 Task: Create a due date automation trigger when advanced on, on the monday of the week a card is due add fields without custom field "Resume" set to a date more than 1 days from now at 11:00 AM.
Action: Mouse moved to (1147, 348)
Screenshot: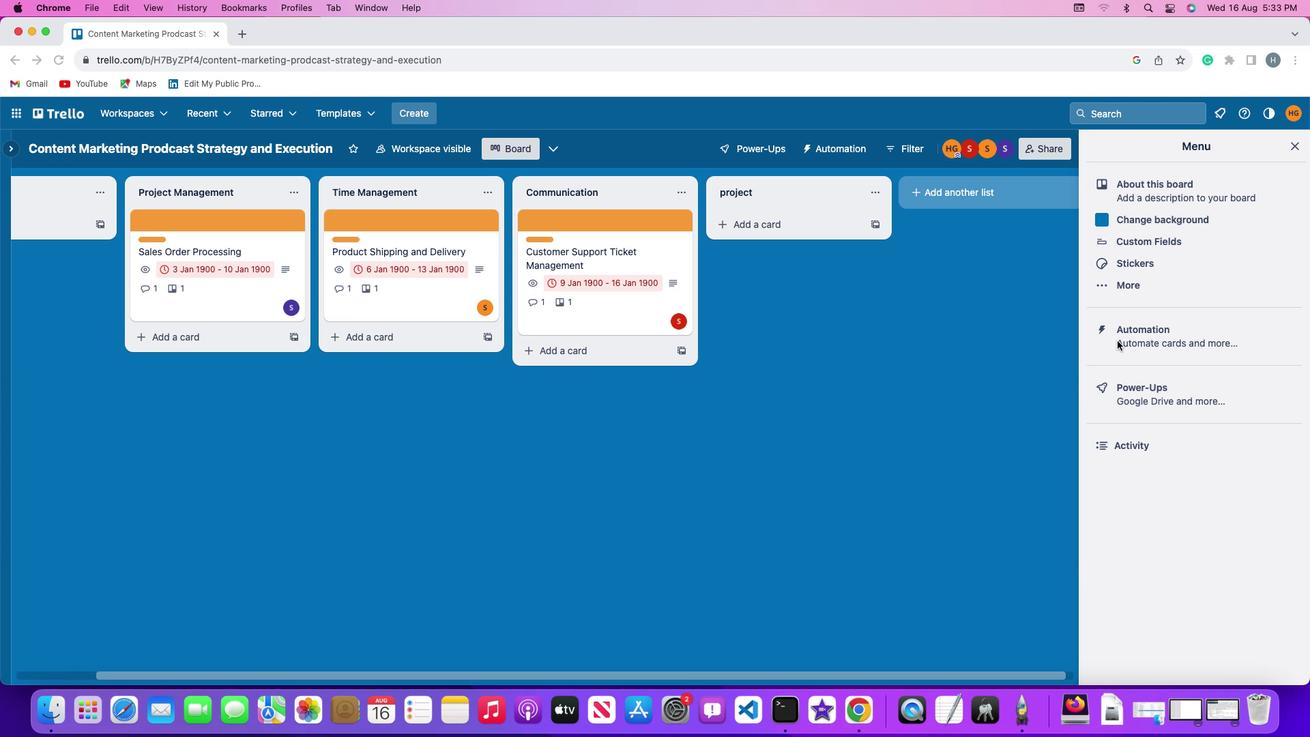 
Action: Mouse pressed left at (1147, 348)
Screenshot: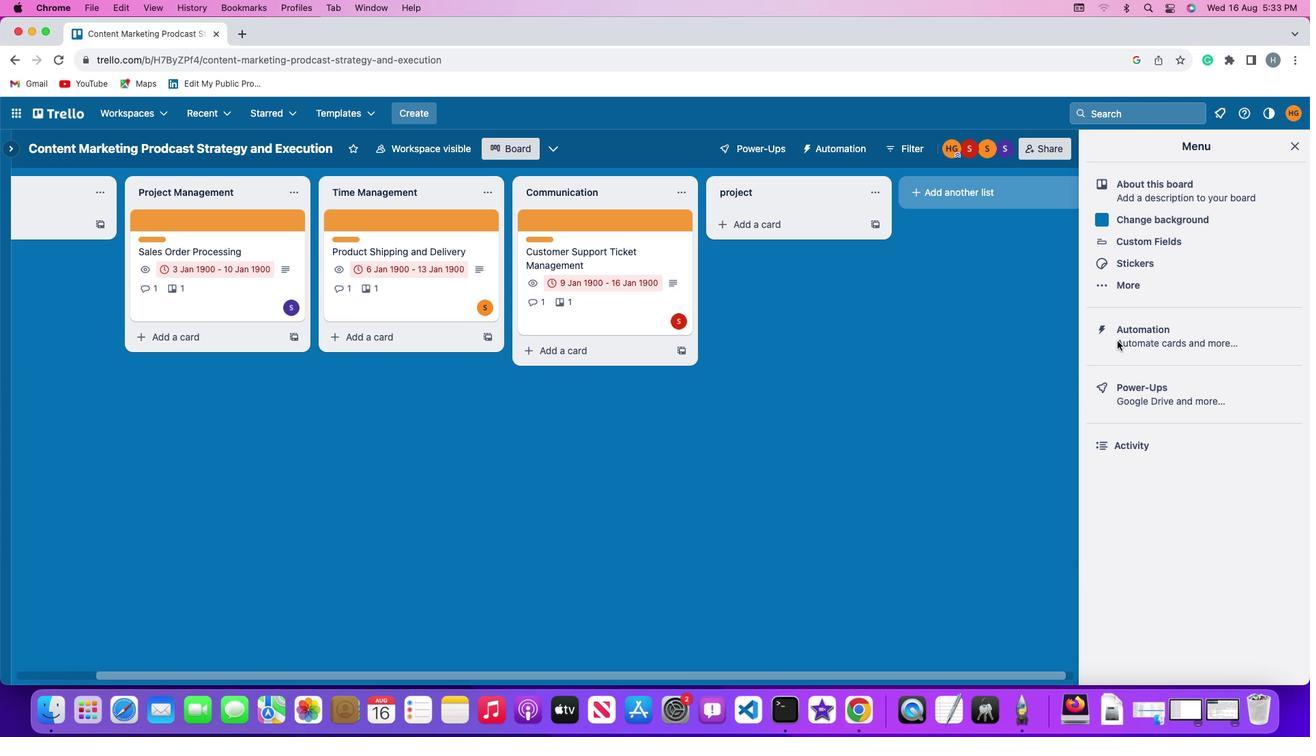 
Action: Mouse pressed left at (1147, 348)
Screenshot: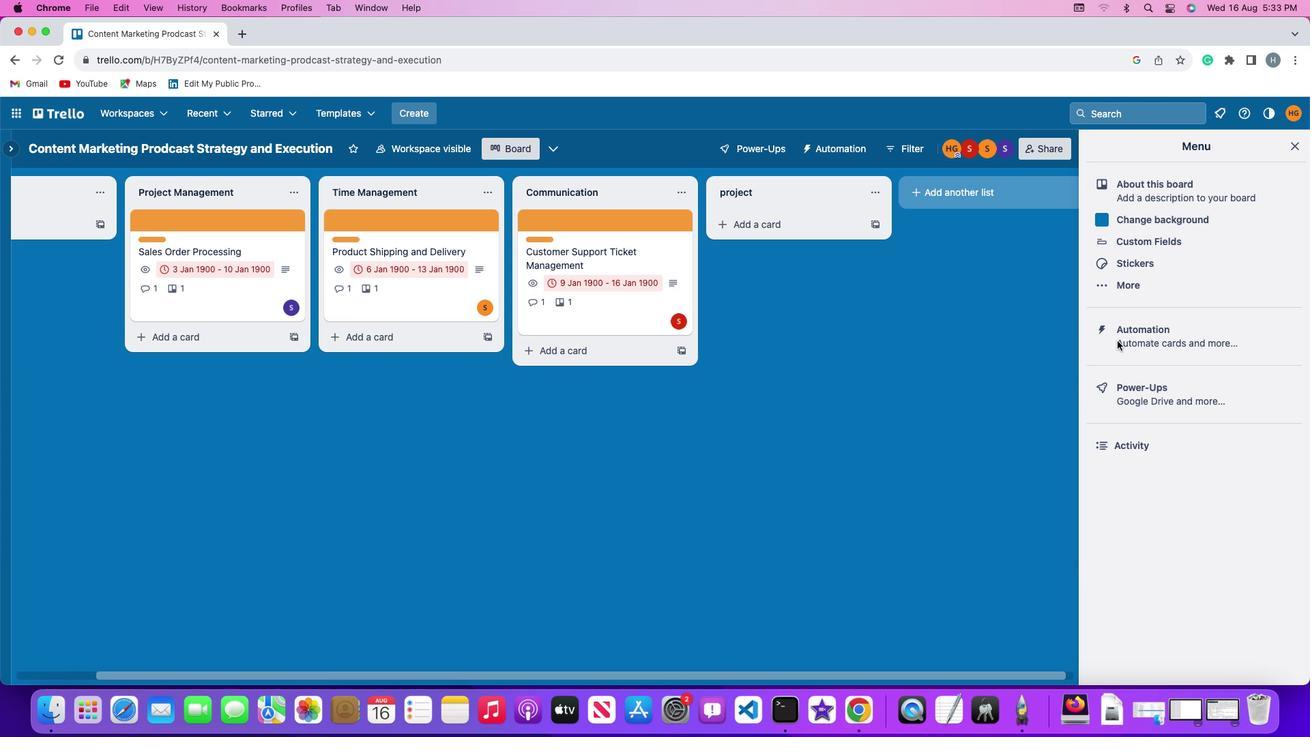 
Action: Mouse moved to (90, 327)
Screenshot: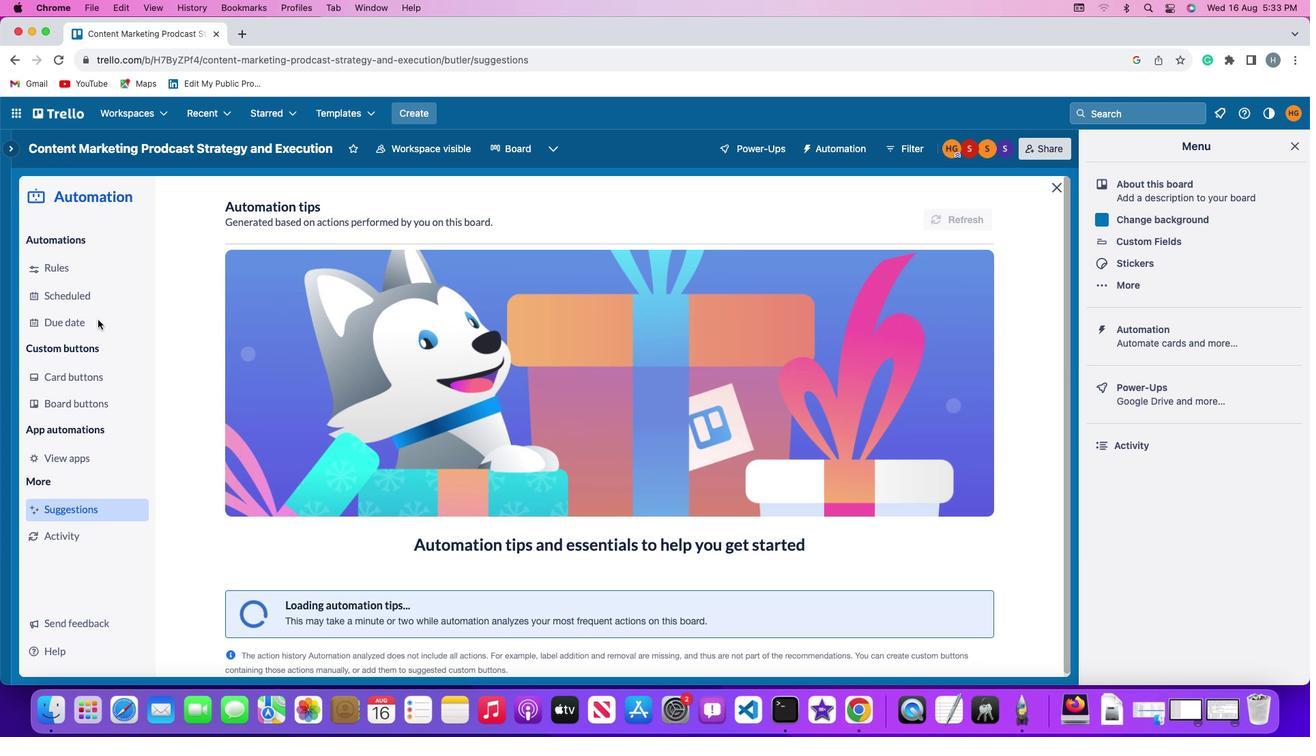 
Action: Mouse pressed left at (90, 327)
Screenshot: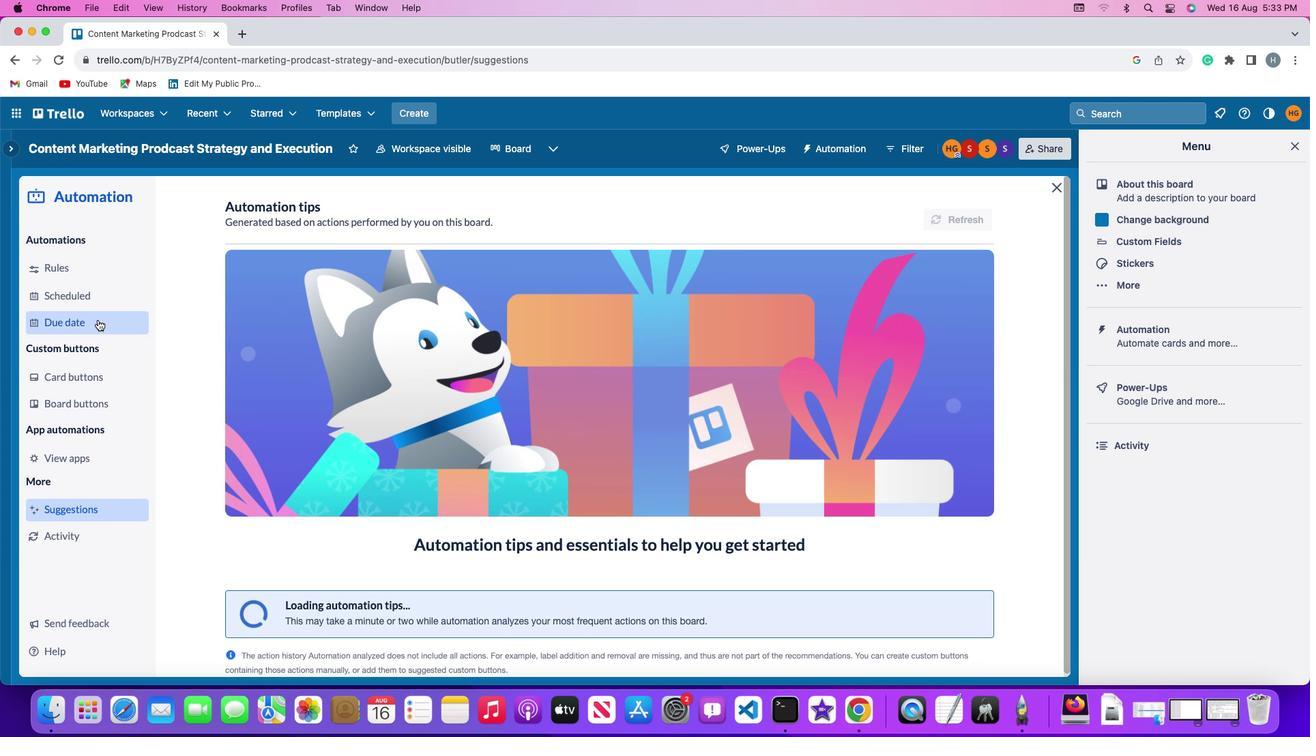 
Action: Mouse moved to (966, 217)
Screenshot: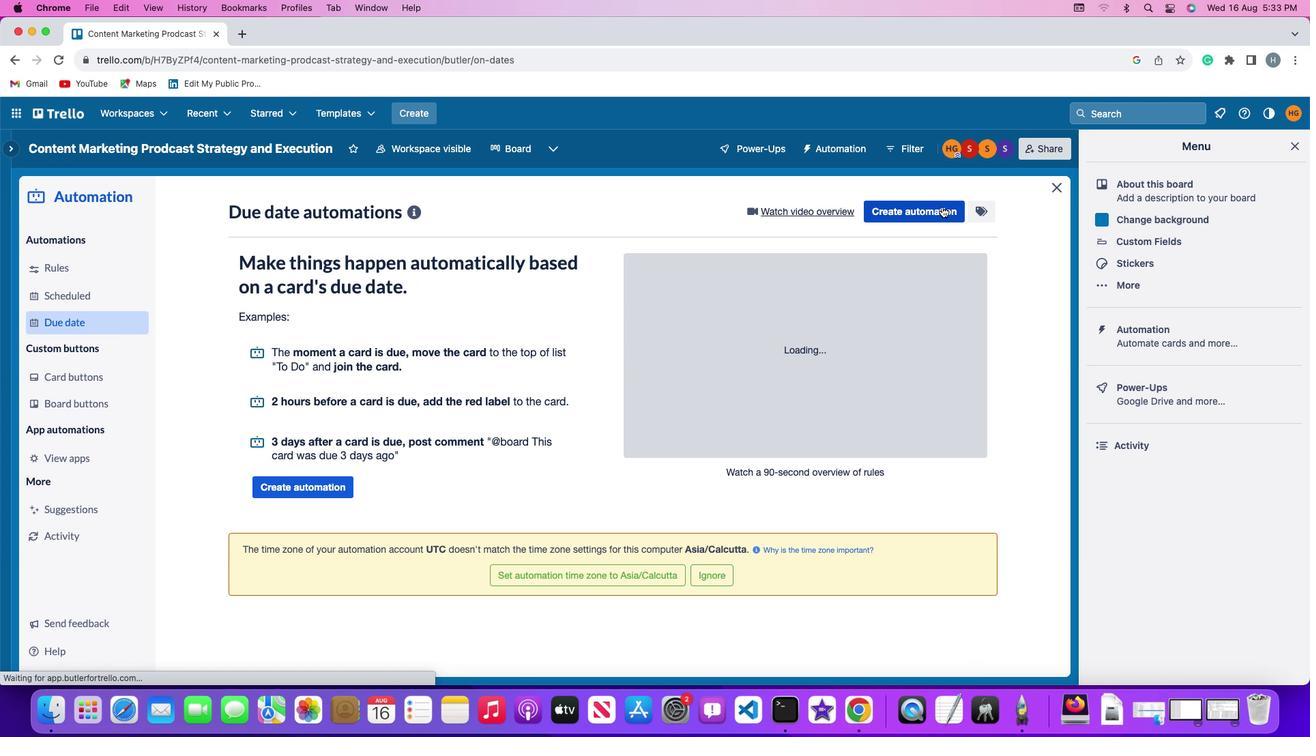 
Action: Mouse pressed left at (966, 217)
Screenshot: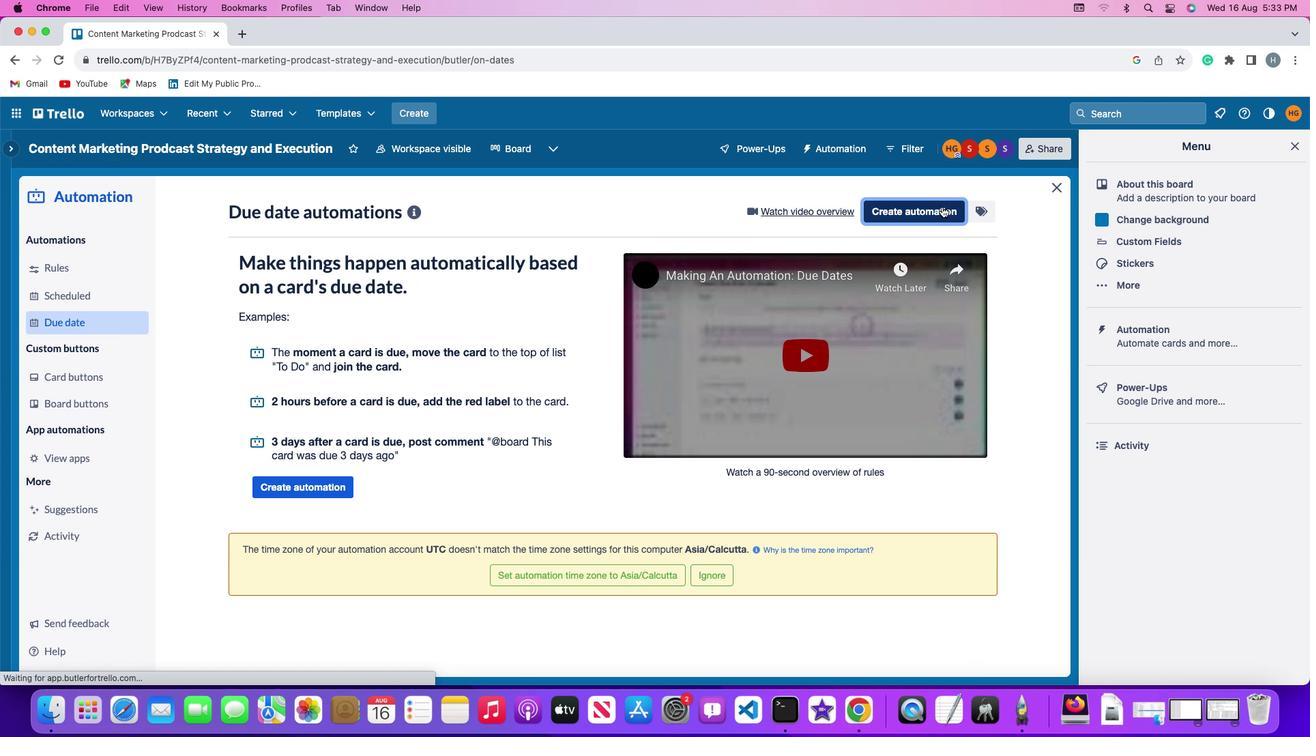 
Action: Mouse moved to (262, 345)
Screenshot: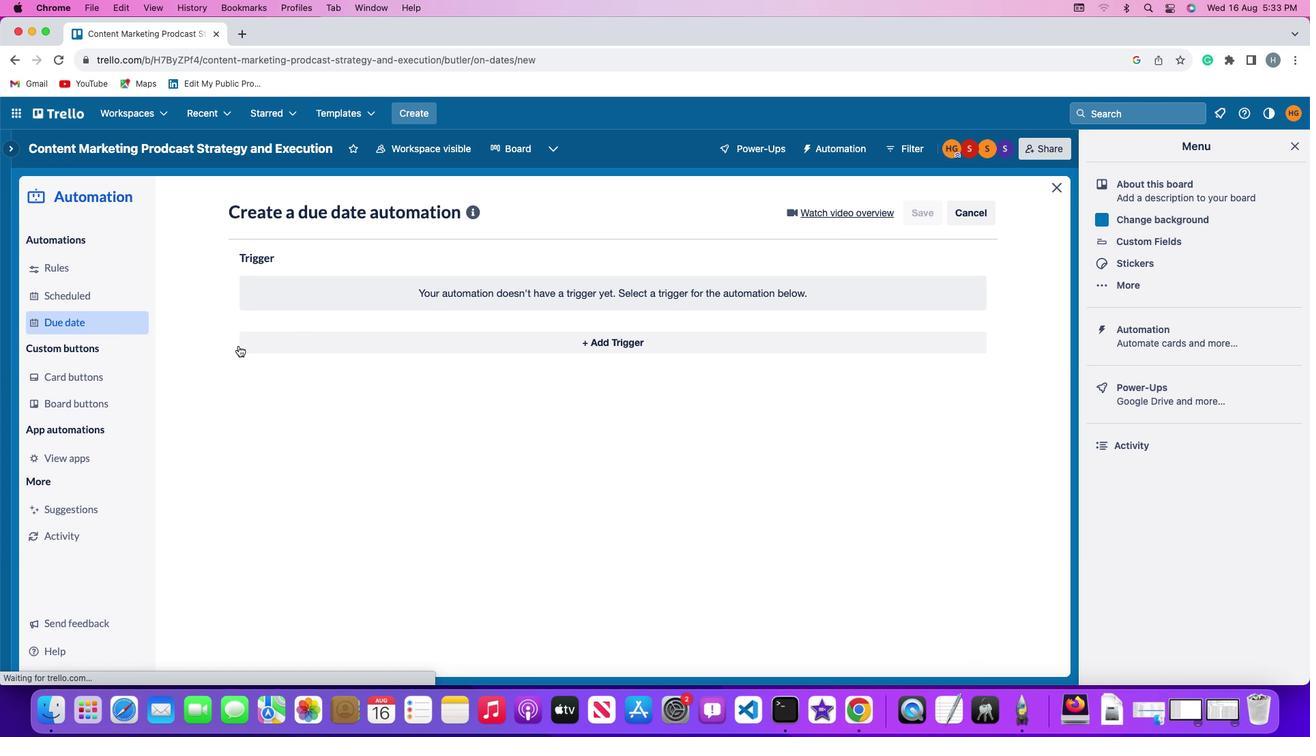 
Action: Mouse pressed left at (262, 345)
Screenshot: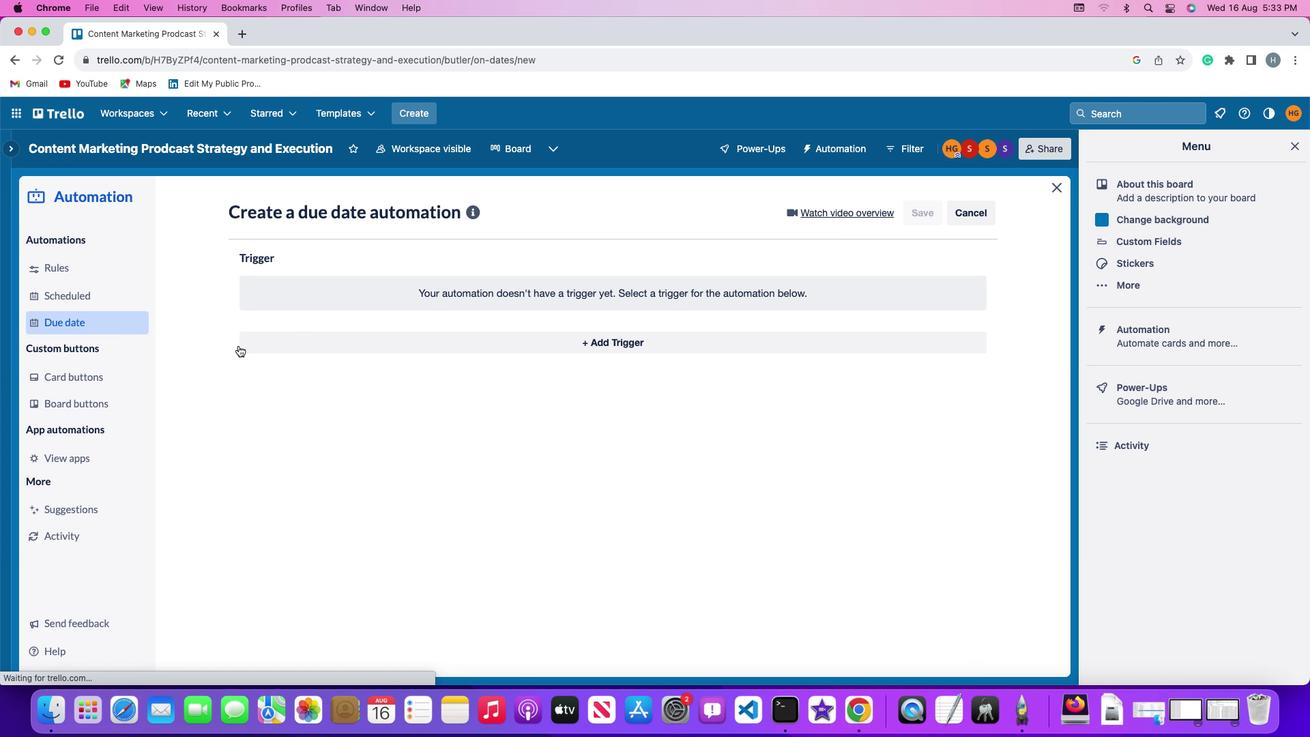 
Action: Mouse moved to (285, 598)
Screenshot: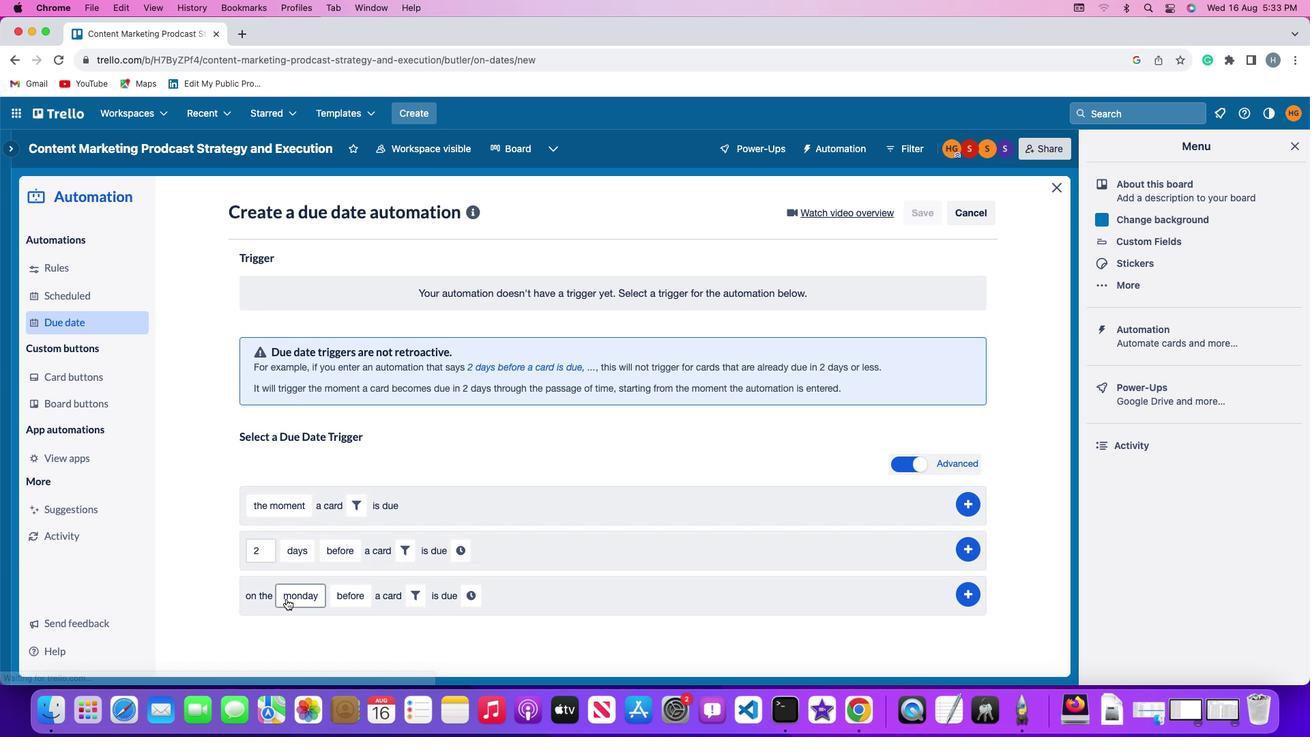 
Action: Mouse pressed left at (285, 598)
Screenshot: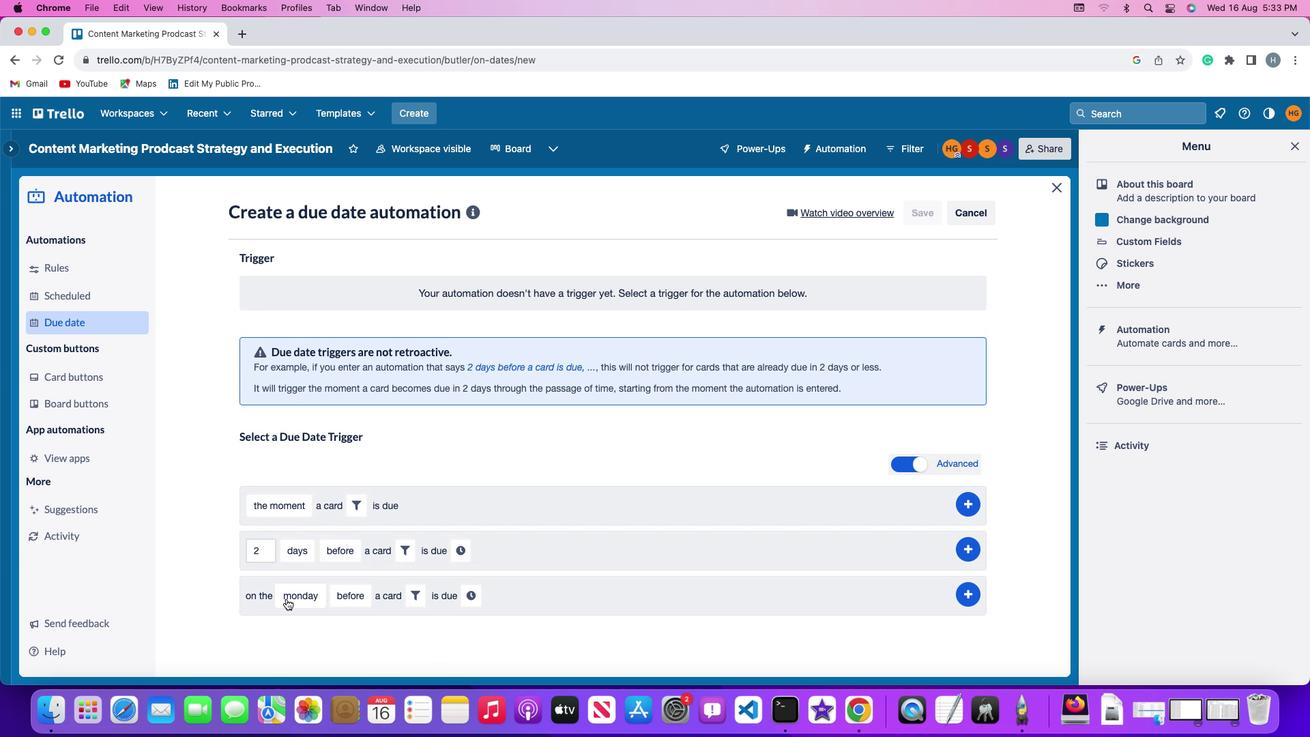 
Action: Mouse moved to (322, 411)
Screenshot: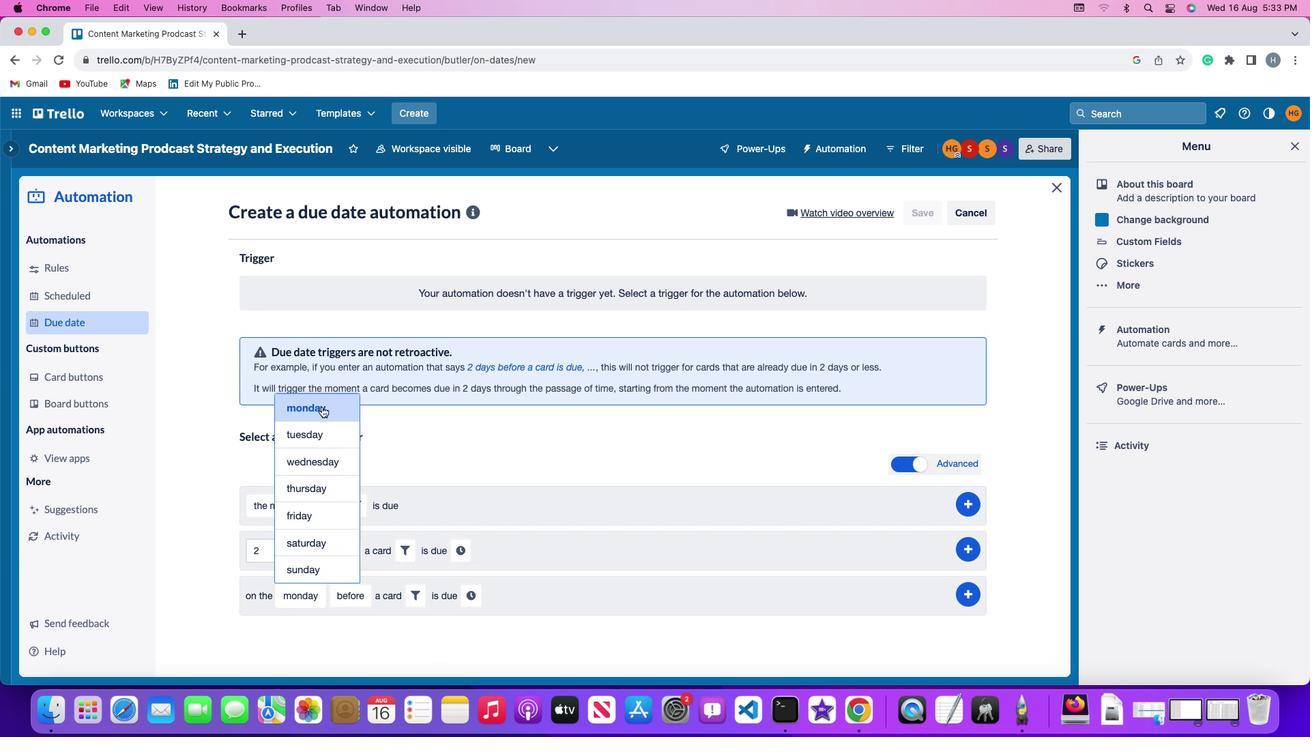 
Action: Mouse pressed left at (322, 411)
Screenshot: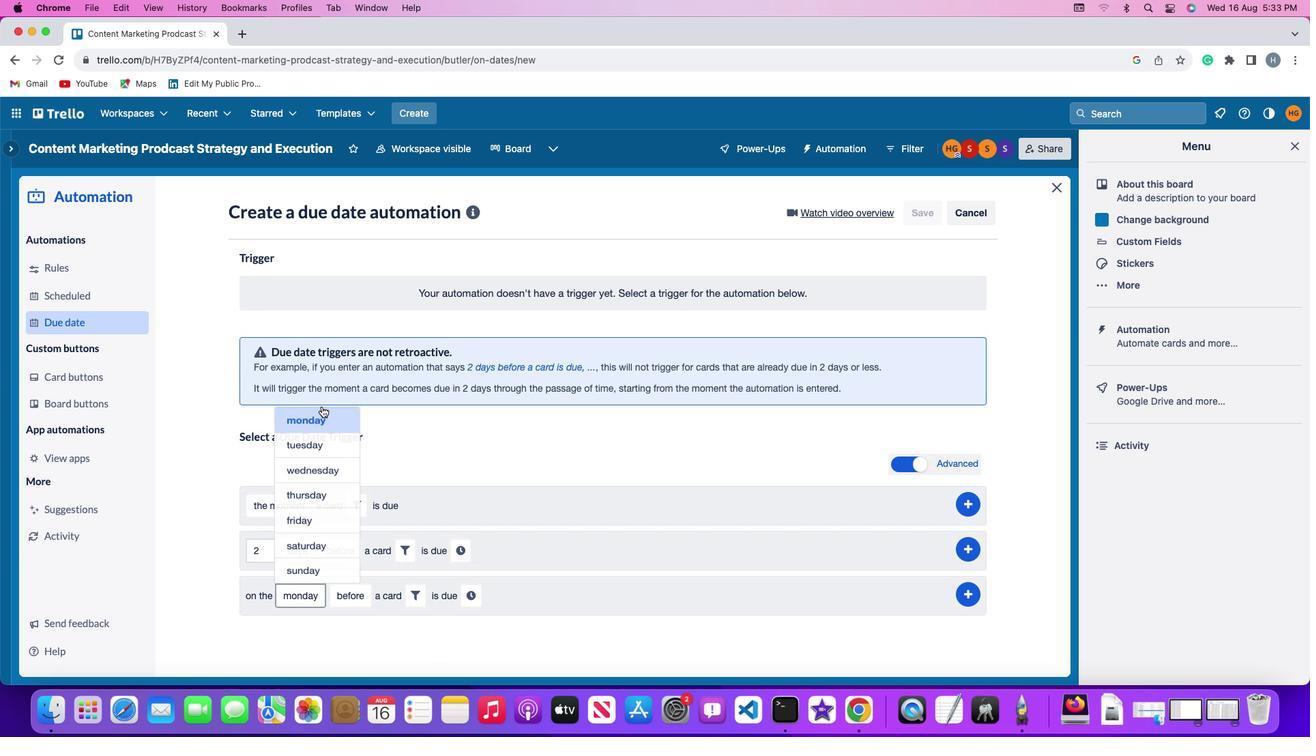 
Action: Mouse moved to (336, 586)
Screenshot: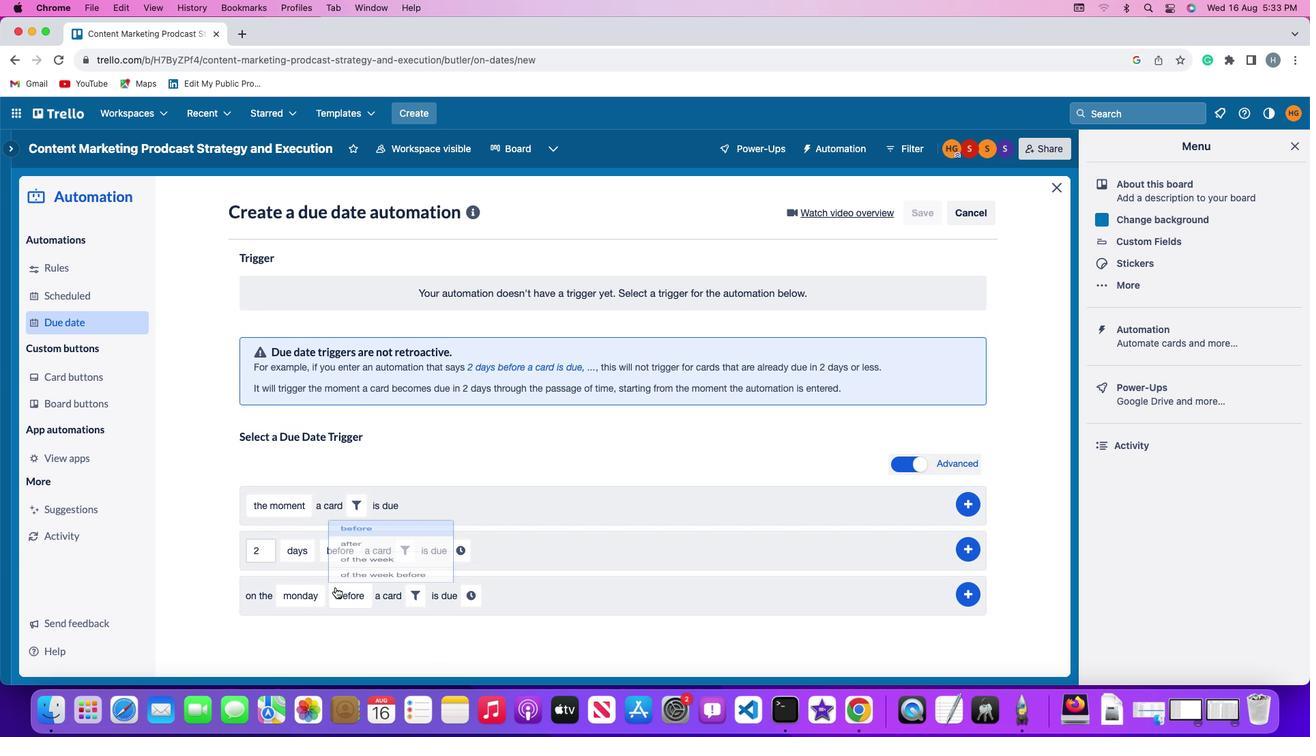 
Action: Mouse pressed left at (336, 586)
Screenshot: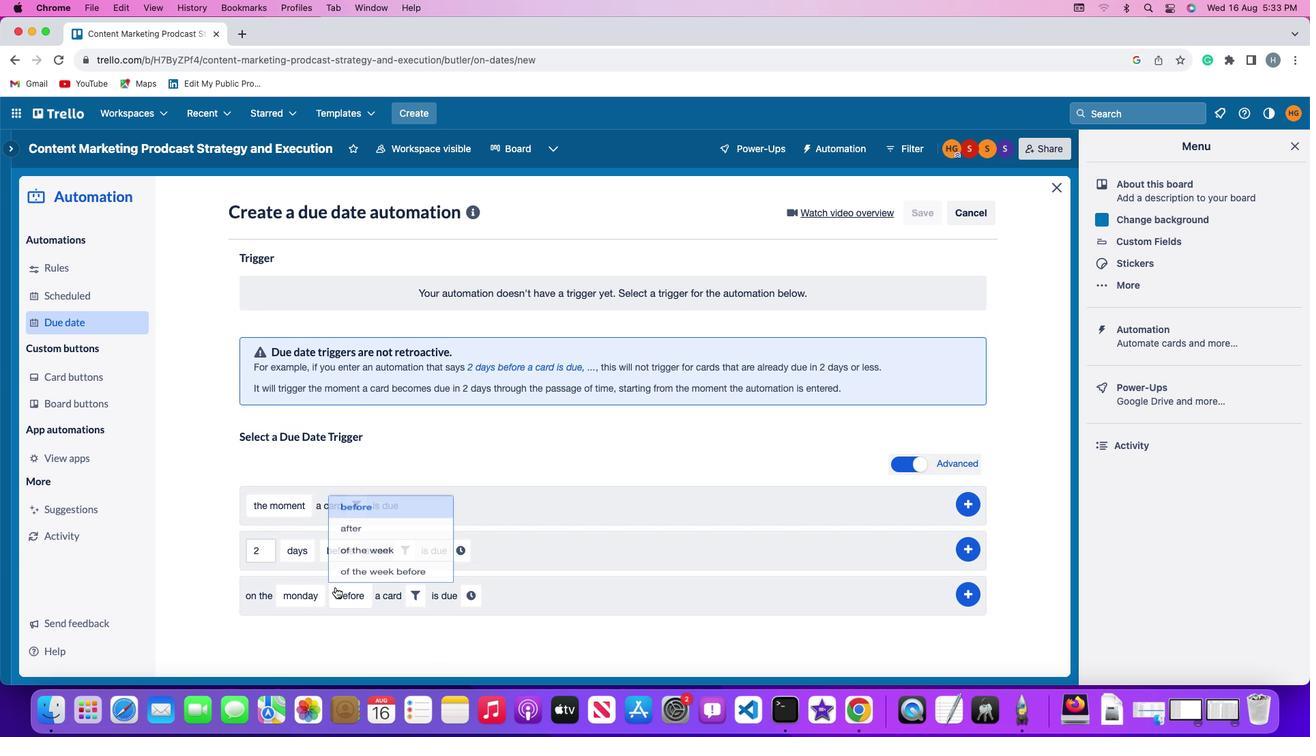 
Action: Mouse moved to (362, 546)
Screenshot: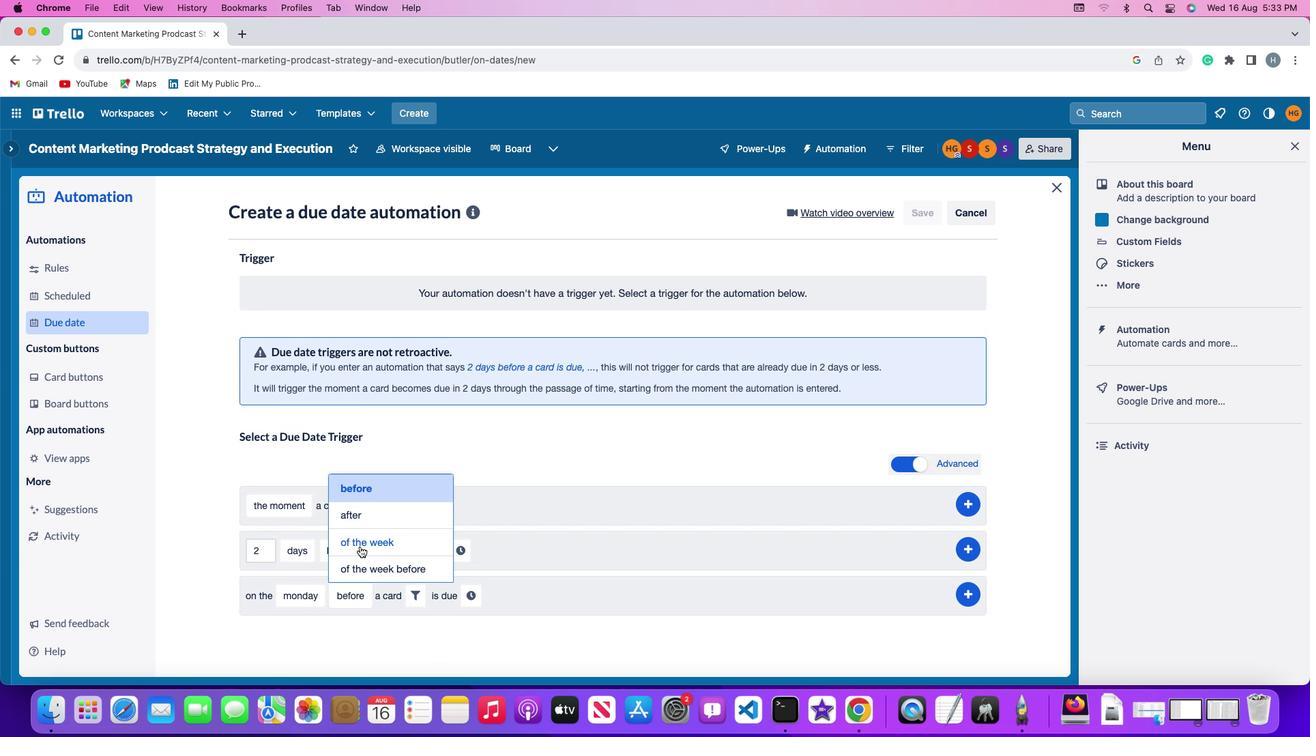 
Action: Mouse pressed left at (362, 546)
Screenshot: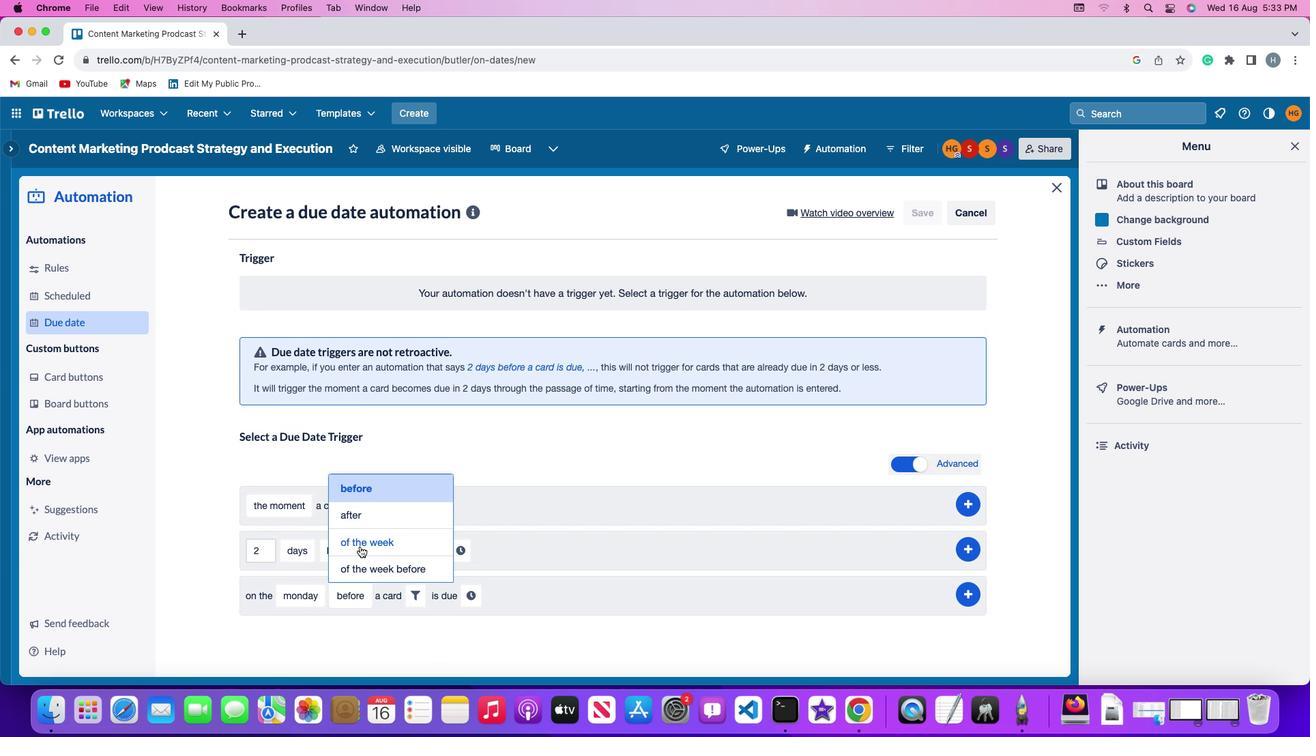 
Action: Mouse moved to (443, 598)
Screenshot: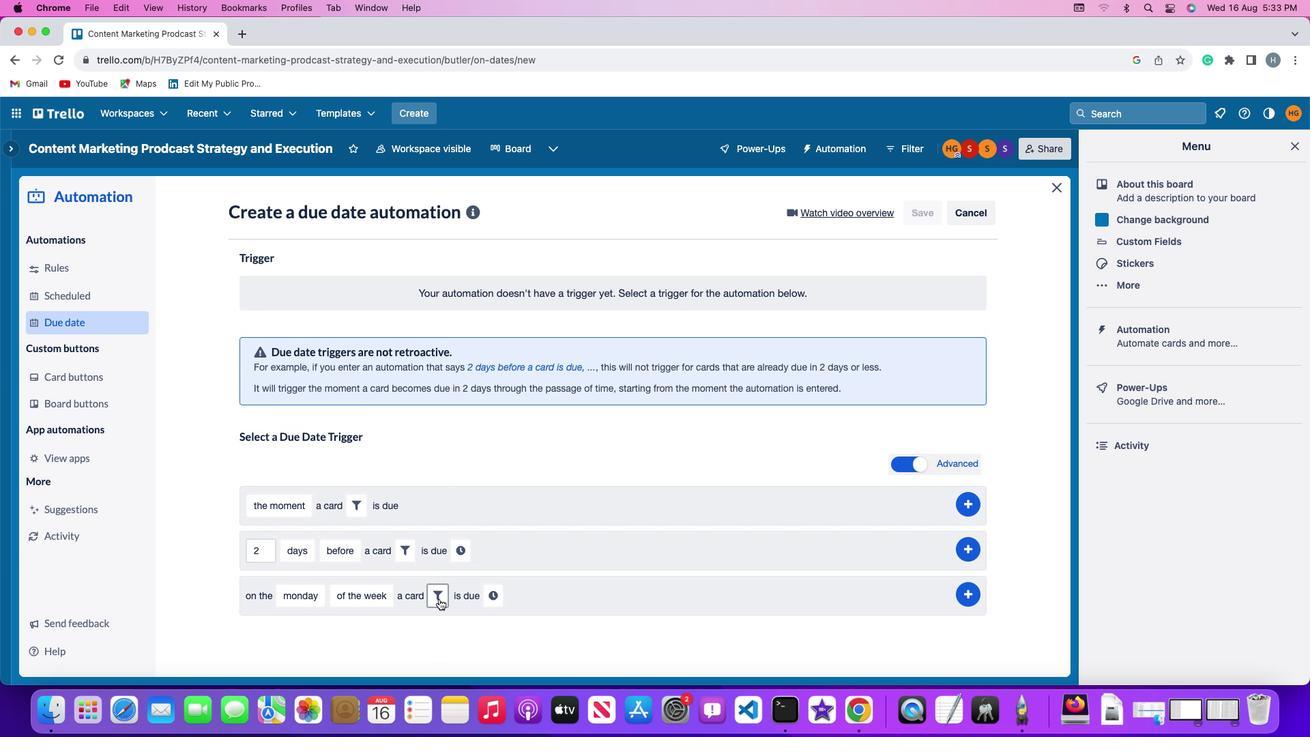 
Action: Mouse pressed left at (443, 598)
Screenshot: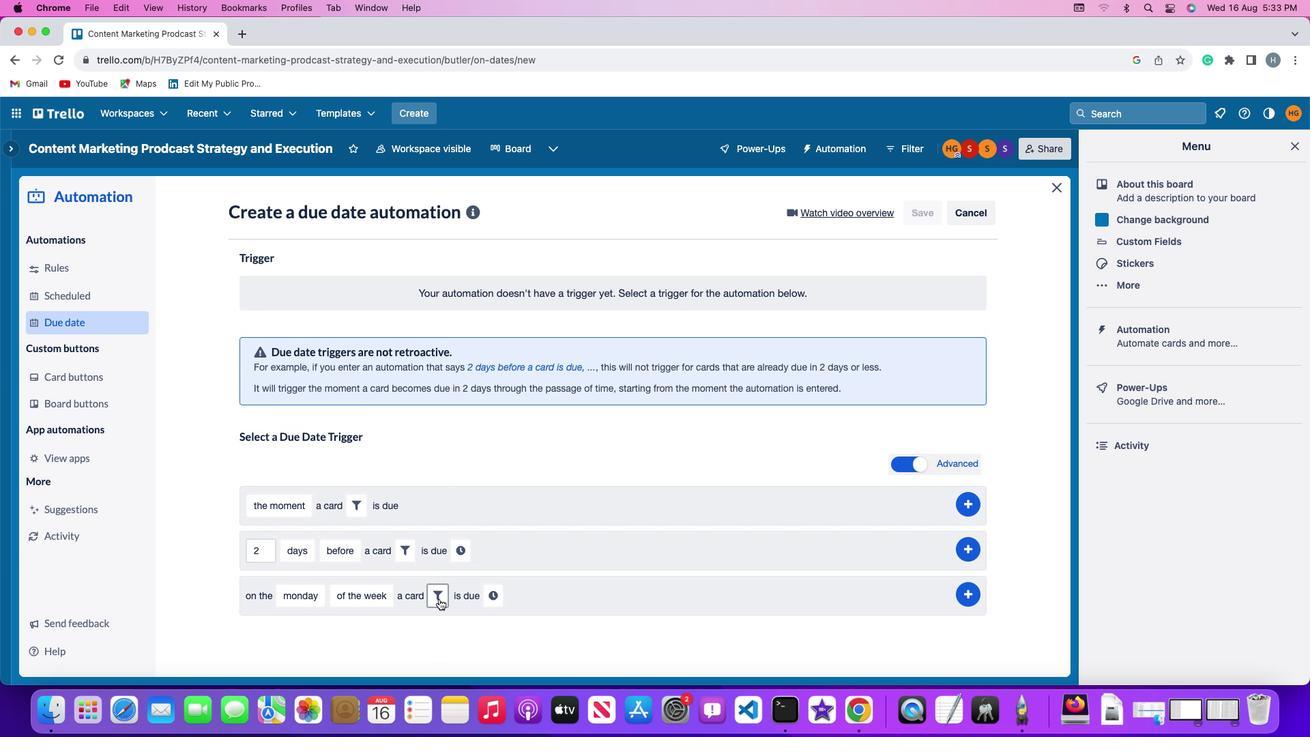 
Action: Mouse moved to (665, 630)
Screenshot: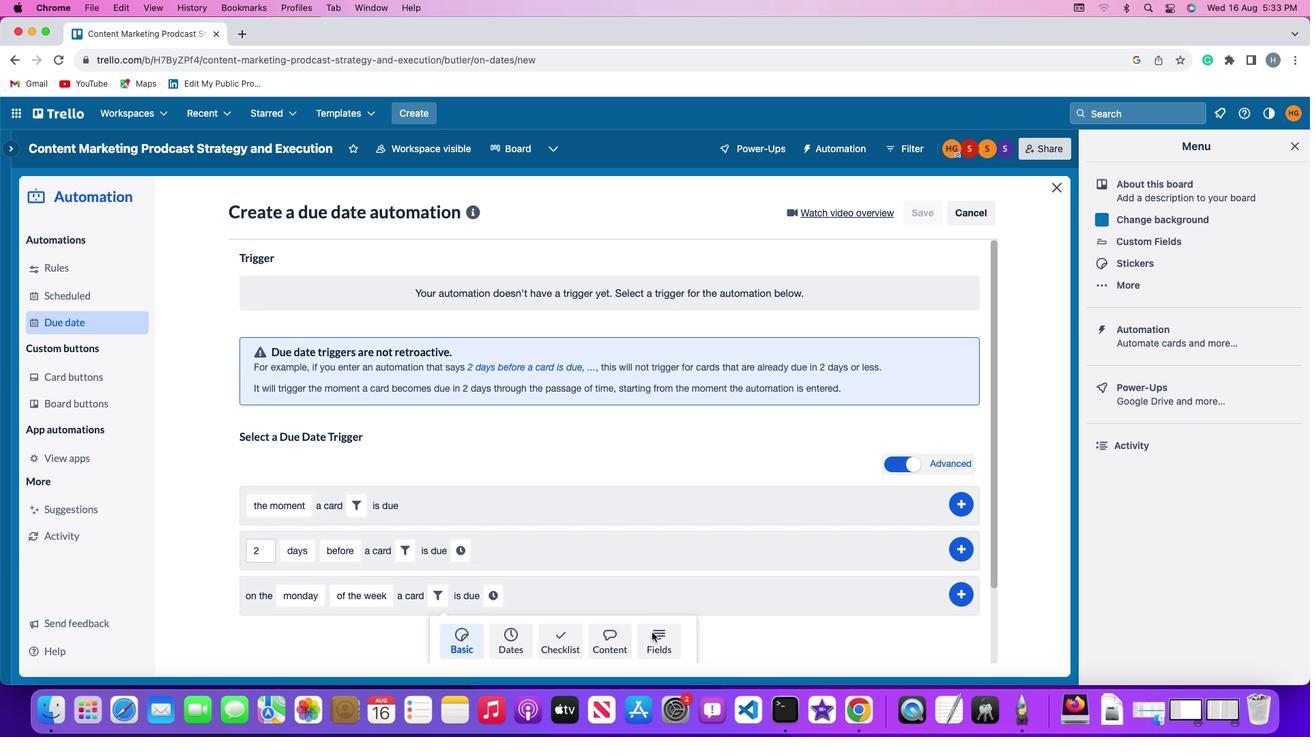 
Action: Mouse pressed left at (665, 630)
Screenshot: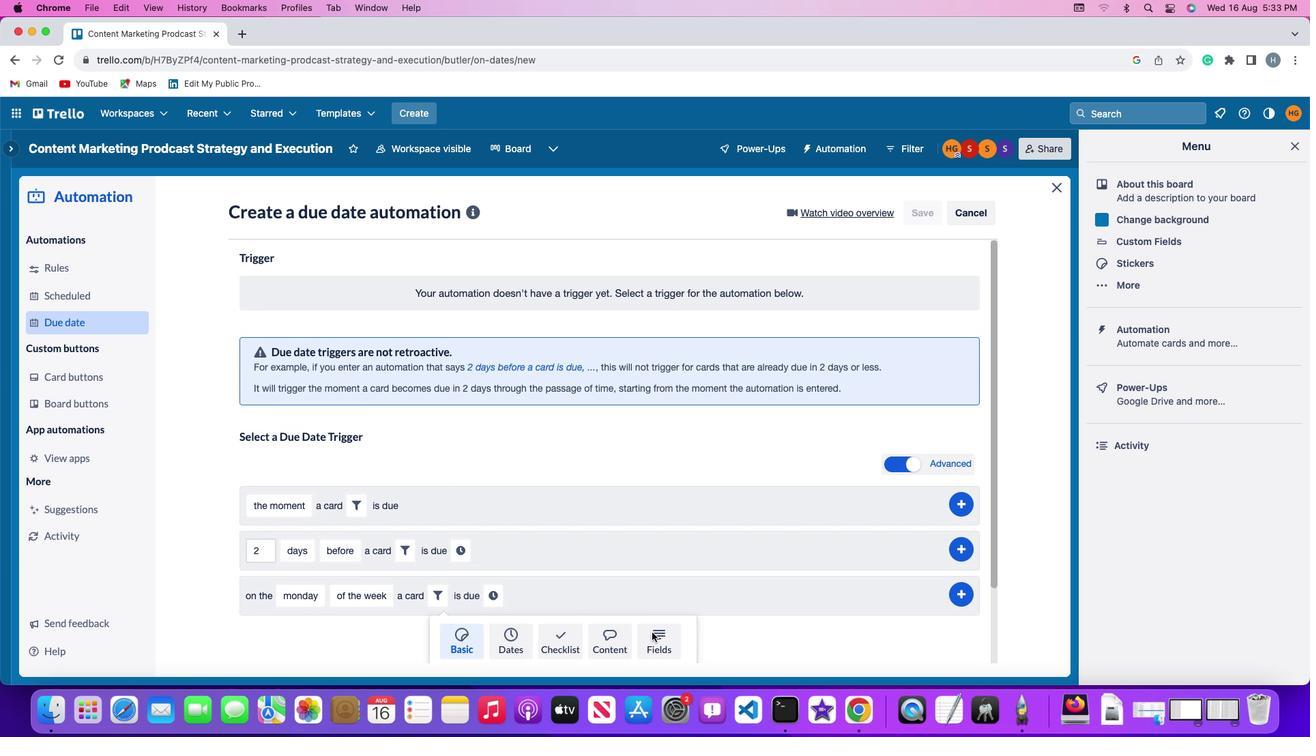 
Action: Mouse moved to (387, 637)
Screenshot: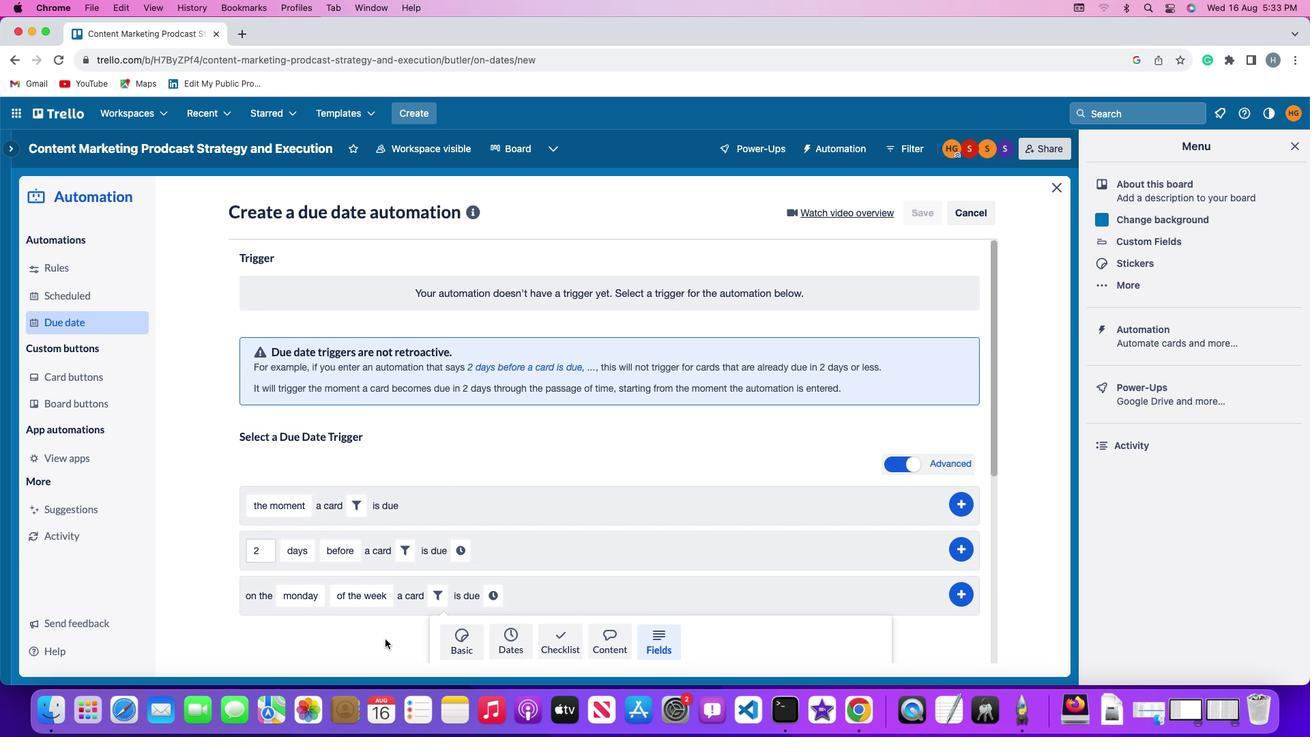
Action: Mouse scrolled (387, 637) with delta (-10, 17)
Screenshot: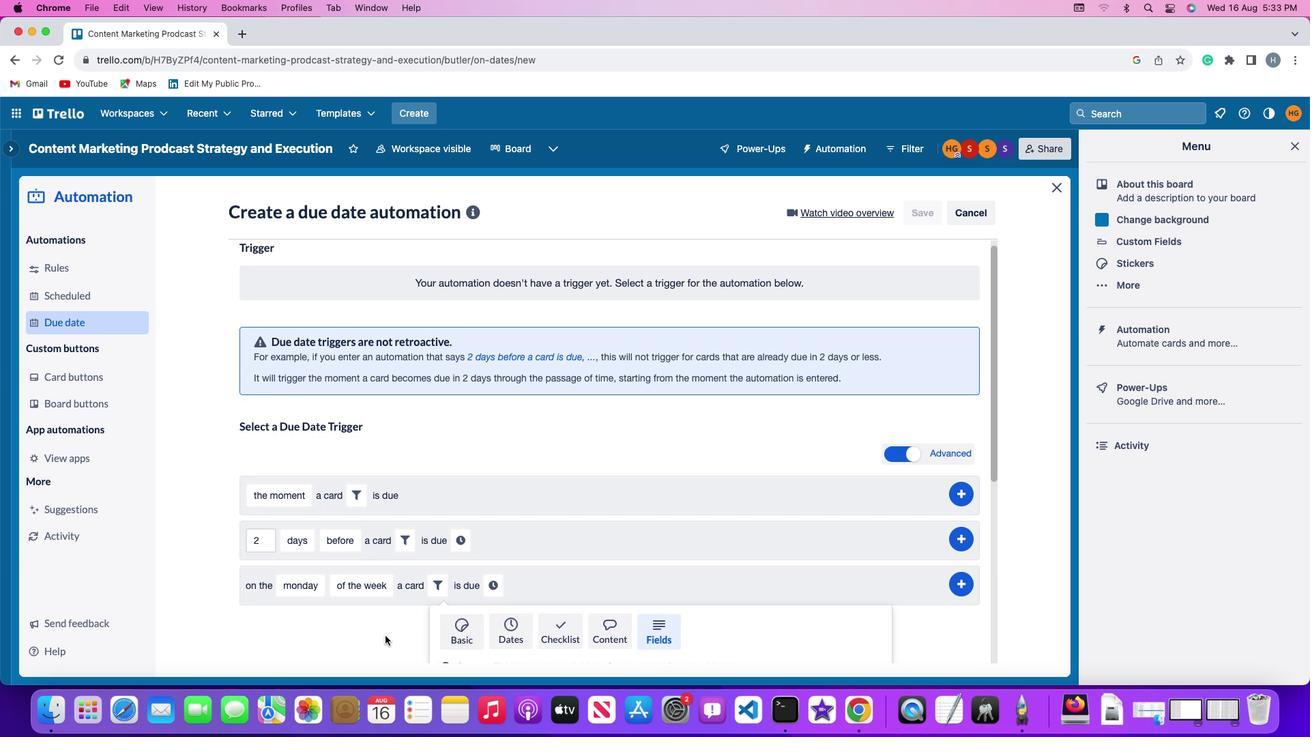 
Action: Mouse scrolled (387, 637) with delta (-10, 17)
Screenshot: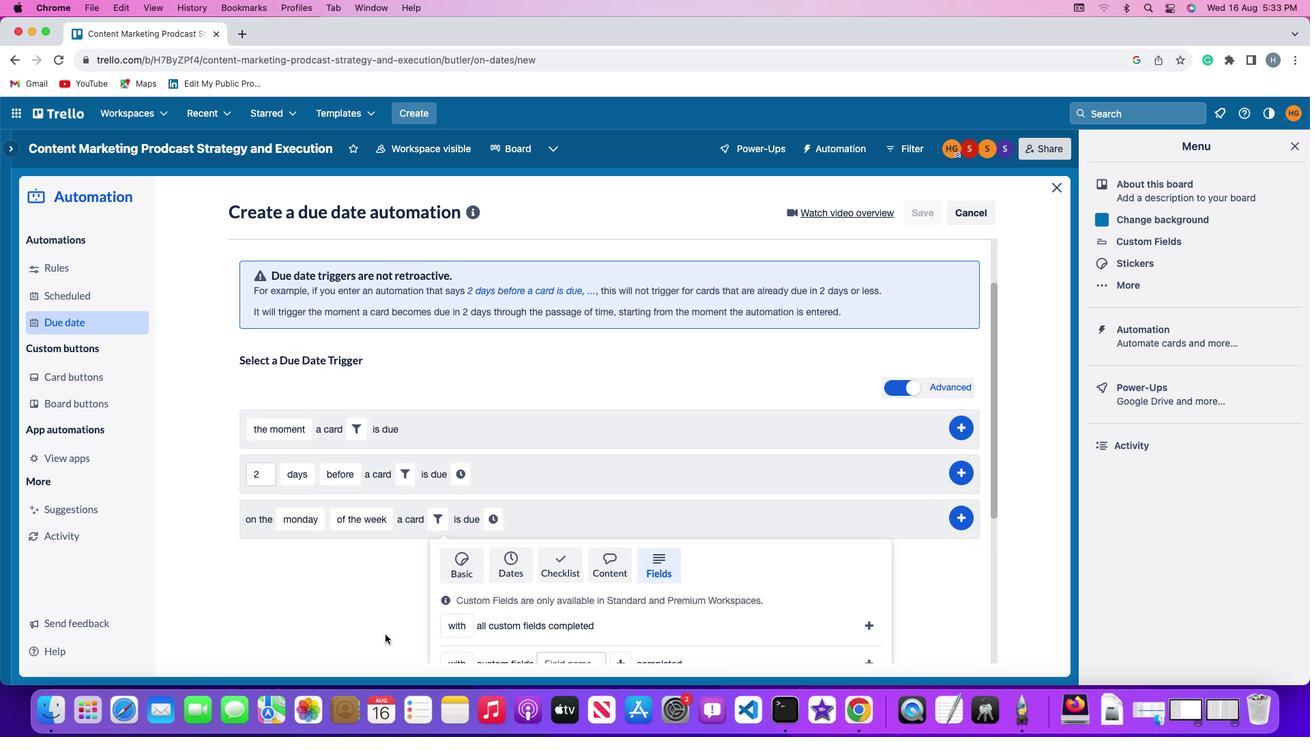 
Action: Mouse moved to (387, 636)
Screenshot: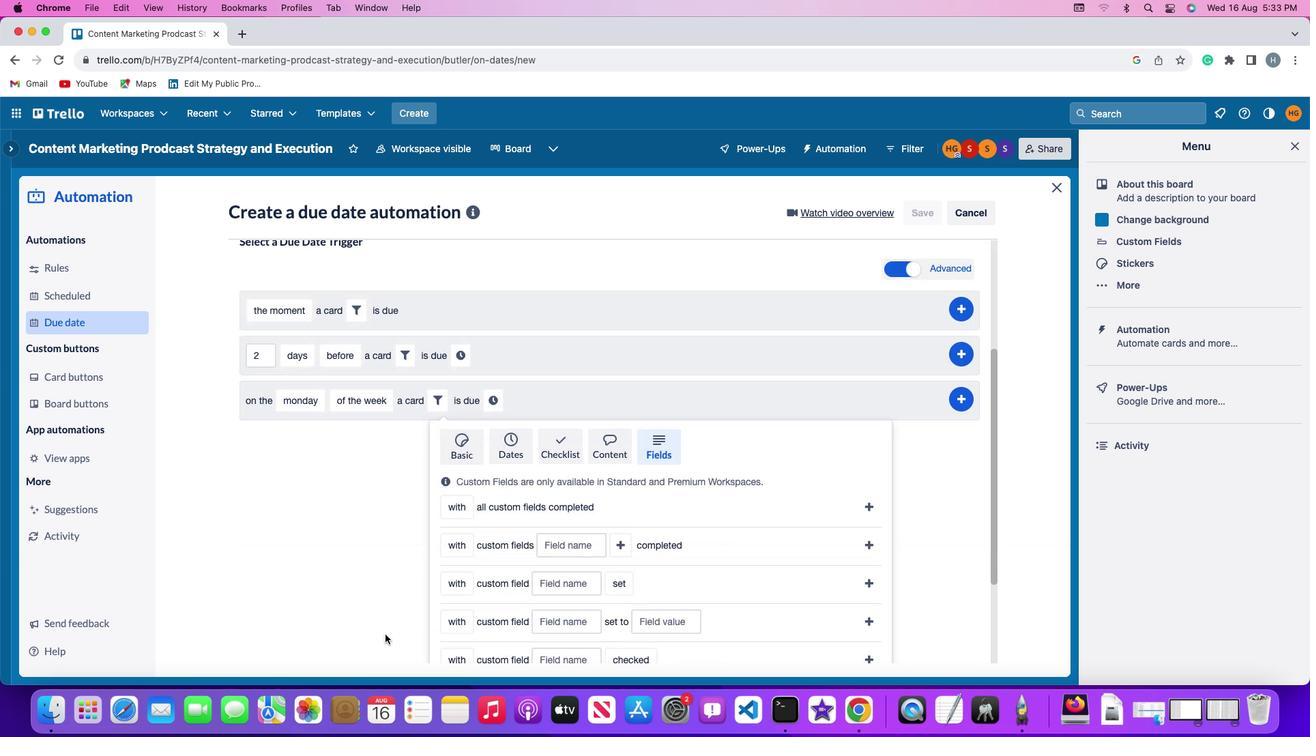 
Action: Mouse scrolled (387, 636) with delta (-10, 15)
Screenshot: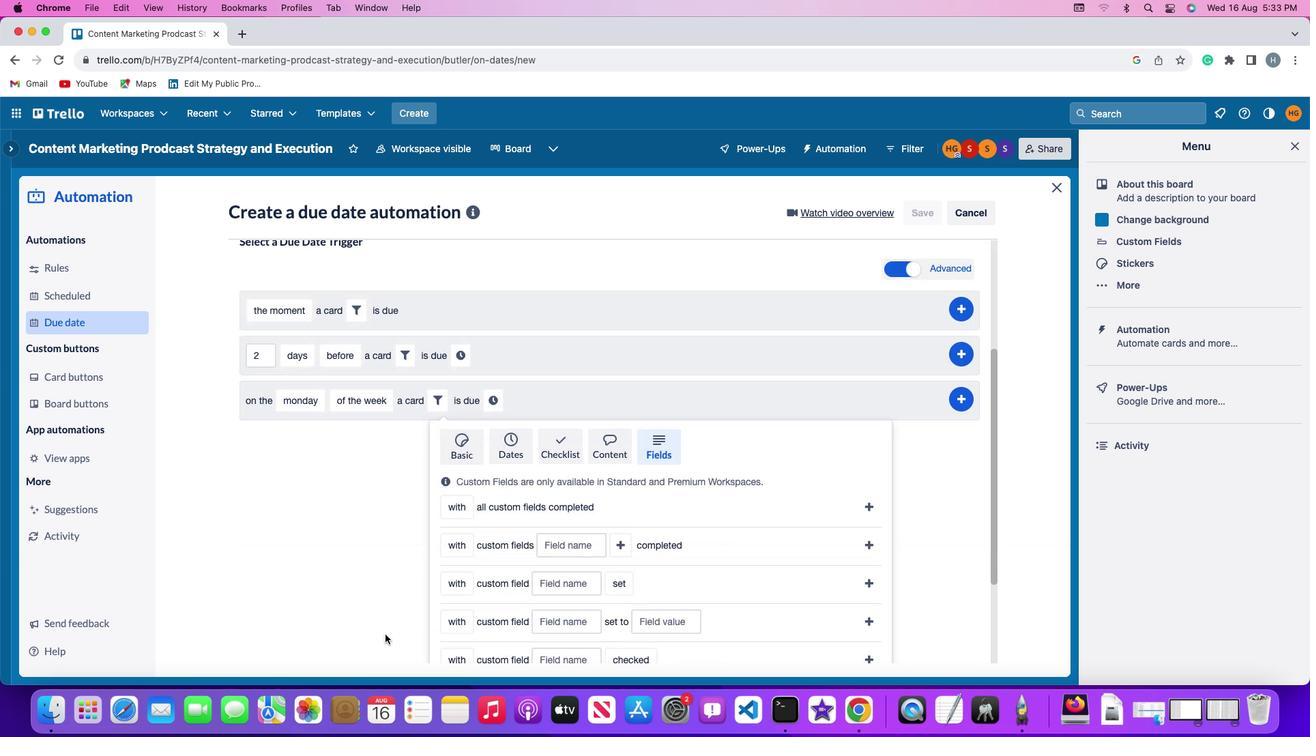
Action: Mouse moved to (387, 634)
Screenshot: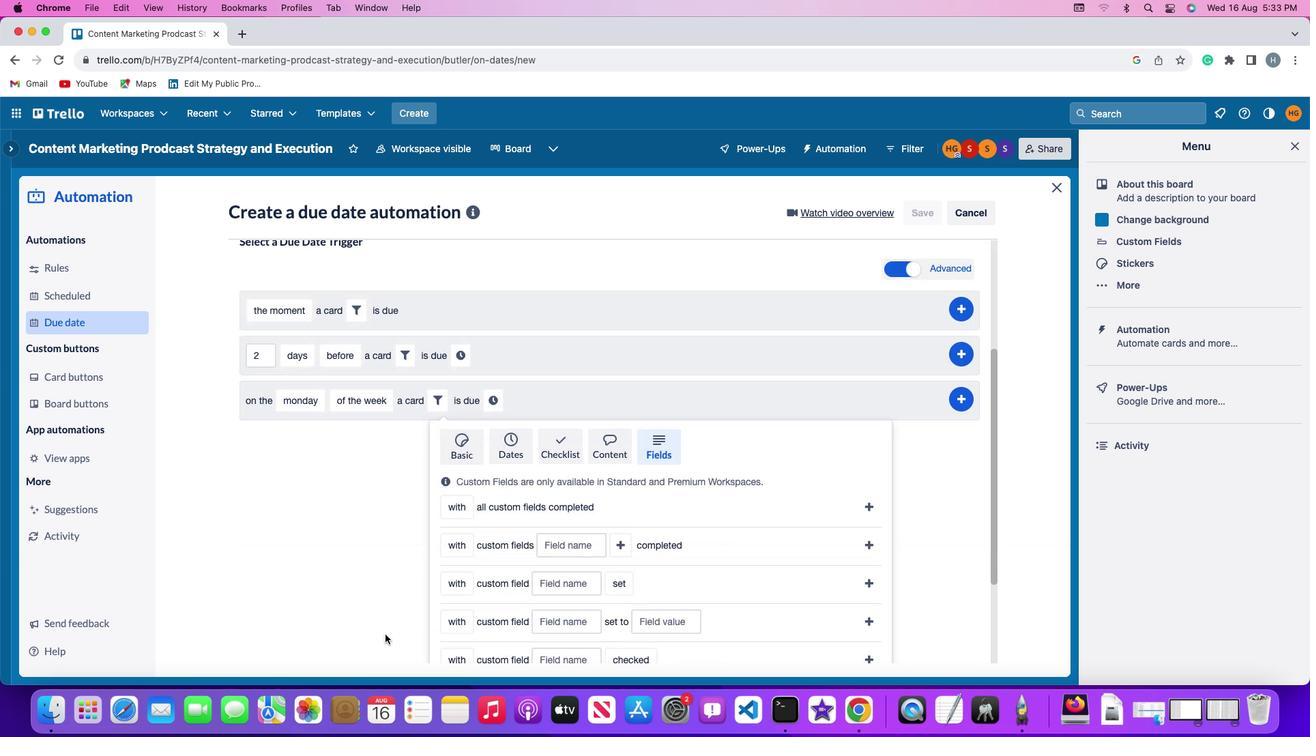 
Action: Mouse scrolled (387, 634) with delta (-10, 14)
Screenshot: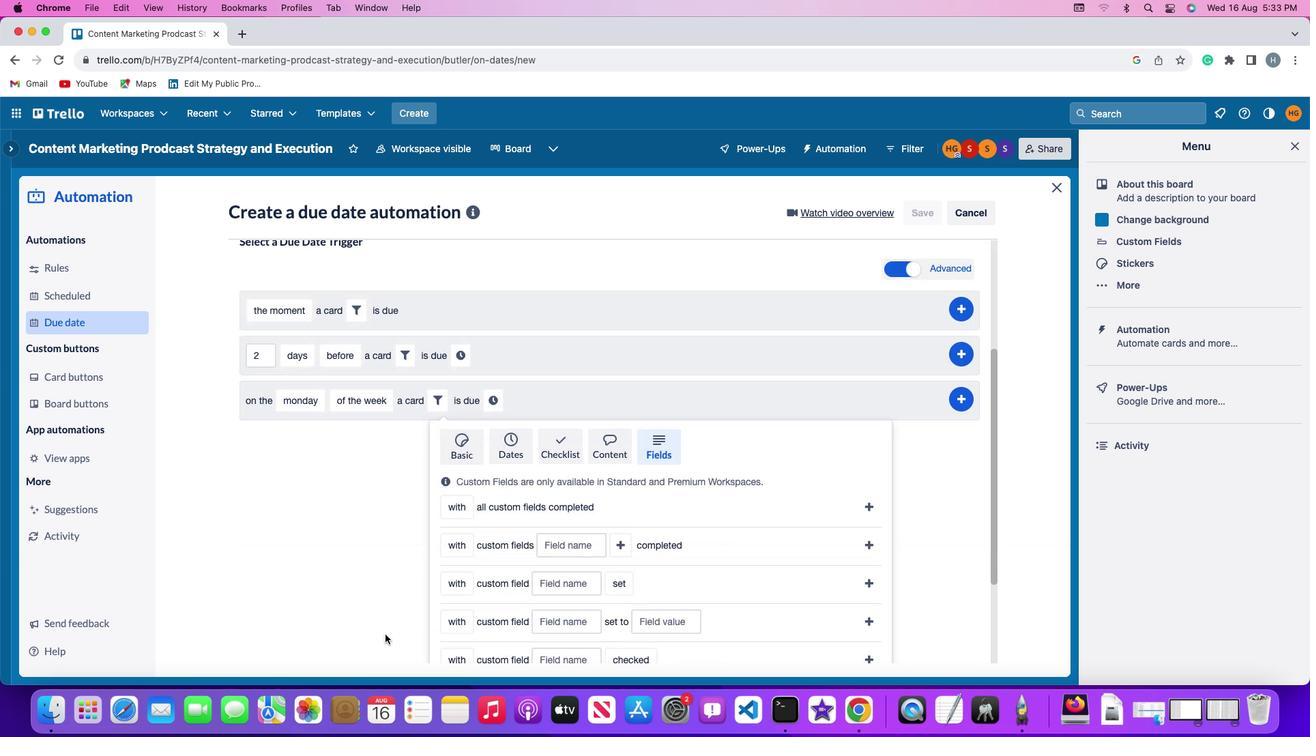 
Action: Mouse moved to (387, 631)
Screenshot: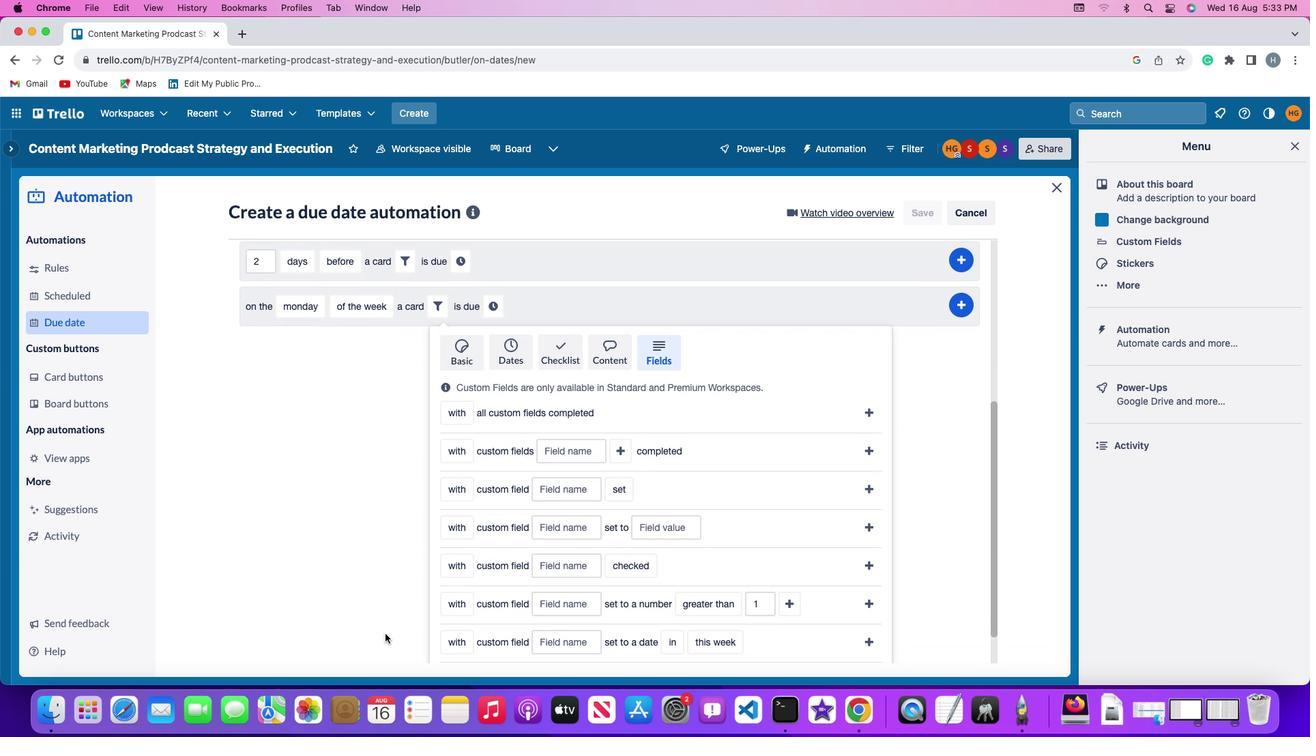 
Action: Mouse scrolled (387, 631) with delta (-10, 17)
Screenshot: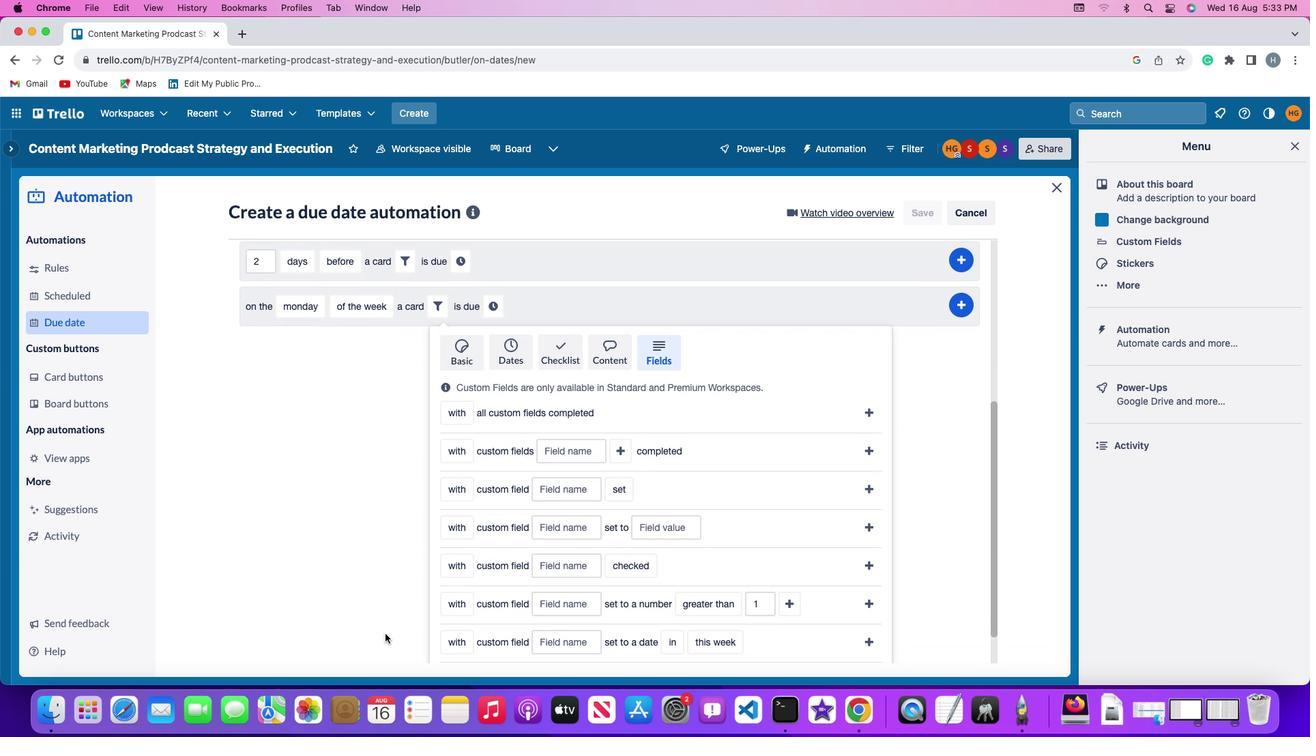
Action: Mouse scrolled (387, 631) with delta (-10, 17)
Screenshot: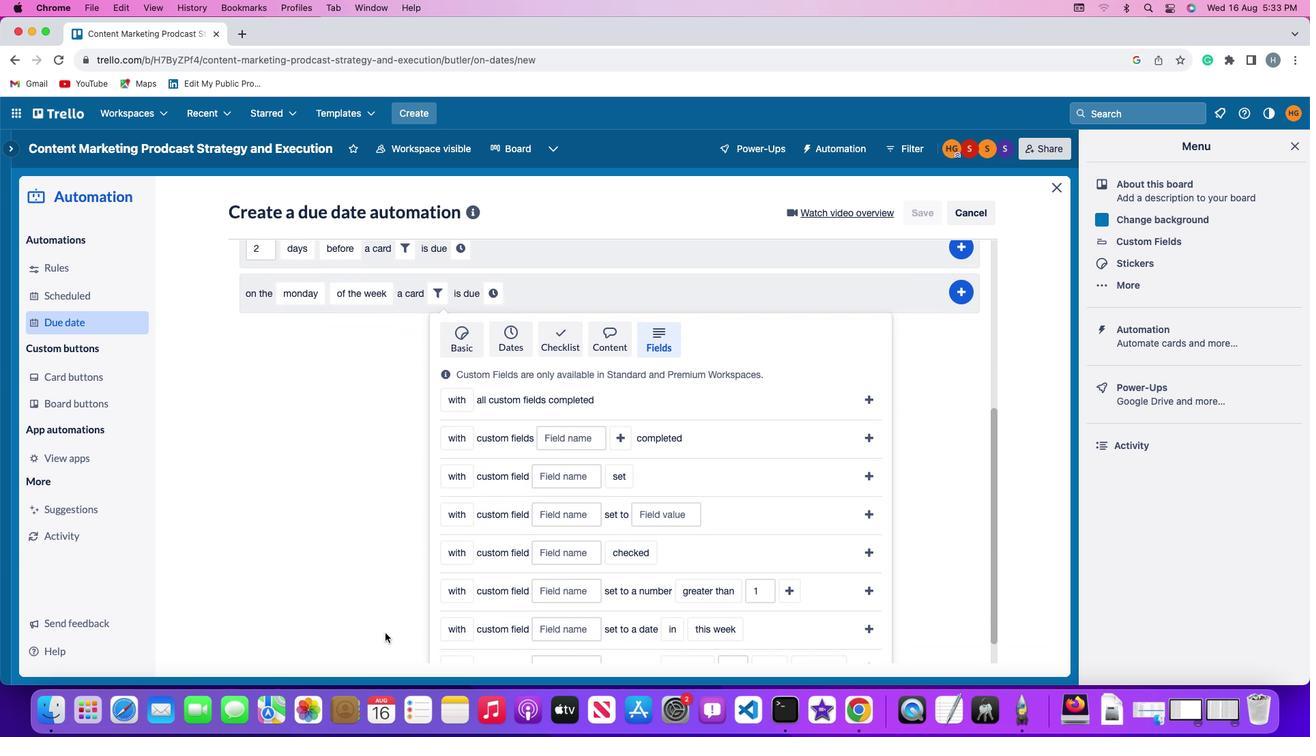 
Action: Mouse scrolled (387, 631) with delta (-10, 15)
Screenshot: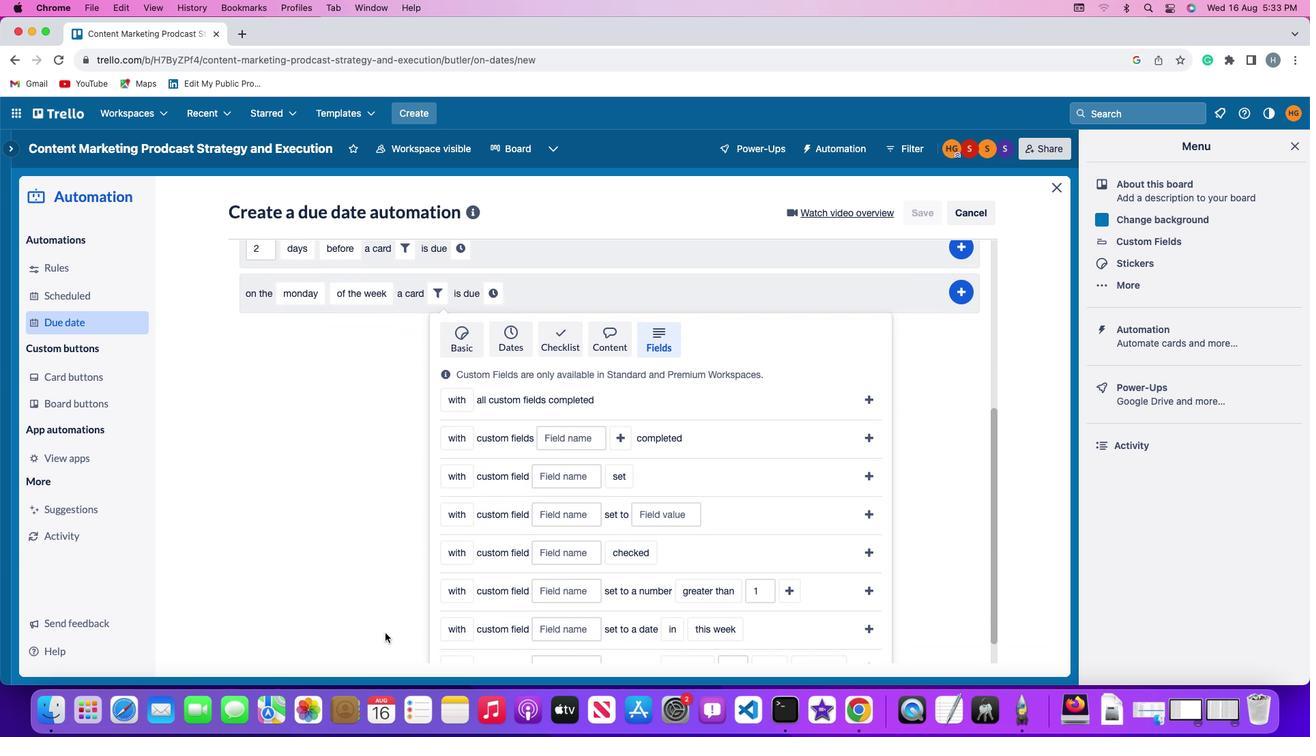 
Action: Mouse scrolled (387, 631) with delta (-10, 14)
Screenshot: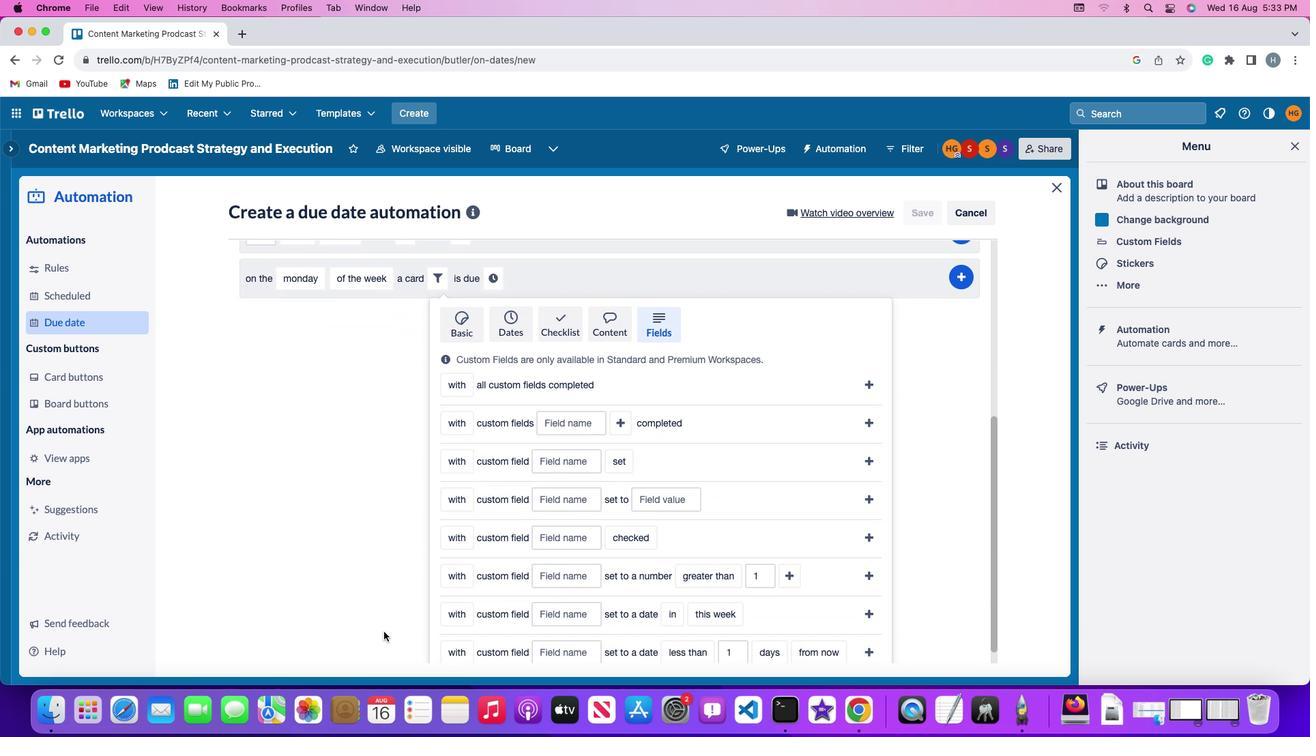 
Action: Mouse scrolled (387, 631) with delta (-10, 13)
Screenshot: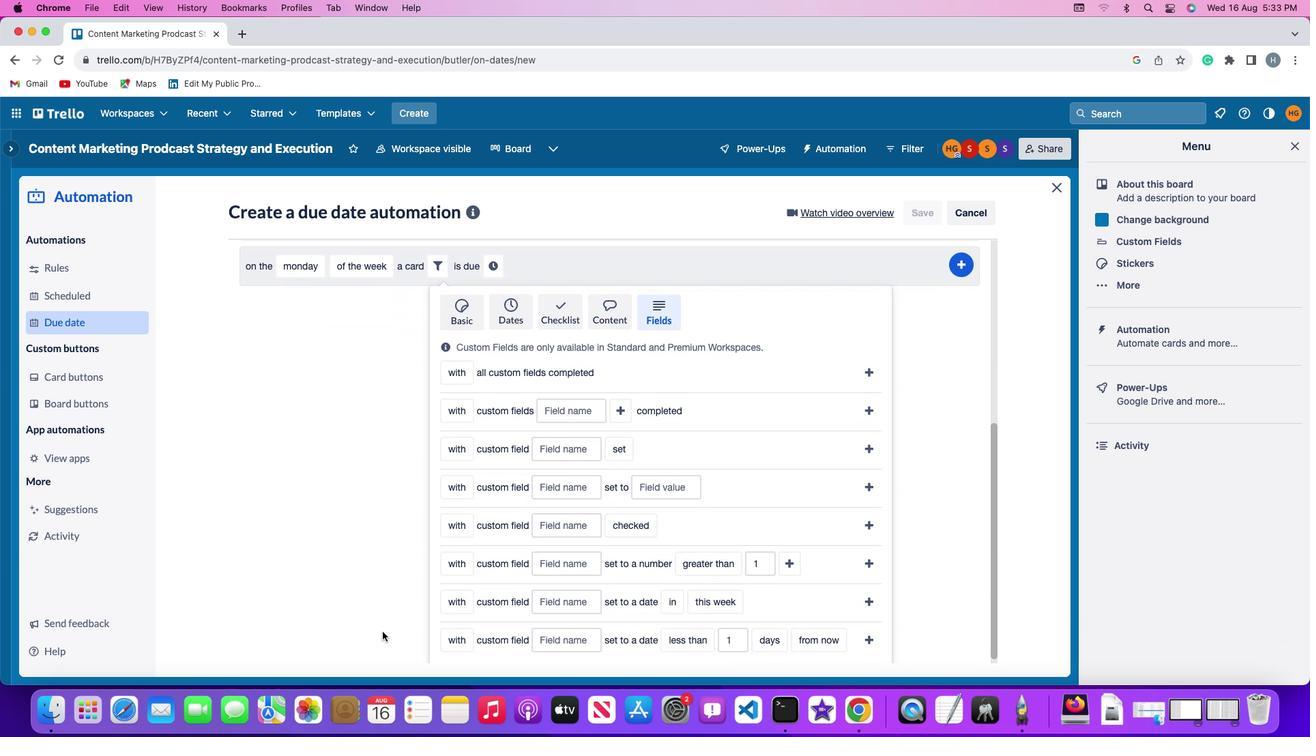 
Action: Mouse moved to (462, 631)
Screenshot: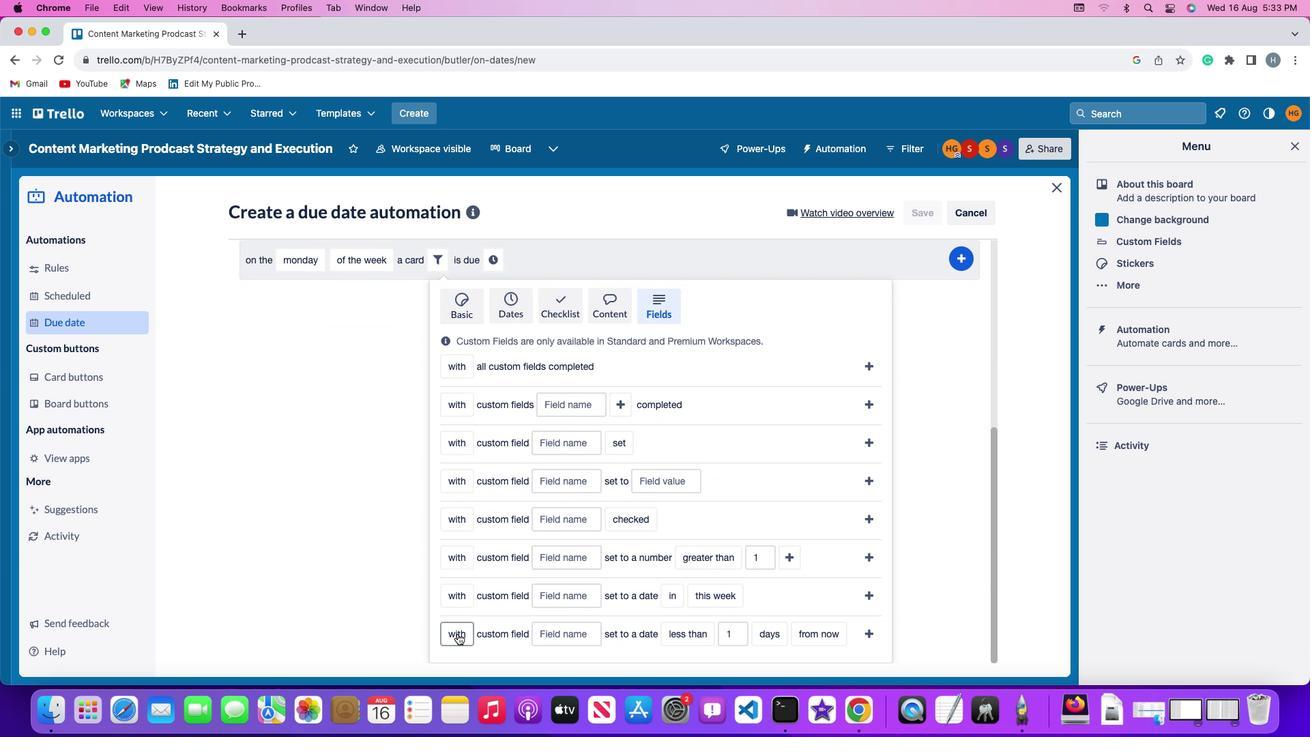 
Action: Mouse pressed left at (462, 631)
Screenshot: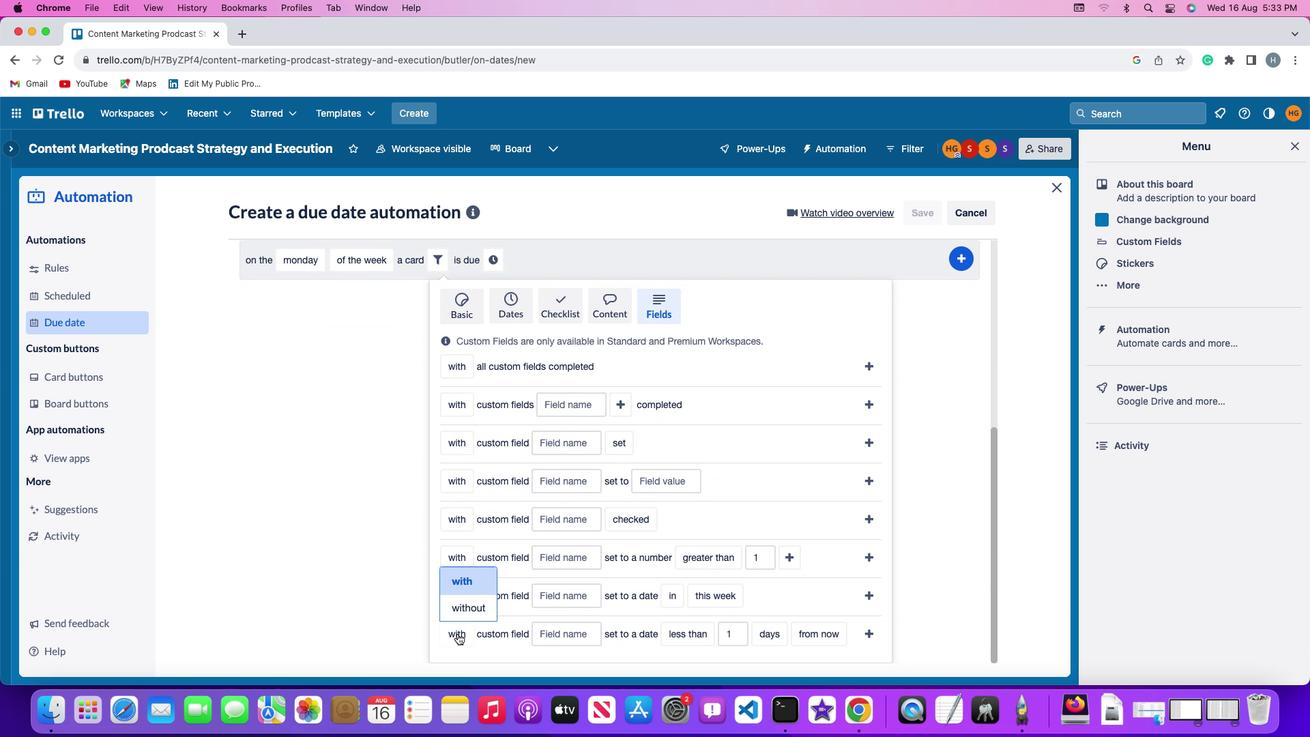 
Action: Mouse moved to (471, 611)
Screenshot: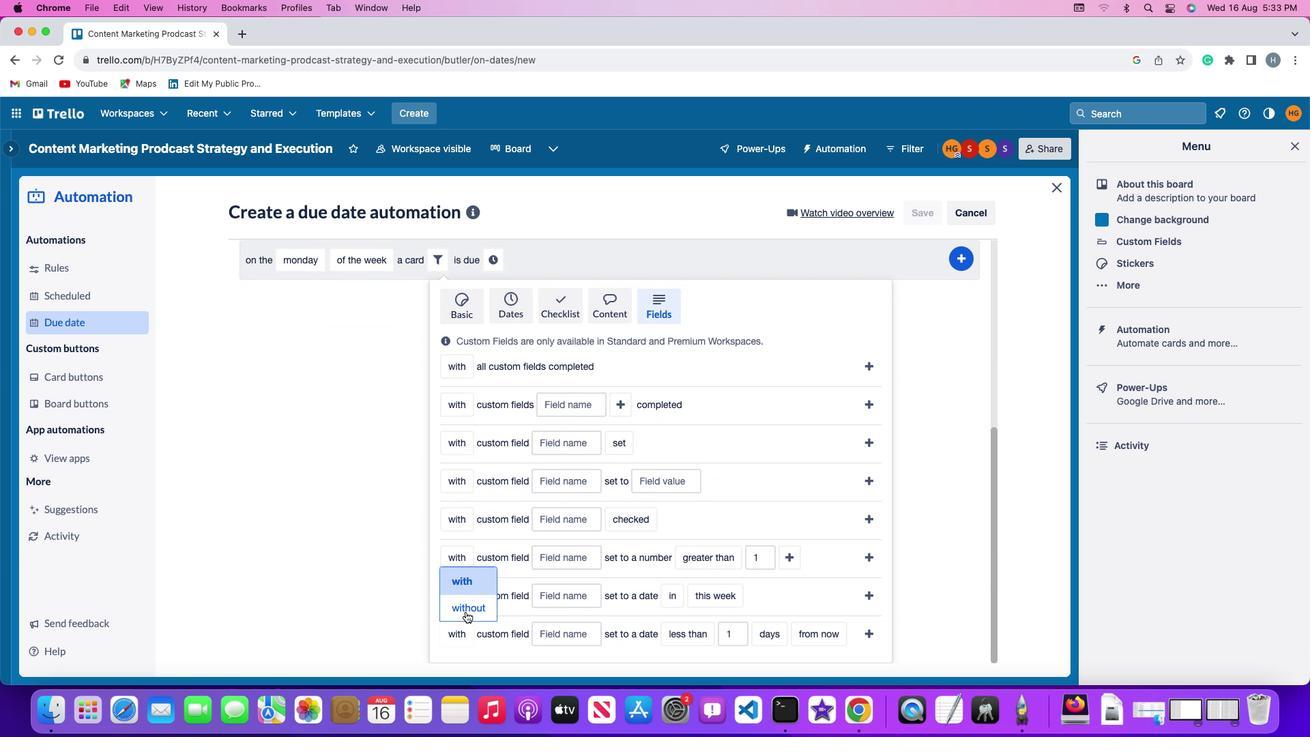 
Action: Mouse pressed left at (471, 611)
Screenshot: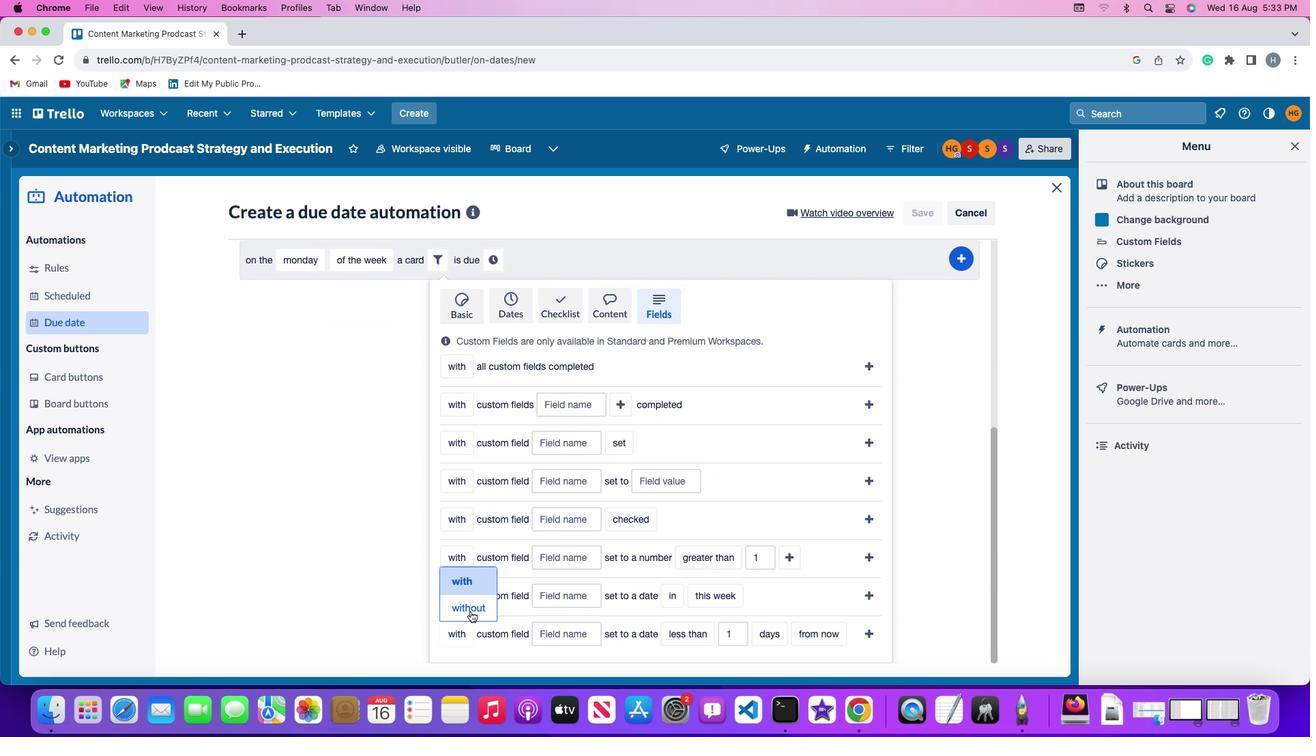 
Action: Mouse moved to (565, 631)
Screenshot: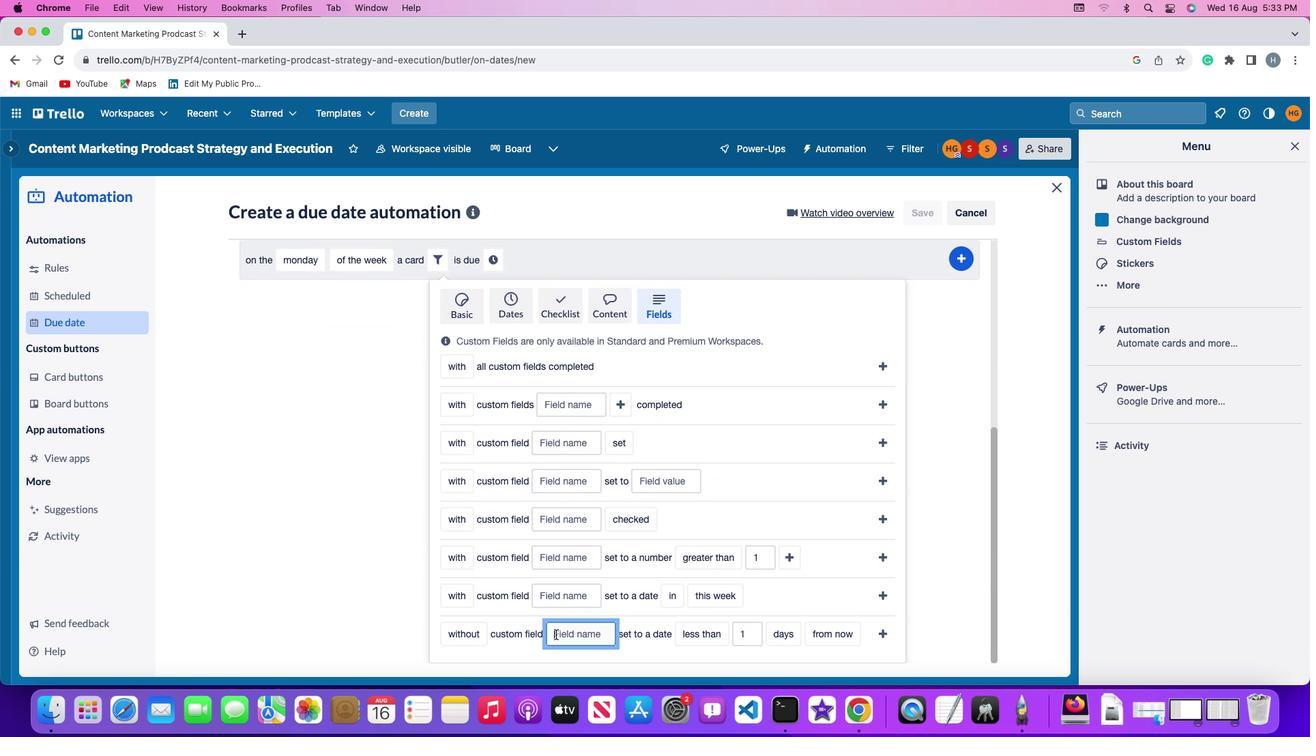 
Action: Mouse pressed left at (565, 631)
Screenshot: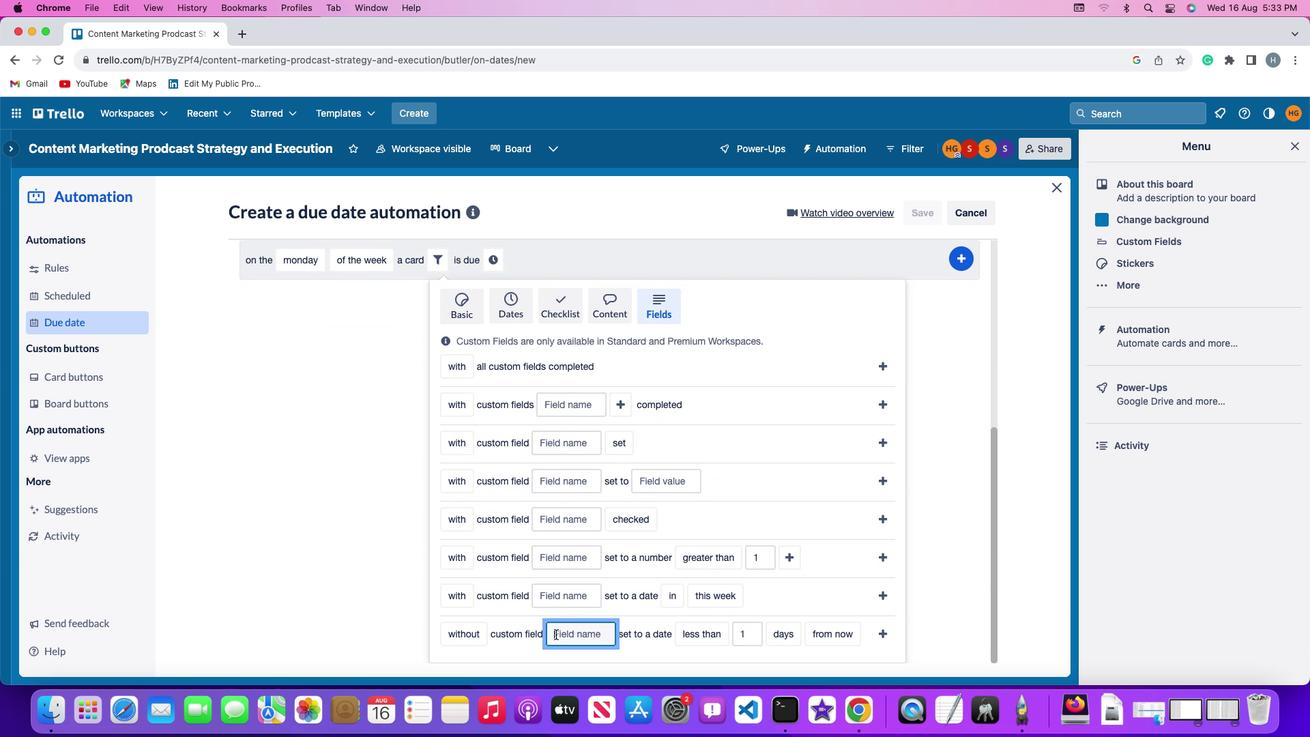 
Action: Mouse moved to (566, 631)
Screenshot: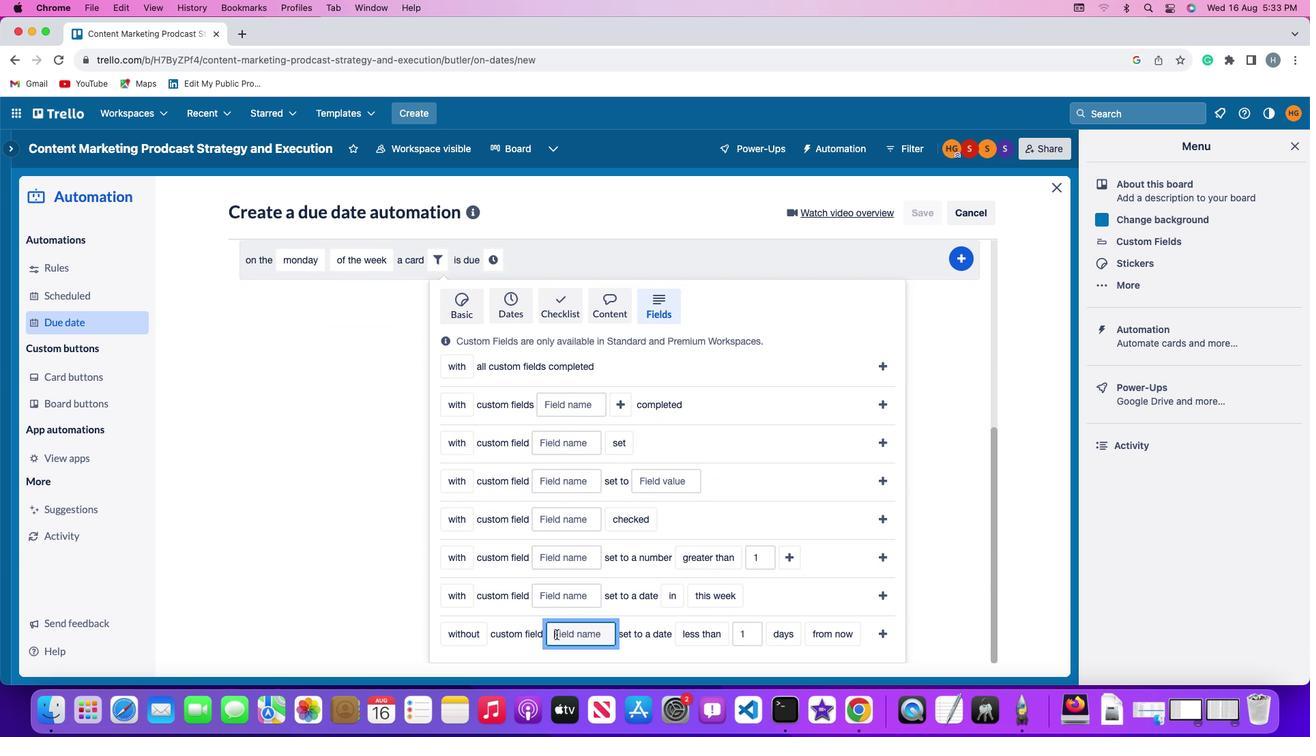 
Action: Key pressed Key.shift'R''e''s''u''m''e'
Screenshot: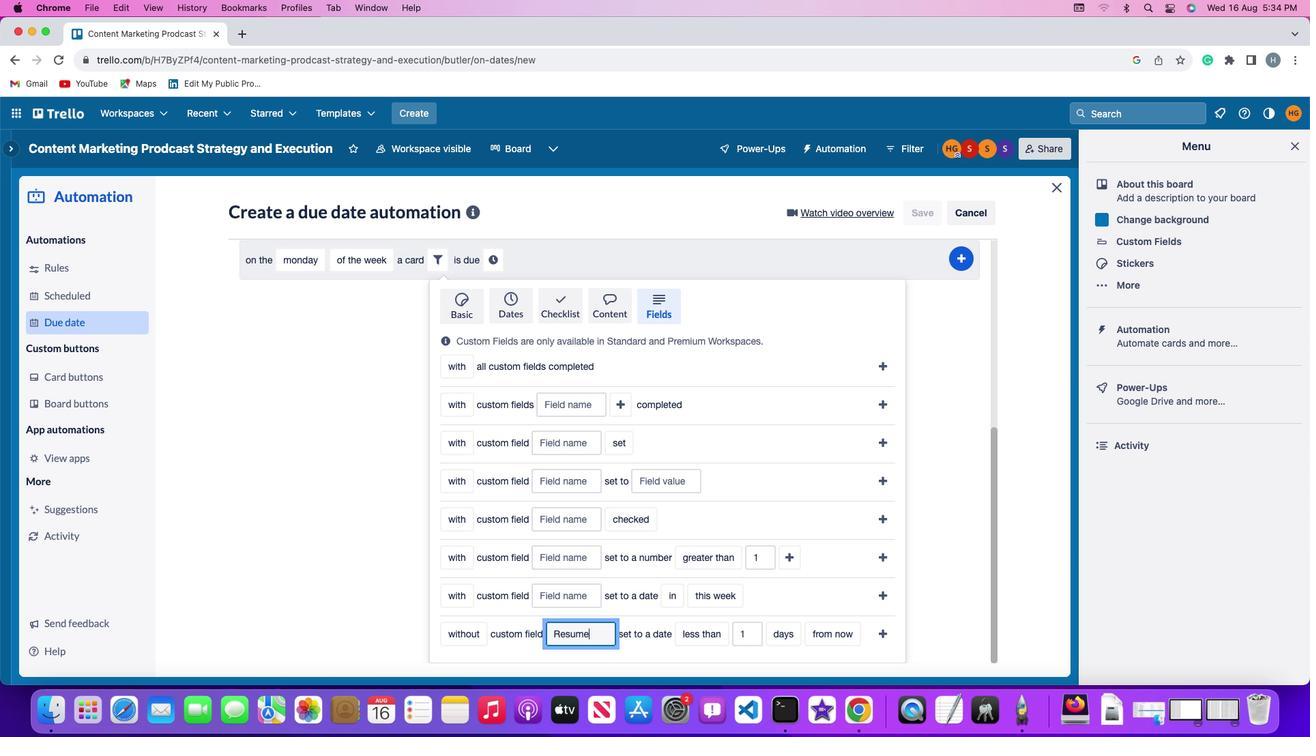 
Action: Mouse moved to (698, 632)
Screenshot: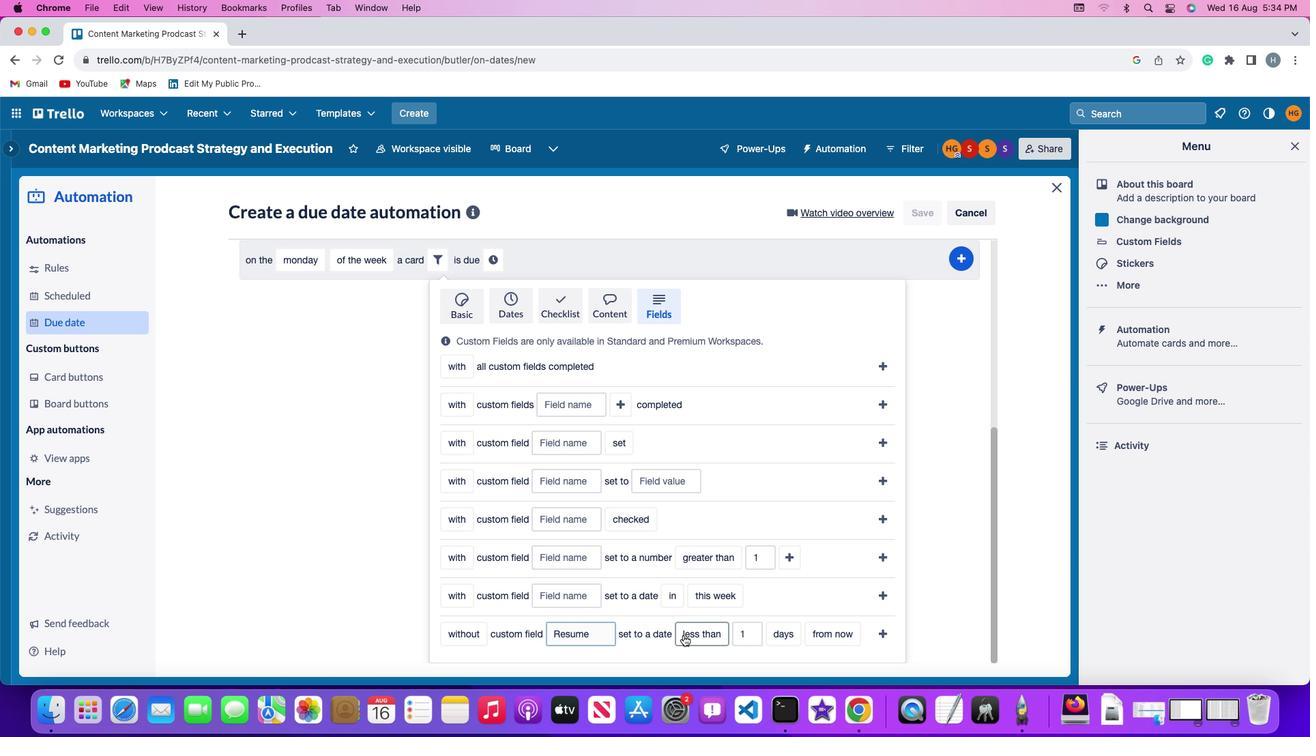 
Action: Mouse pressed left at (698, 632)
Screenshot: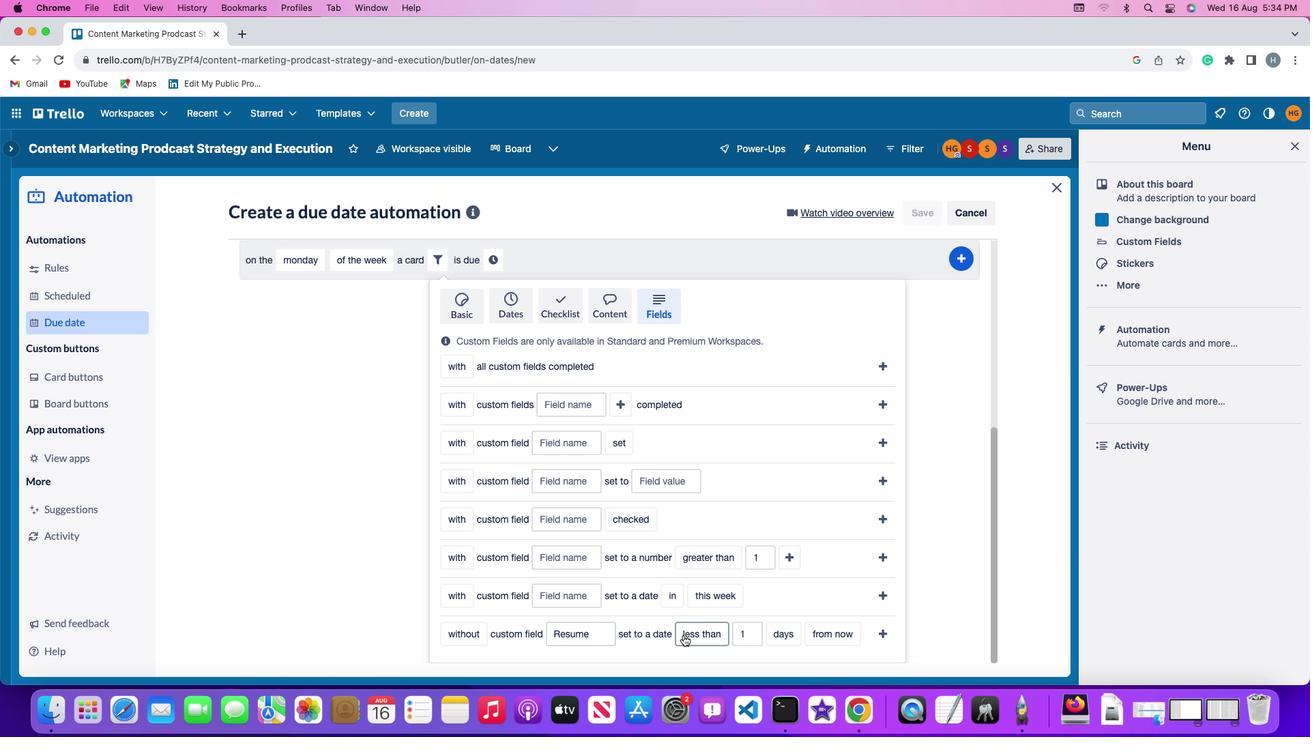 
Action: Mouse moved to (718, 576)
Screenshot: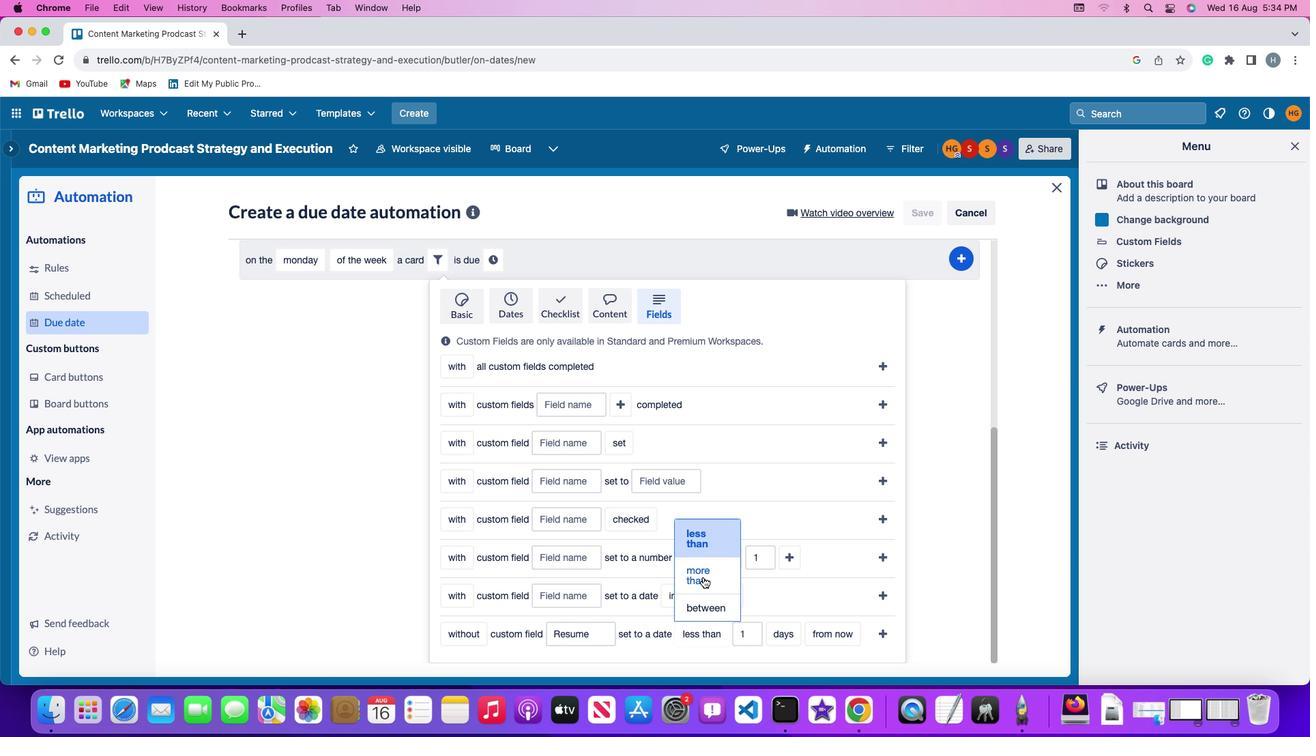
Action: Mouse pressed left at (718, 576)
Screenshot: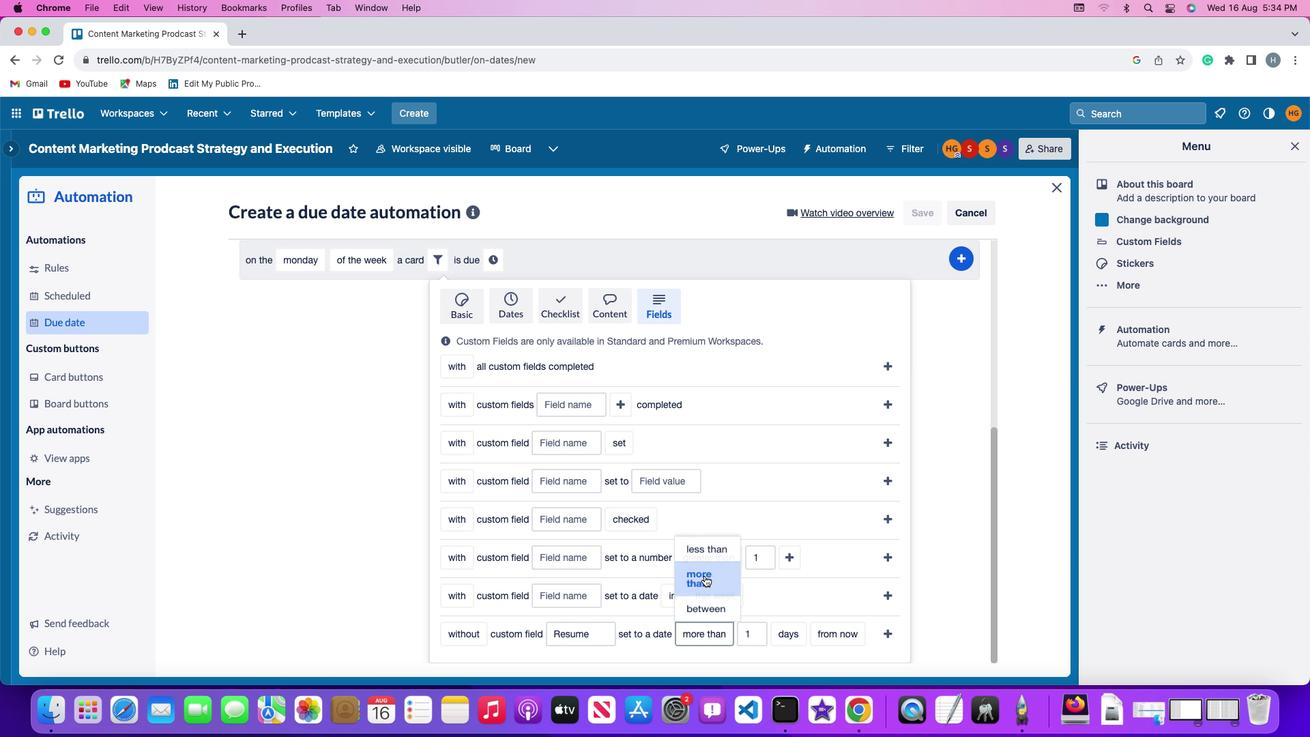
Action: Mouse moved to (769, 629)
Screenshot: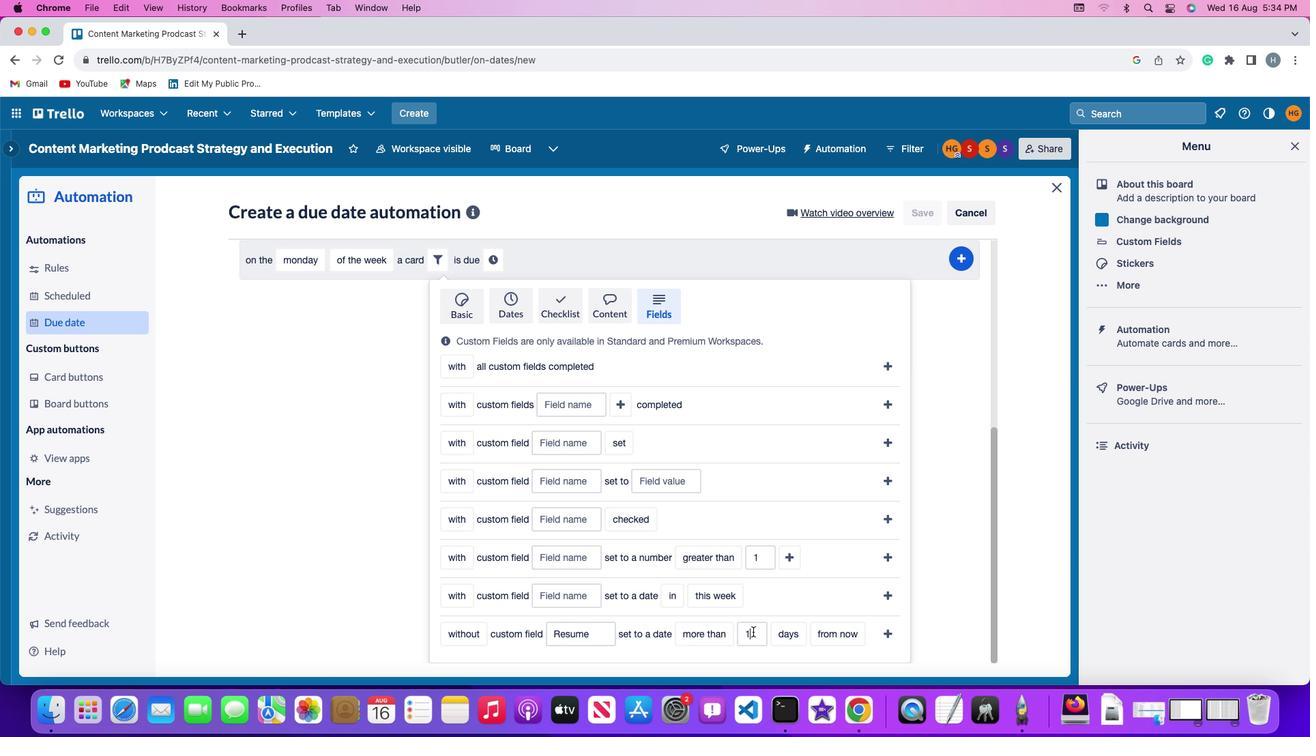
Action: Mouse pressed left at (769, 629)
Screenshot: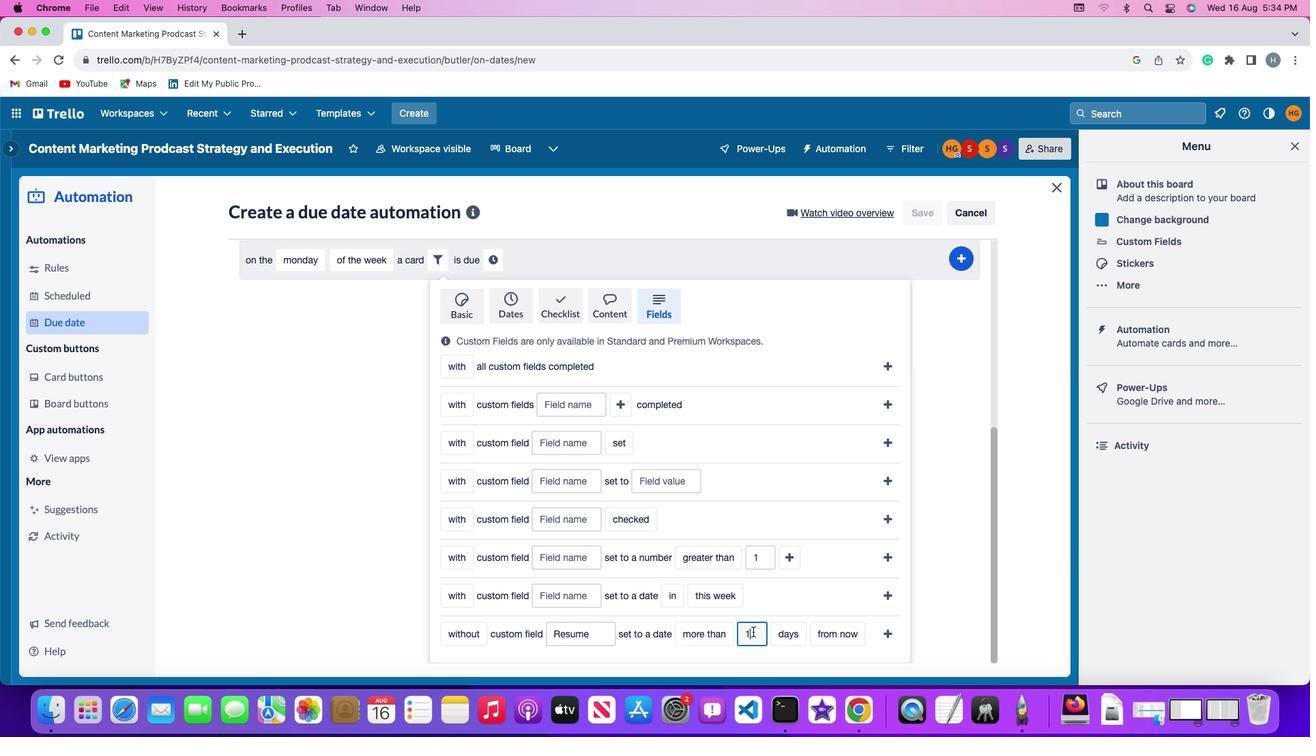 
Action: Key pressed Key.backspace'1'
Screenshot: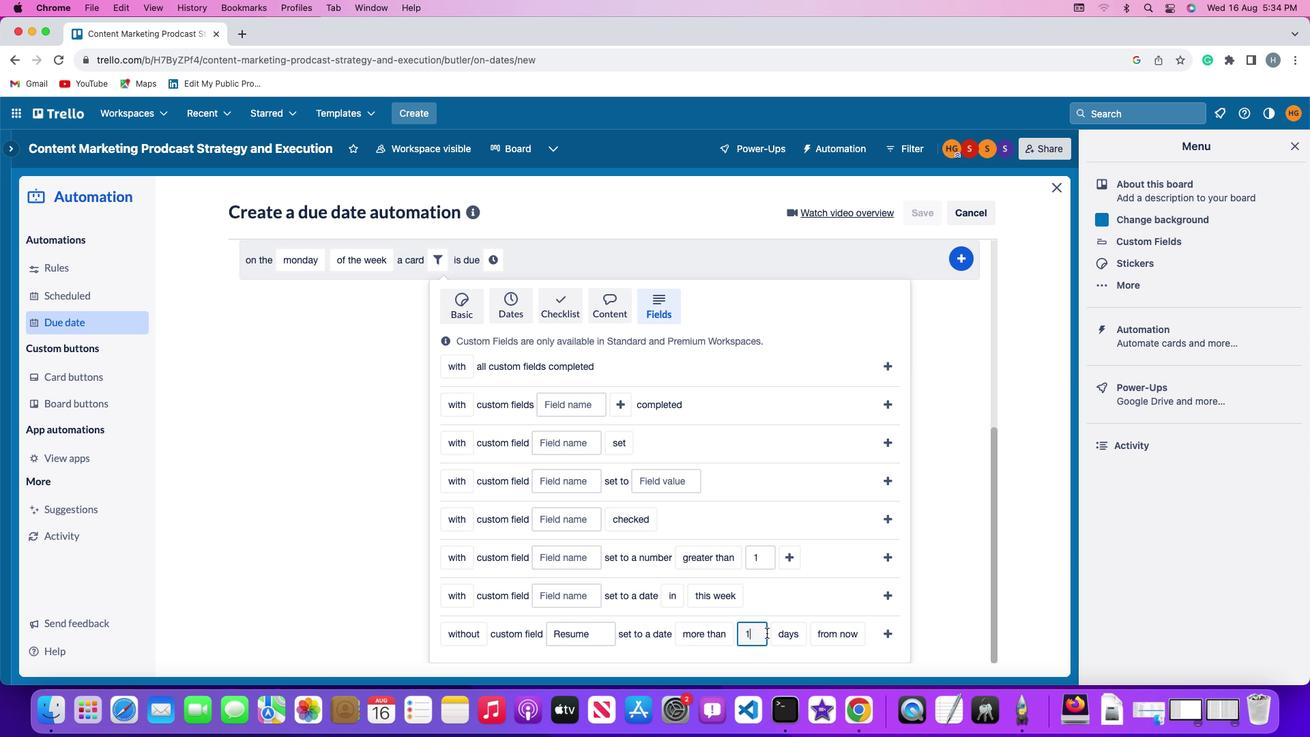 
Action: Mouse moved to (805, 632)
Screenshot: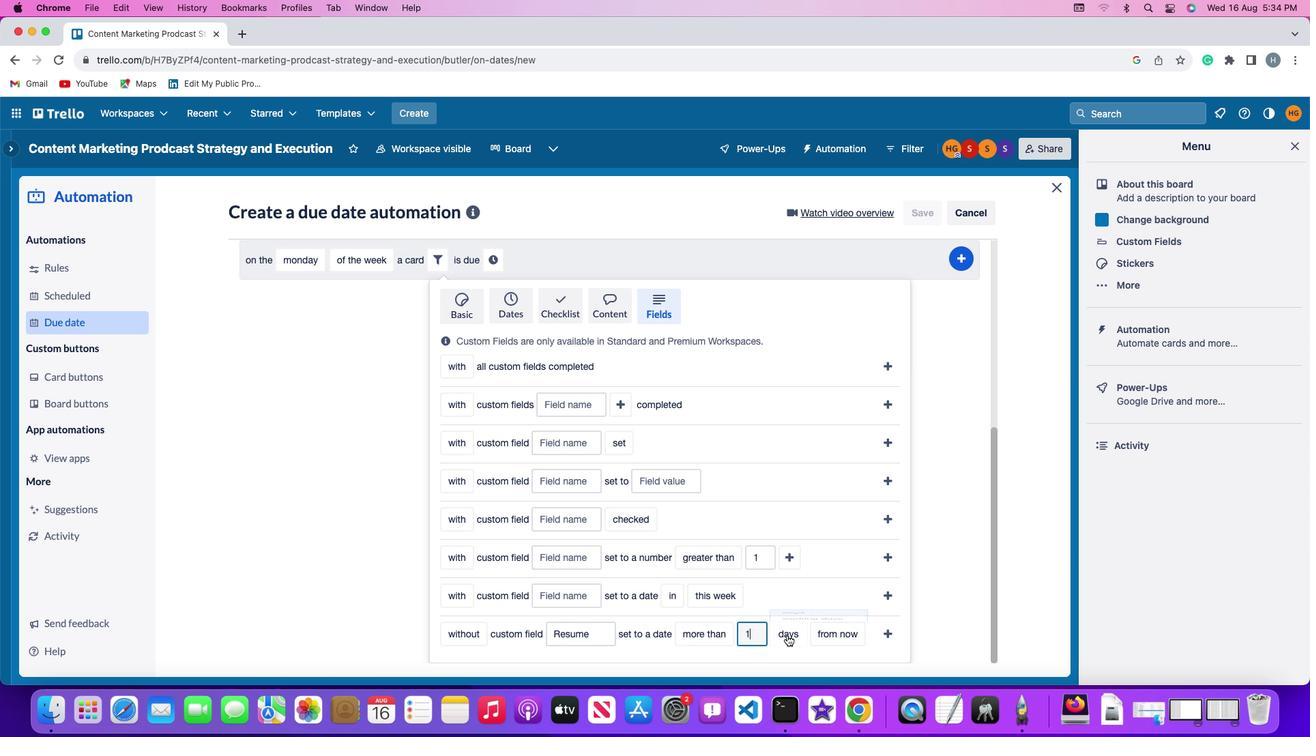 
Action: Mouse pressed left at (805, 632)
Screenshot: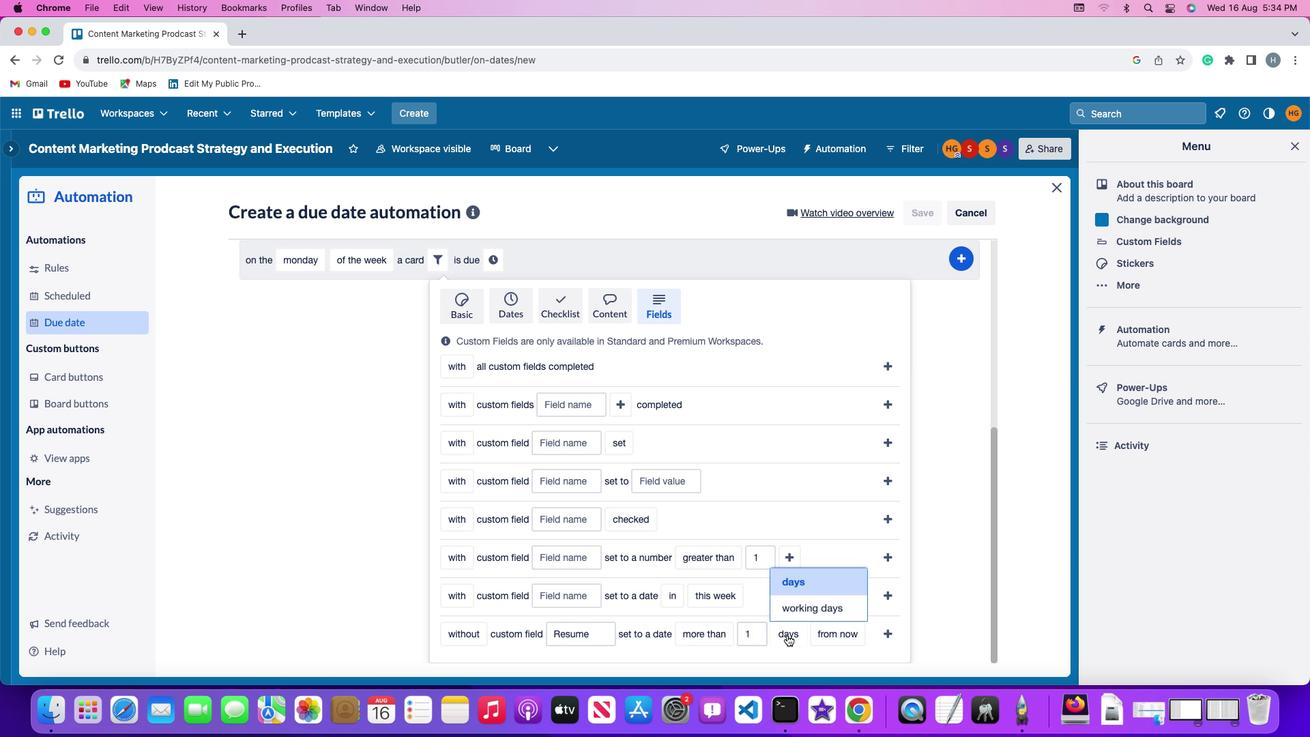 
Action: Mouse moved to (811, 583)
Screenshot: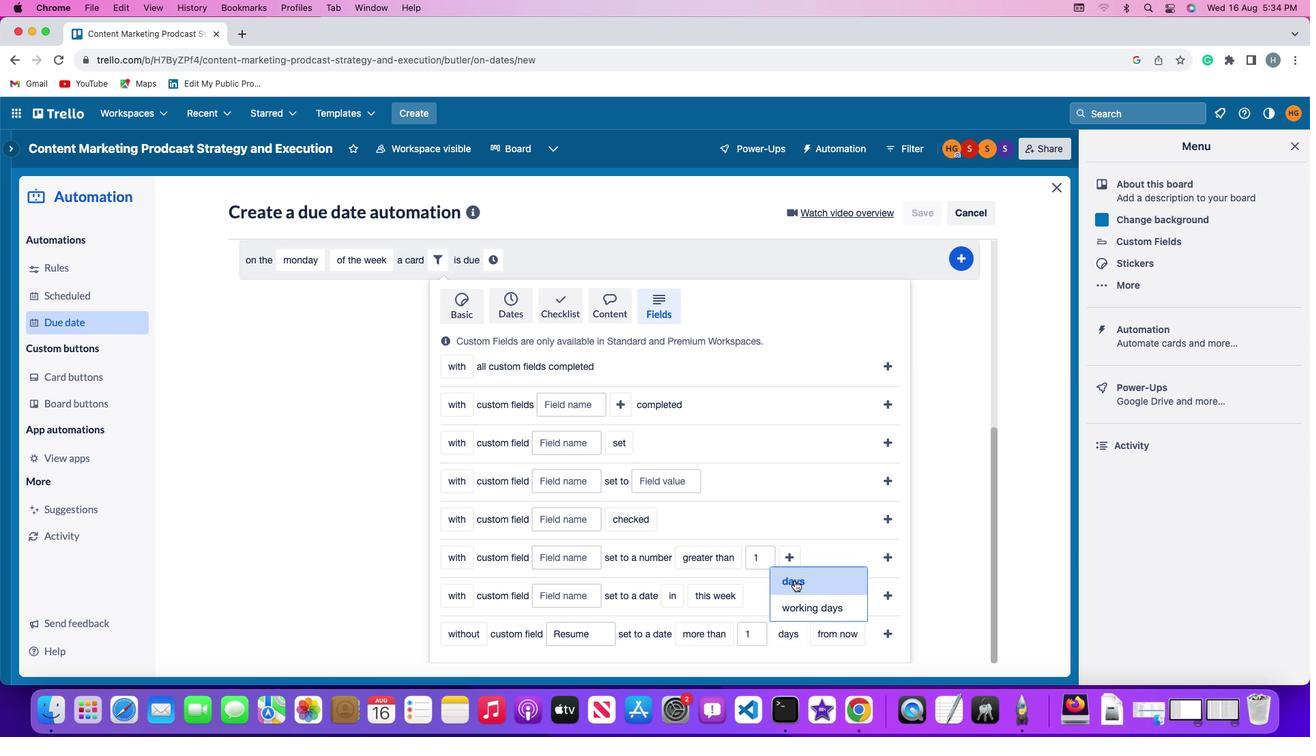
Action: Mouse pressed left at (811, 583)
Screenshot: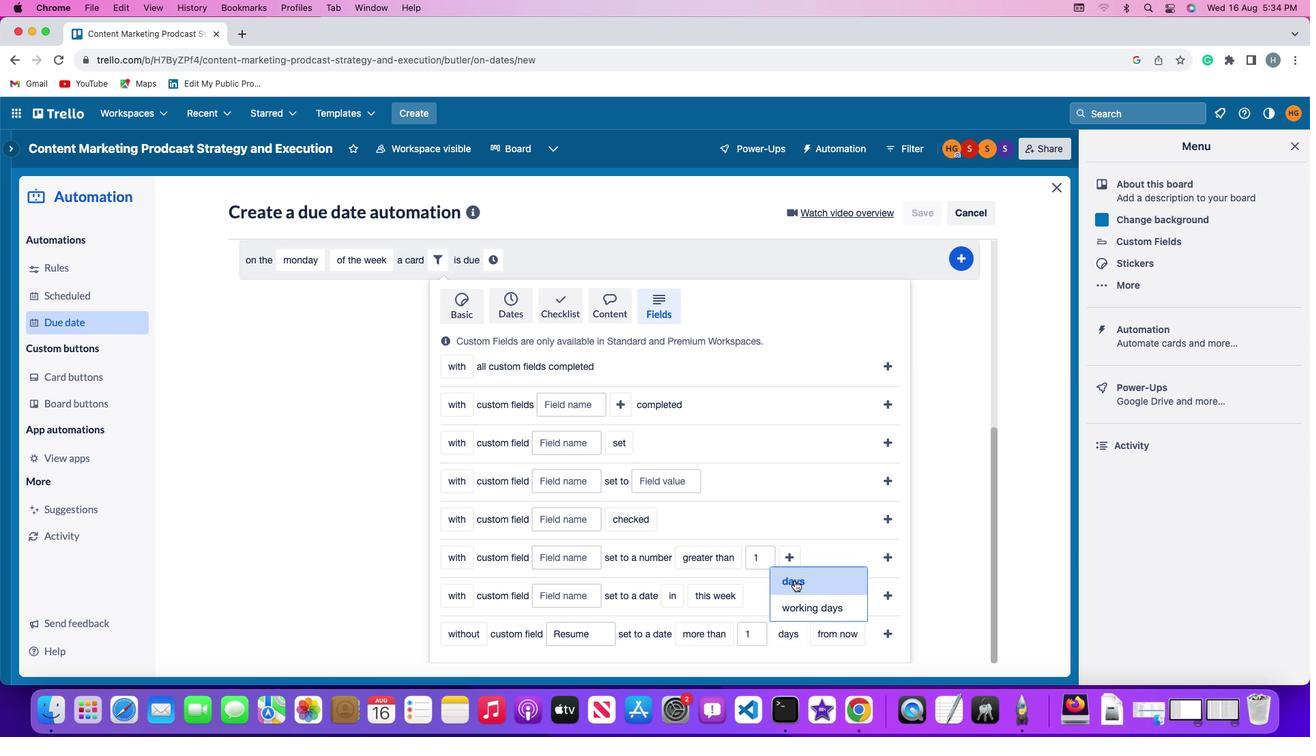 
Action: Mouse moved to (863, 620)
Screenshot: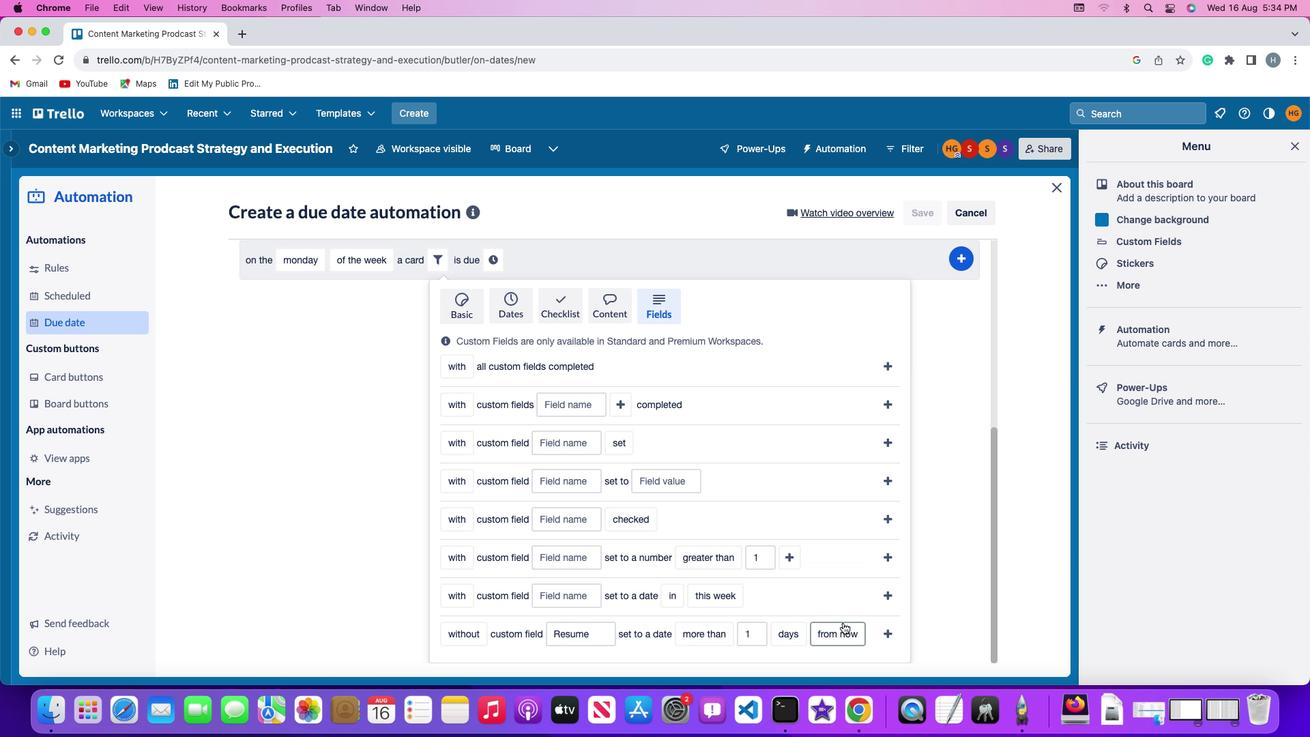 
Action: Mouse pressed left at (863, 620)
Screenshot: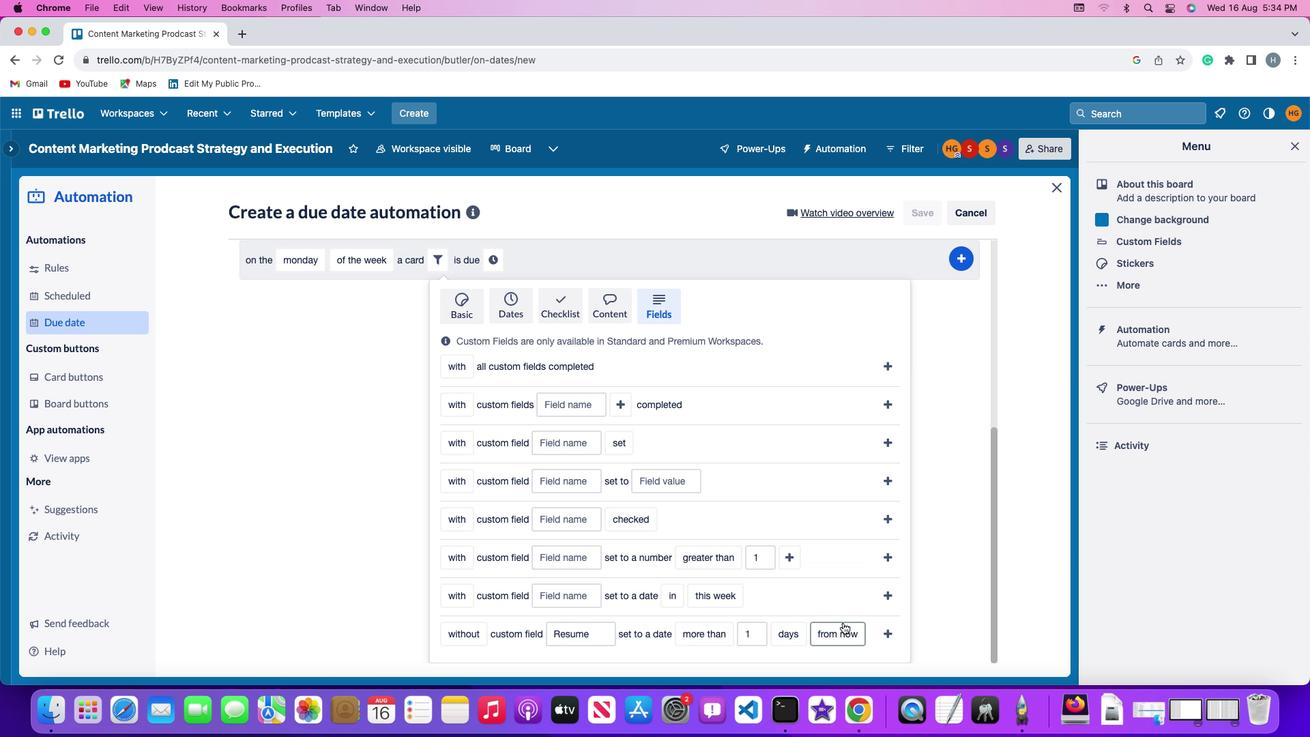 
Action: Mouse moved to (856, 578)
Screenshot: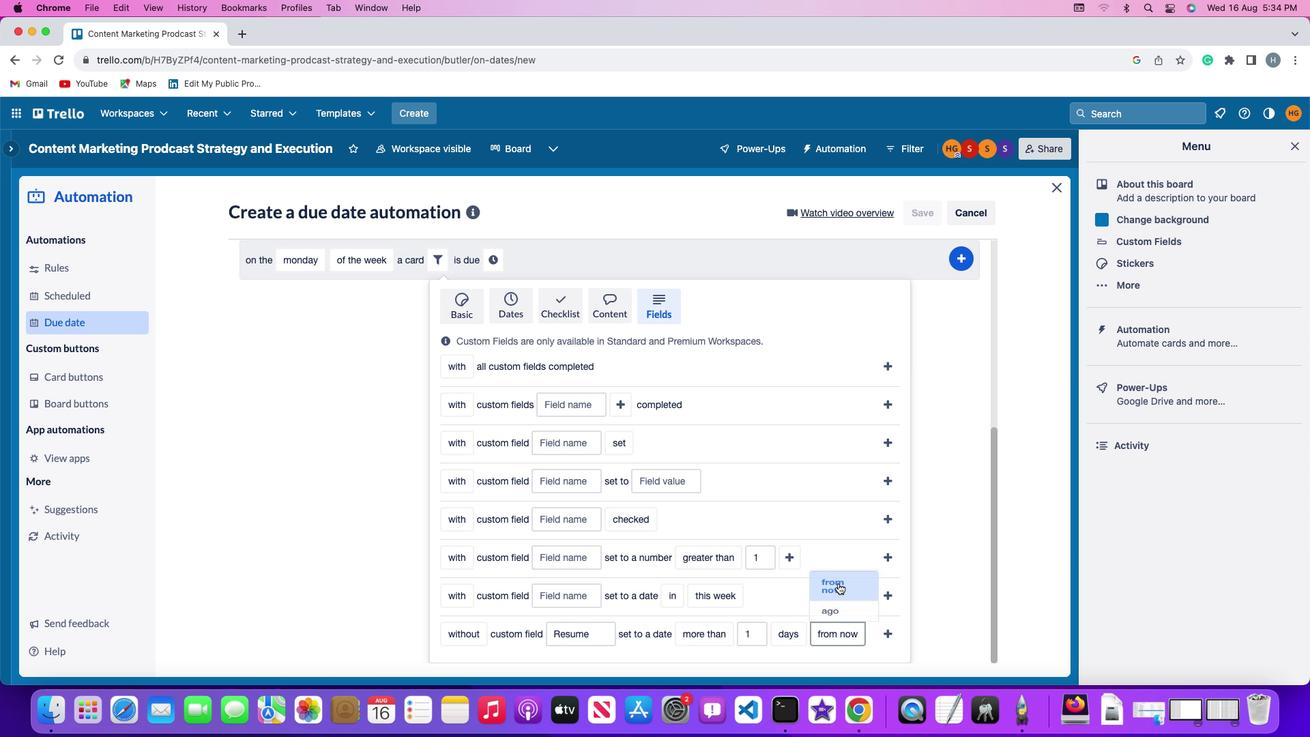
Action: Mouse pressed left at (856, 578)
Screenshot: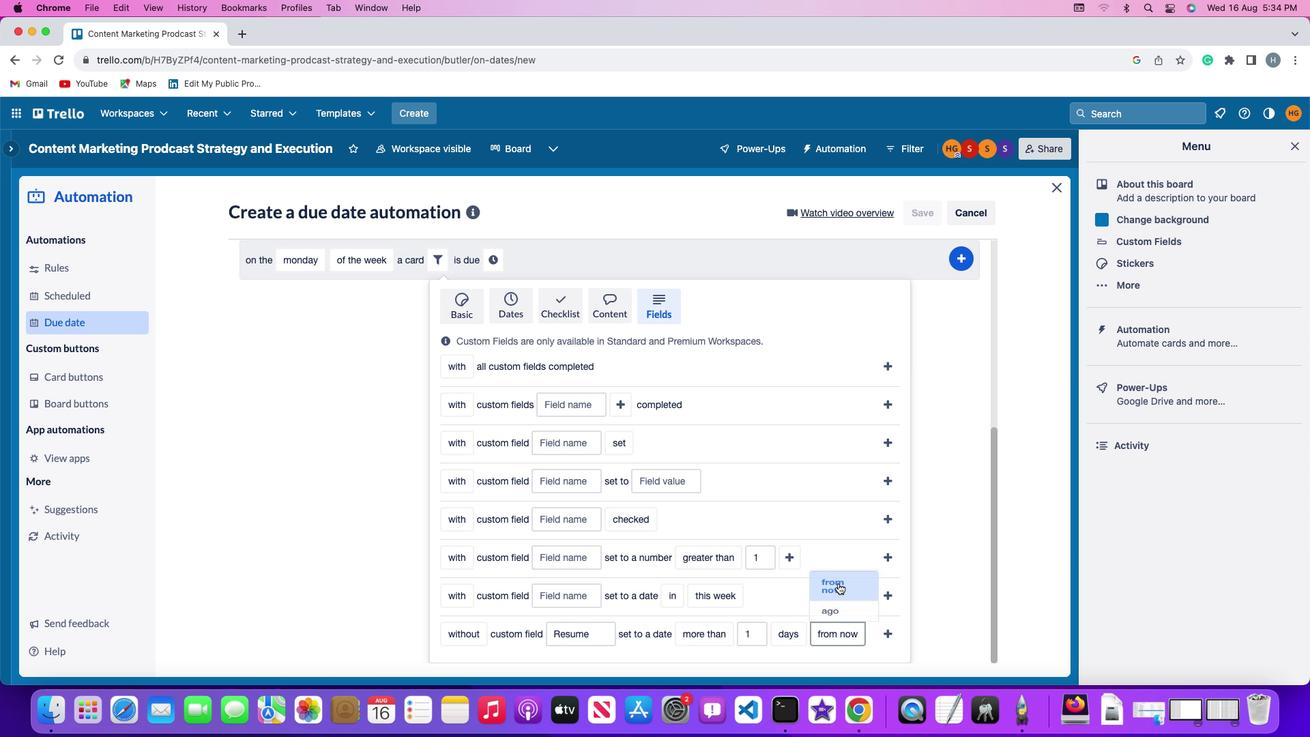 
Action: Mouse moved to (910, 626)
Screenshot: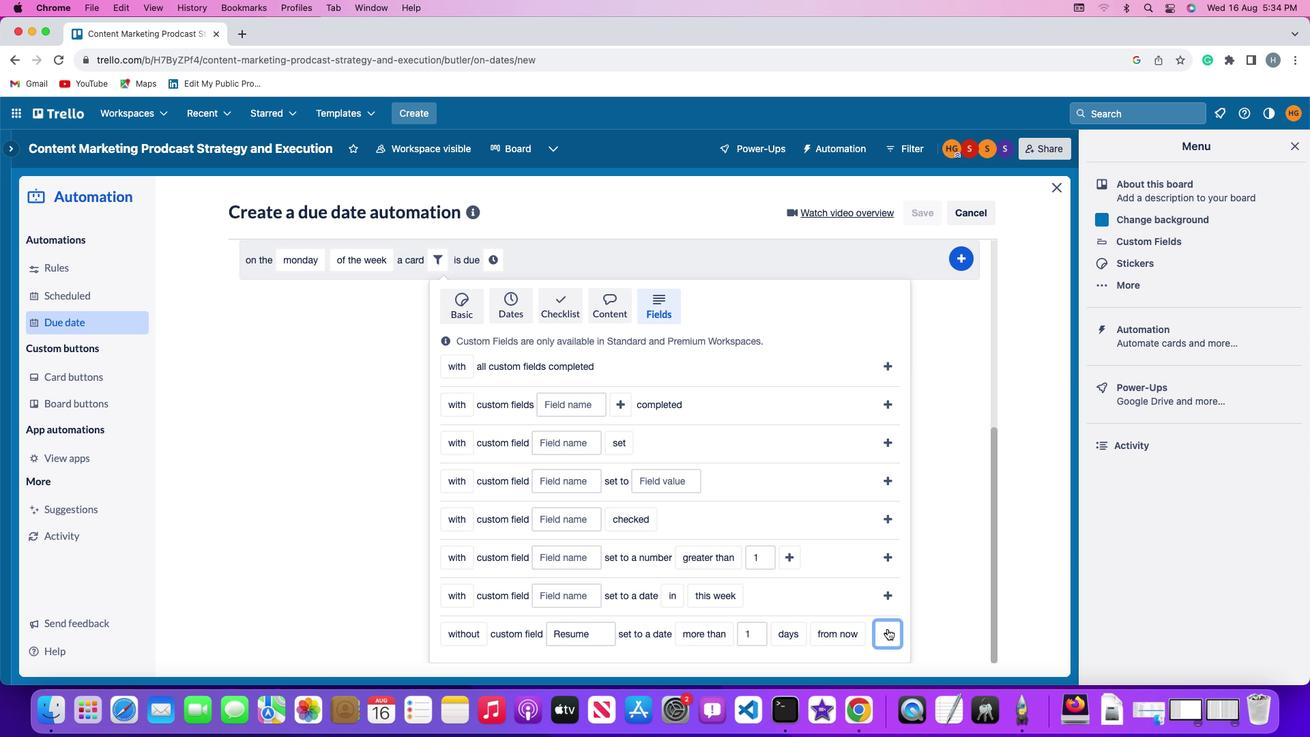 
Action: Mouse pressed left at (910, 626)
Screenshot: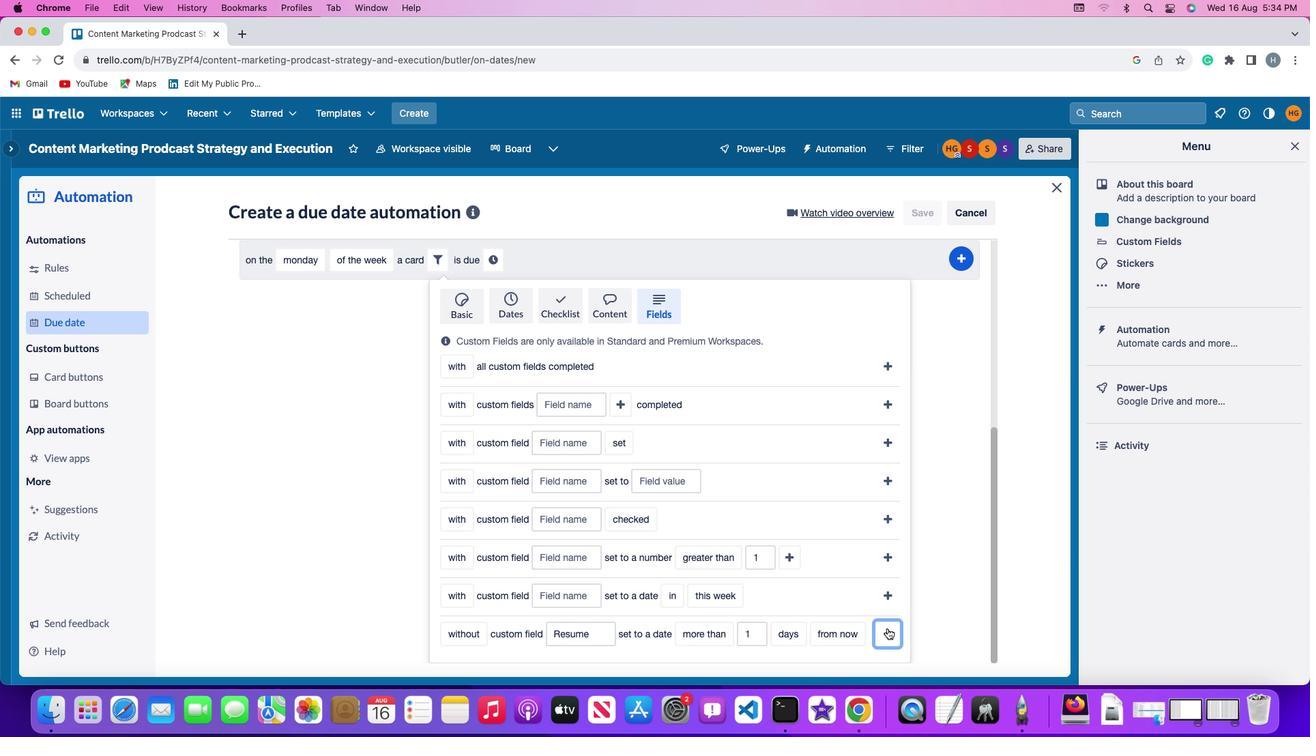 
Action: Mouse moved to (852, 596)
Screenshot: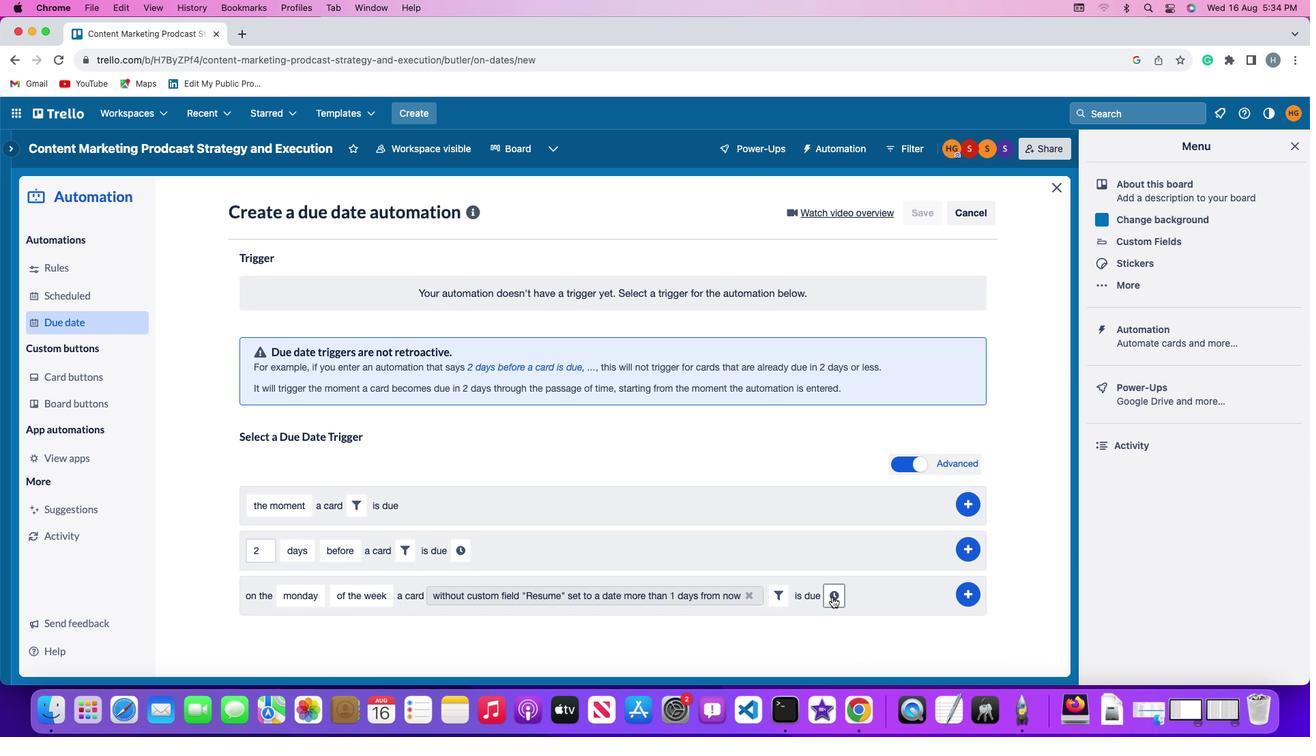 
Action: Mouse pressed left at (852, 596)
Screenshot: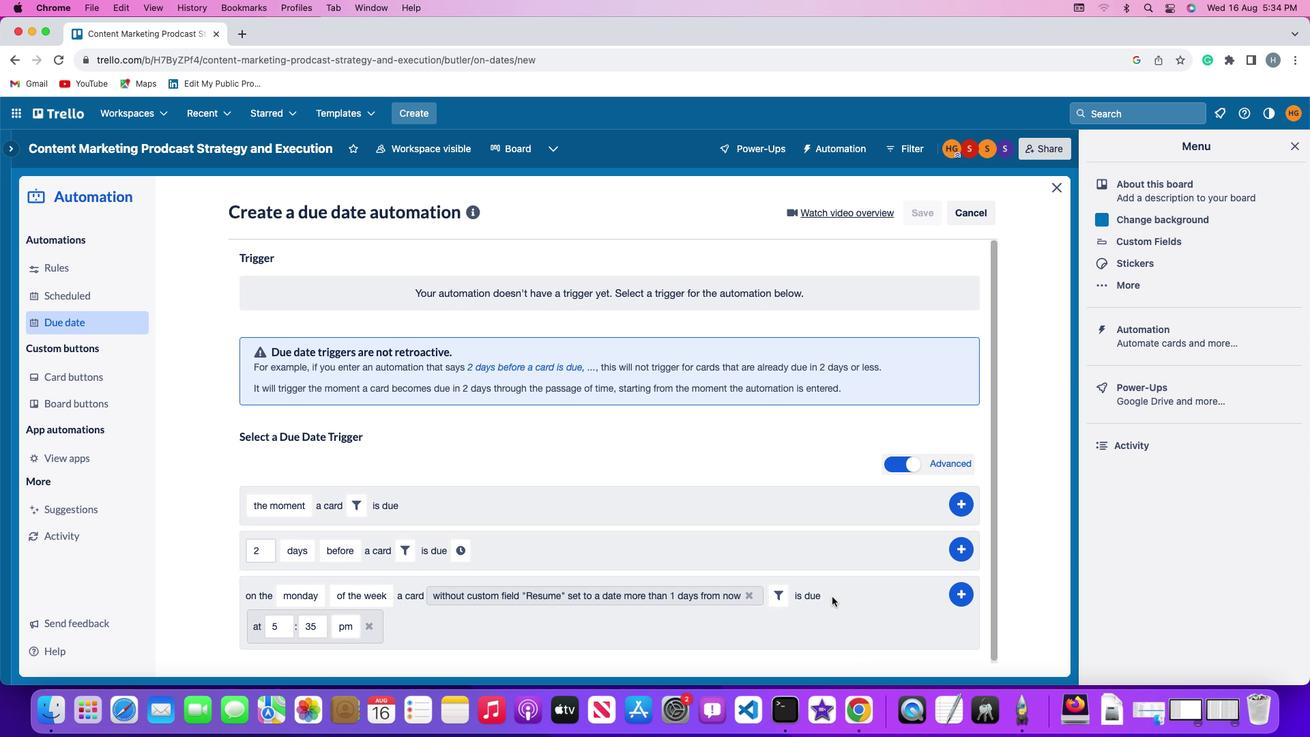 
Action: Mouse moved to (285, 623)
Screenshot: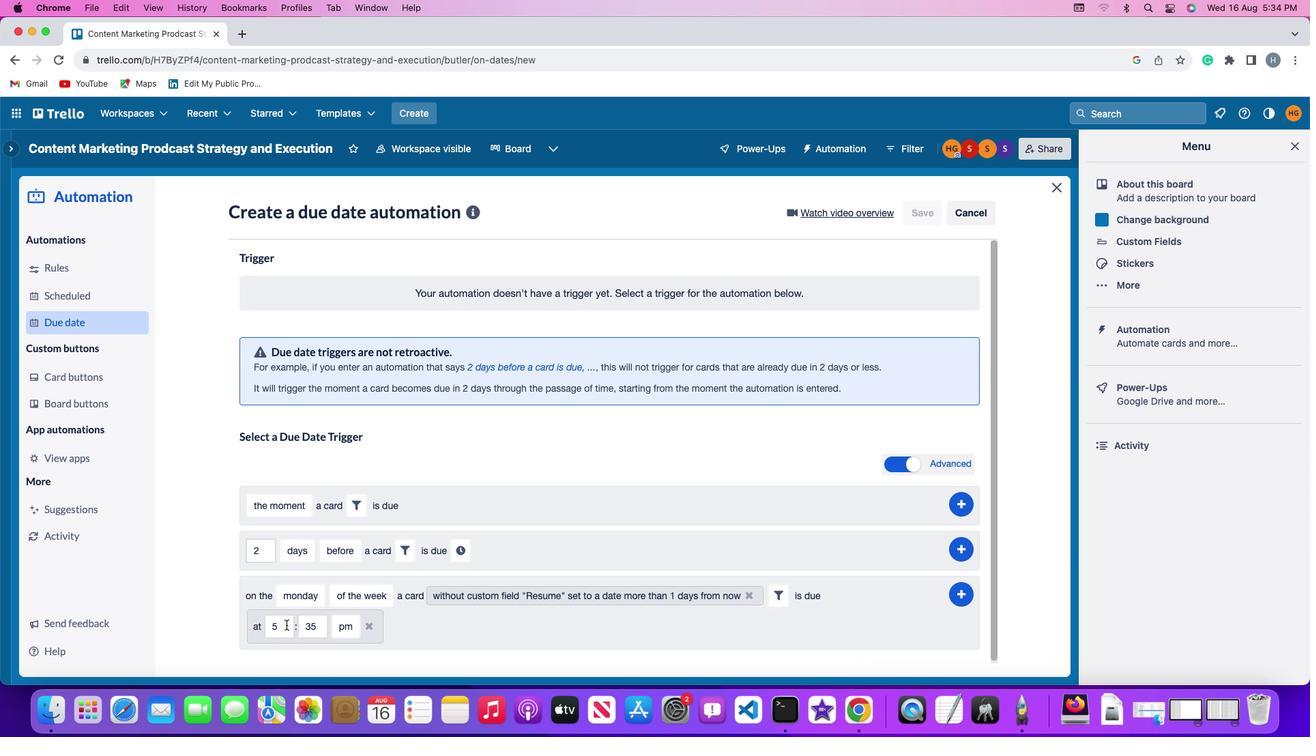 
Action: Mouse pressed left at (285, 623)
Screenshot: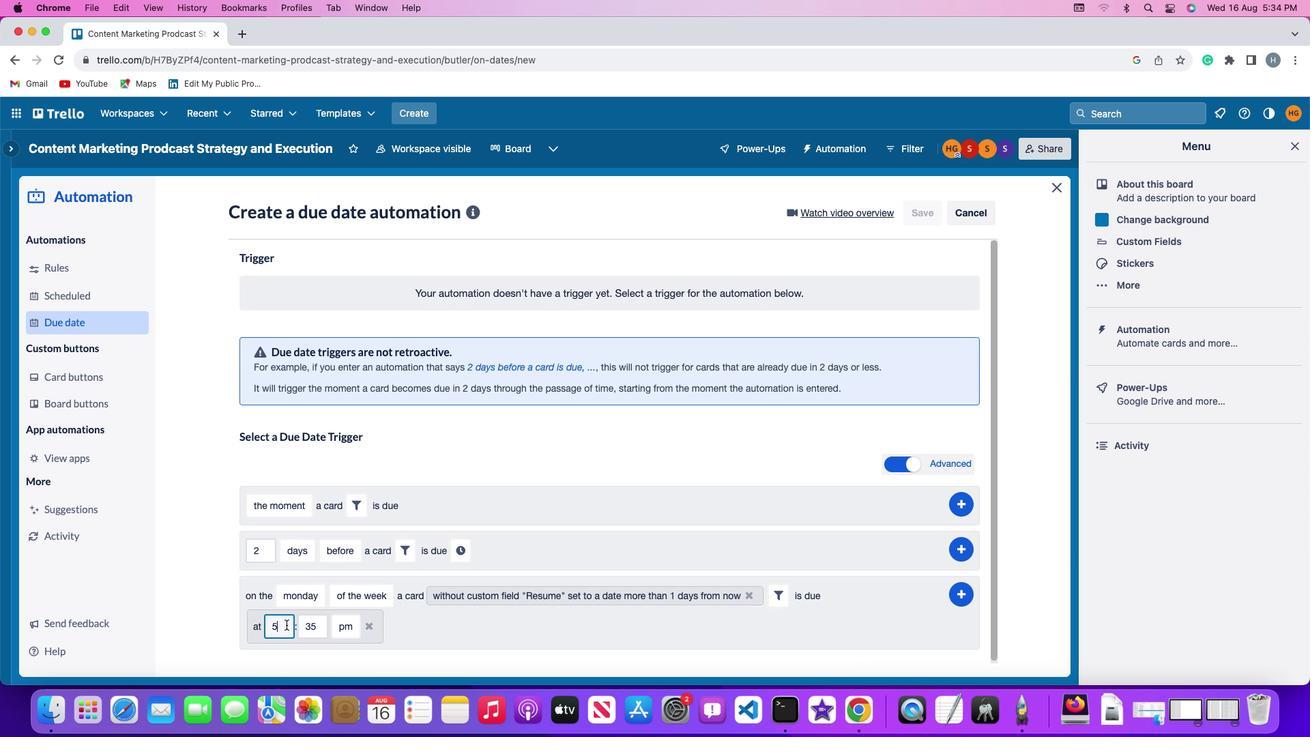 
Action: Mouse moved to (285, 622)
Screenshot: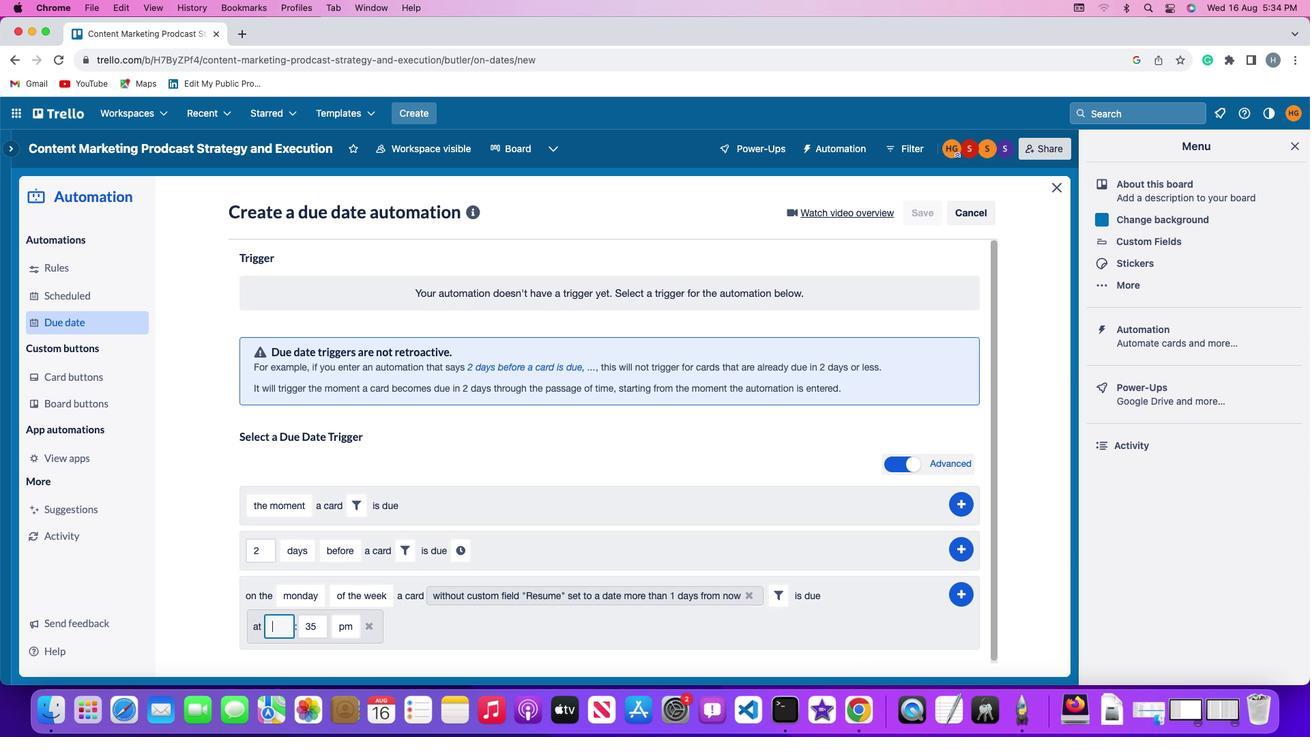 
Action: Key pressed Key.backspace'1''1'
Screenshot: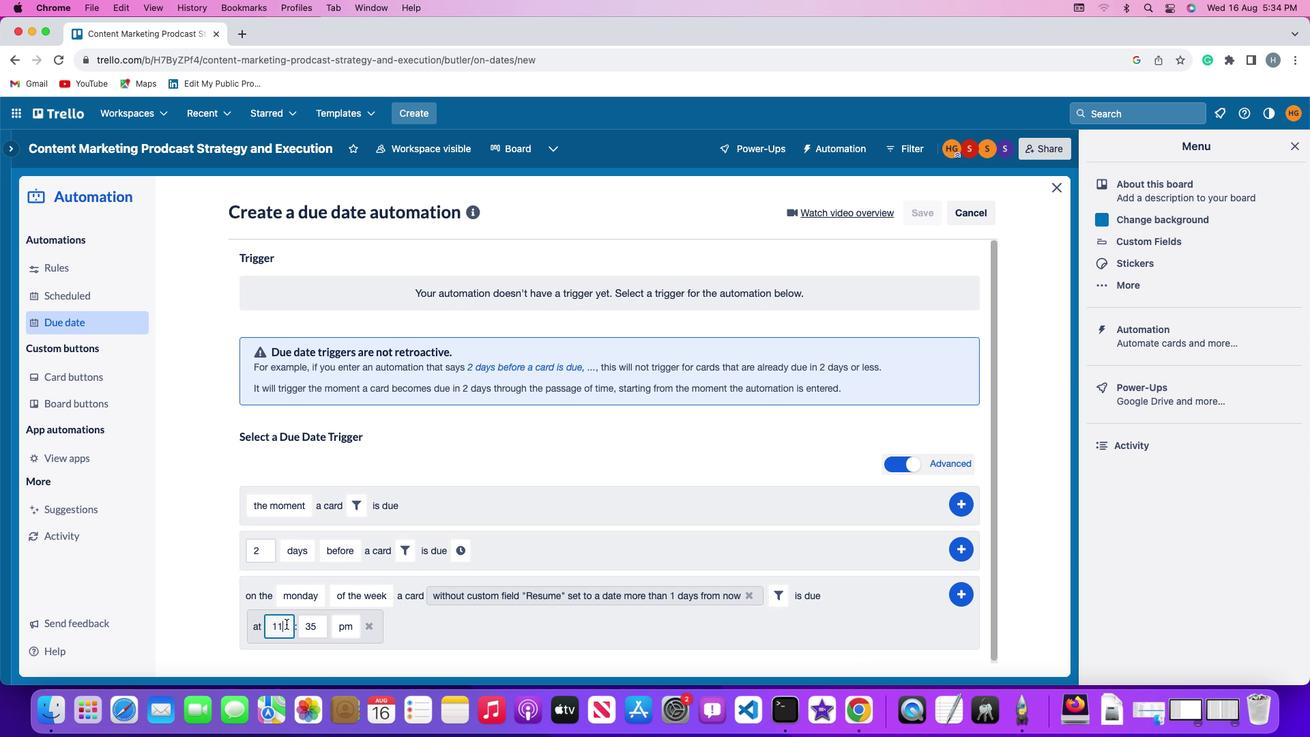 
Action: Mouse moved to (319, 624)
Screenshot: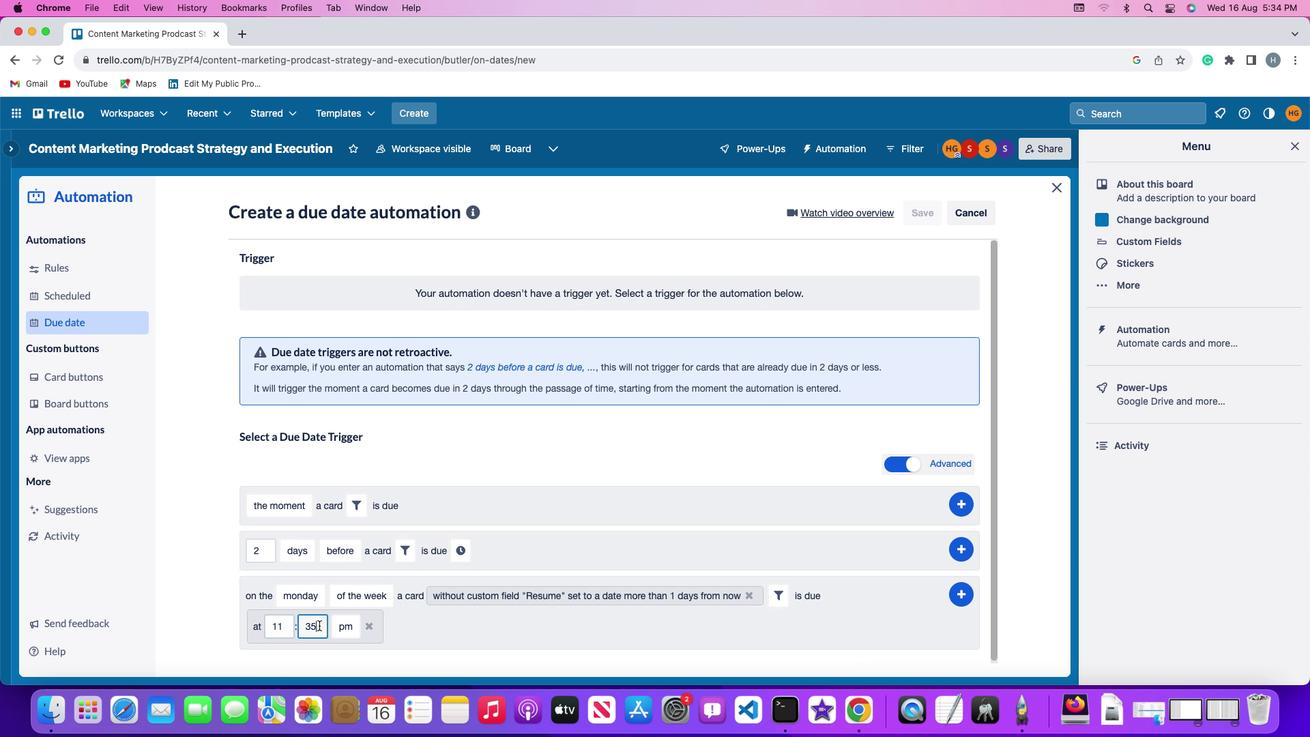 
Action: Mouse pressed left at (319, 624)
Screenshot: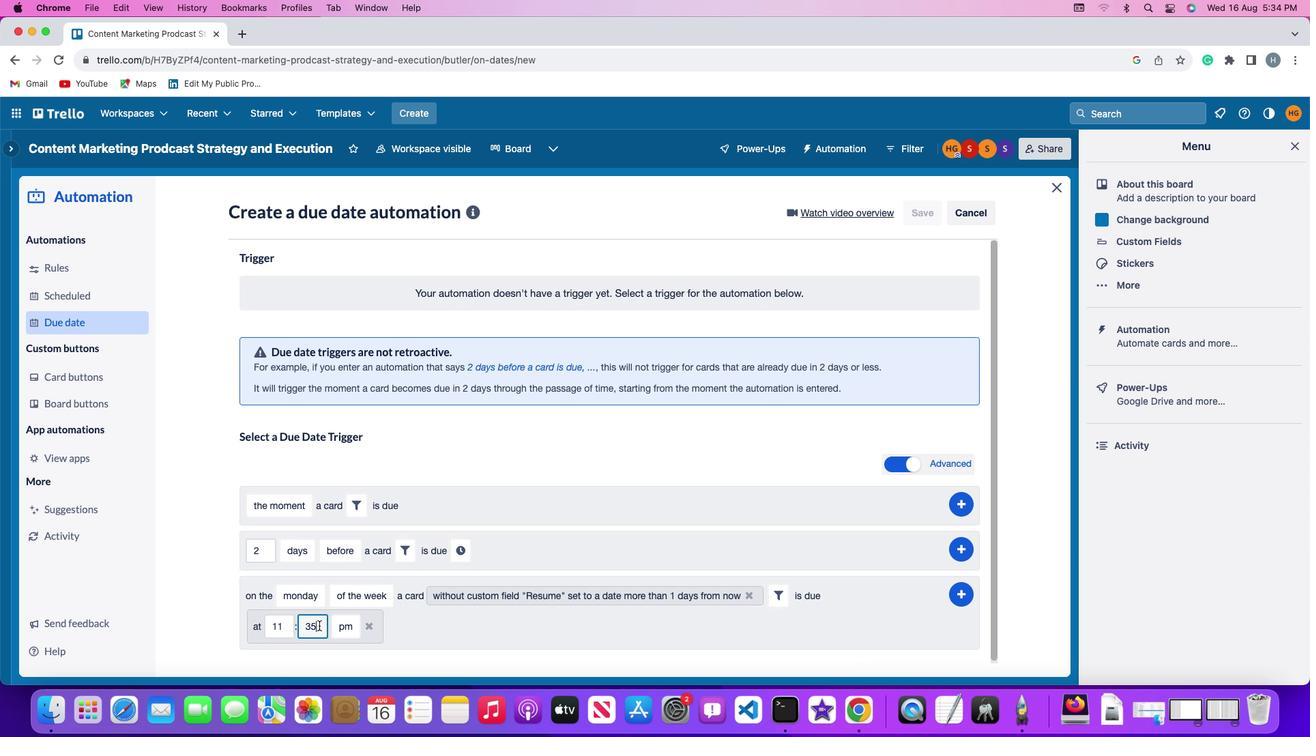 
Action: Mouse moved to (320, 623)
Screenshot: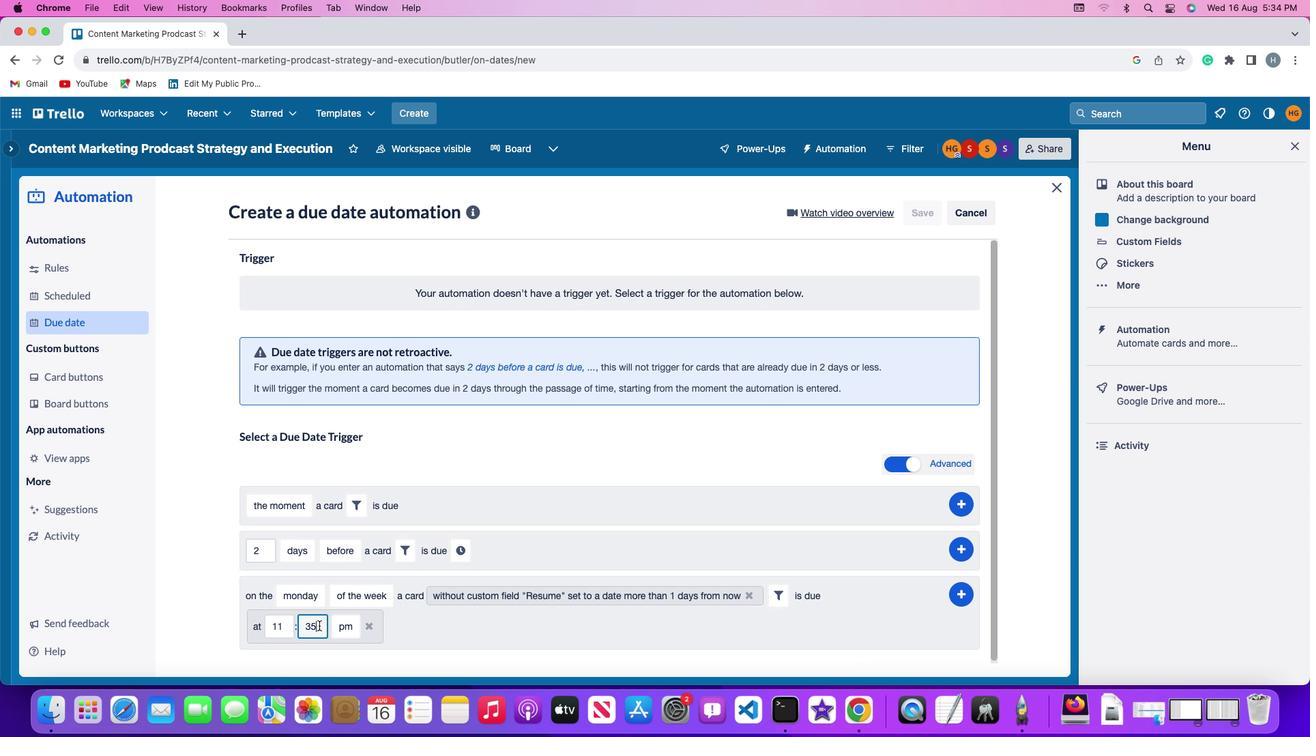 
Action: Key pressed Key.backspaceKey.backspace'0''0'
Screenshot: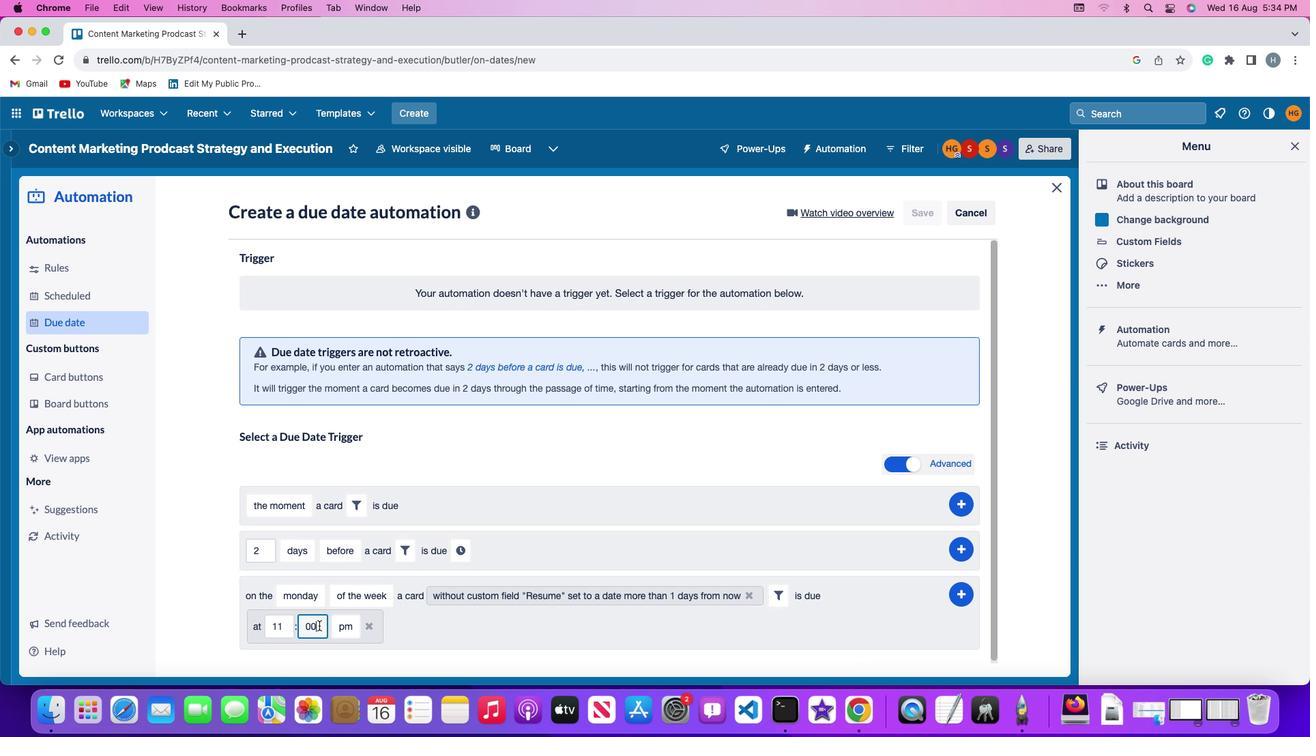 
Action: Mouse moved to (346, 622)
Screenshot: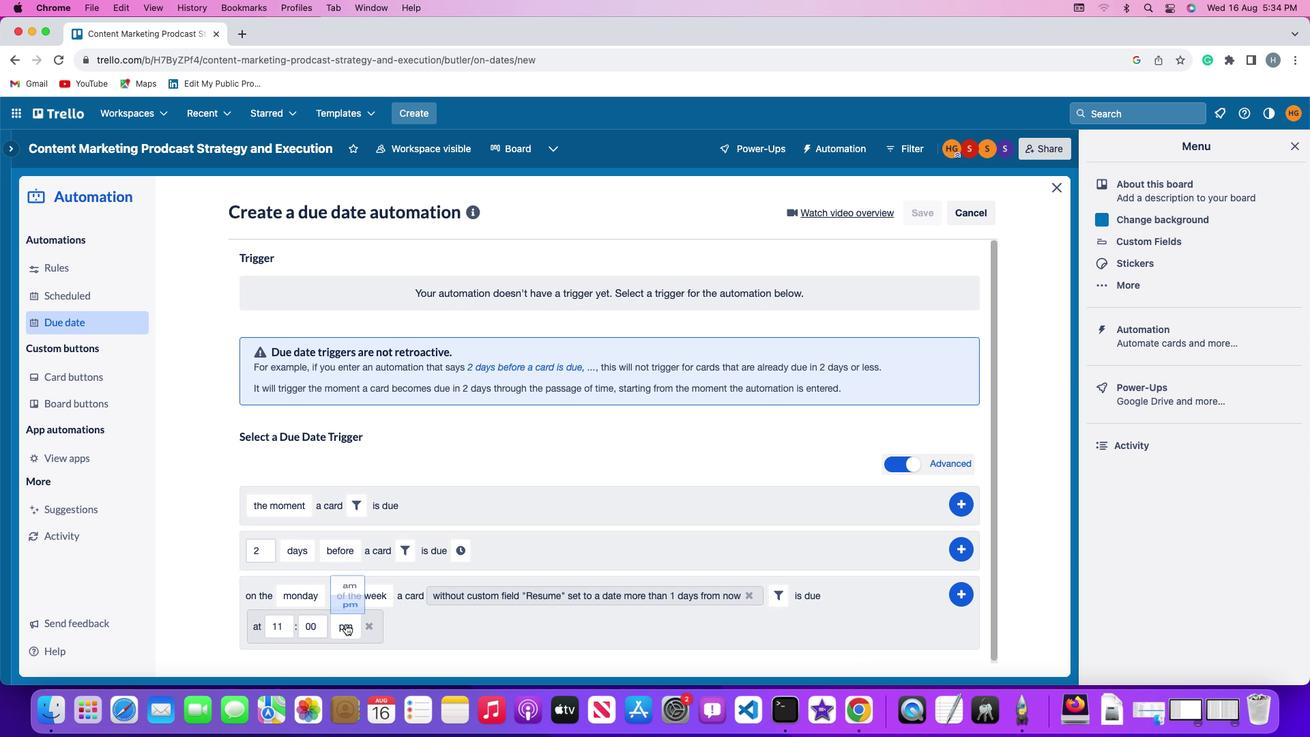 
Action: Mouse pressed left at (346, 622)
Screenshot: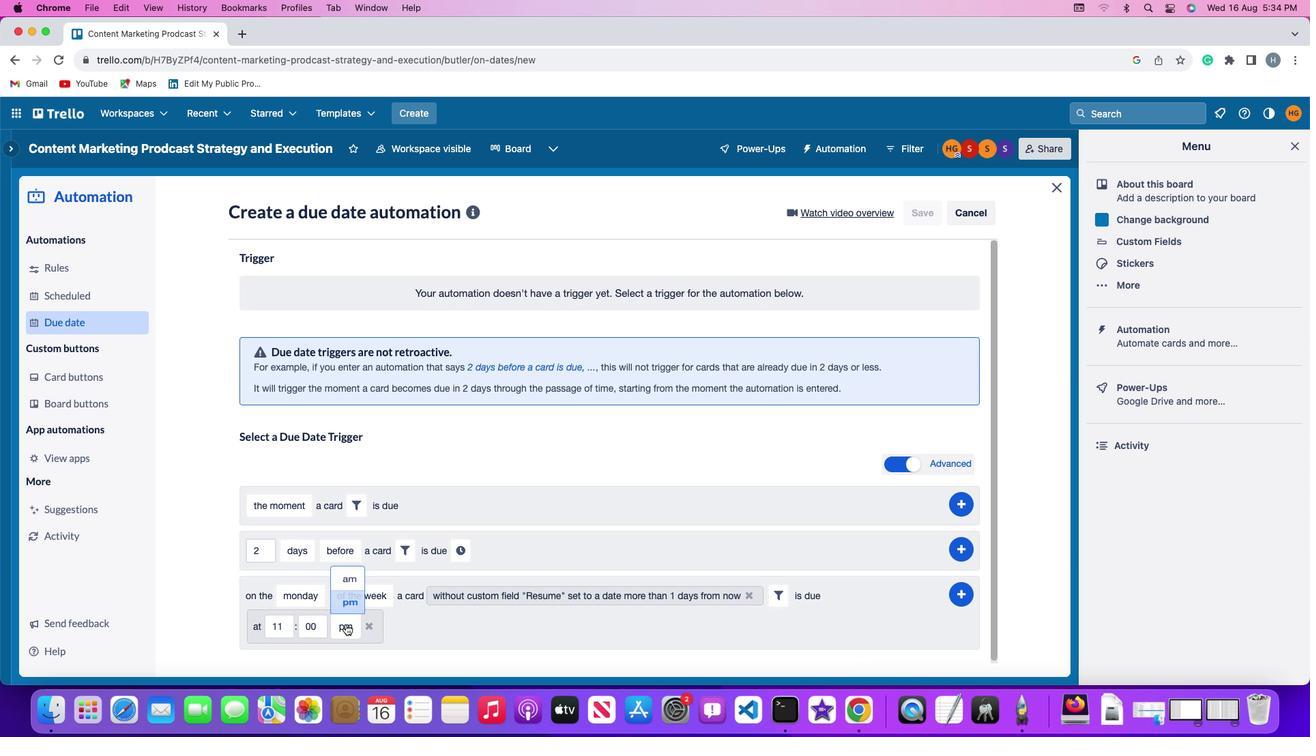 
Action: Mouse moved to (356, 571)
Screenshot: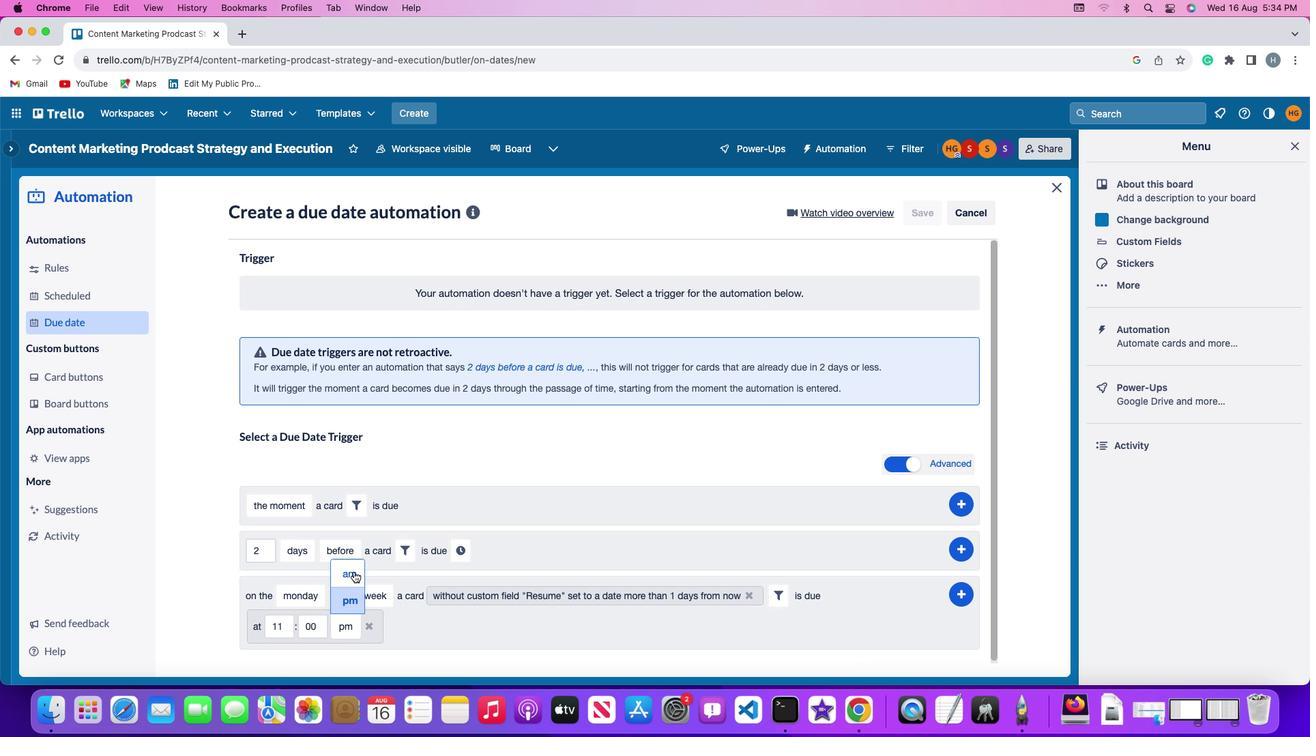 
Action: Mouse pressed left at (356, 571)
Screenshot: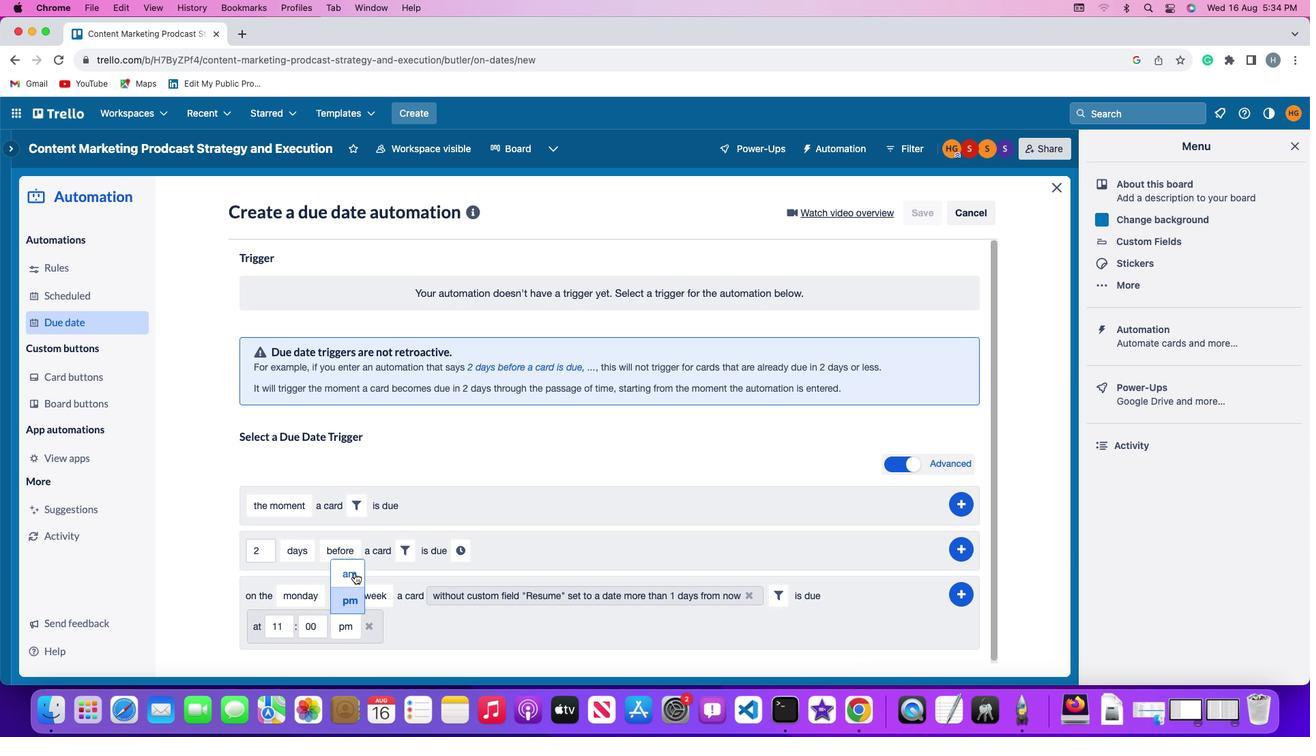 
Action: Mouse moved to (987, 591)
Screenshot: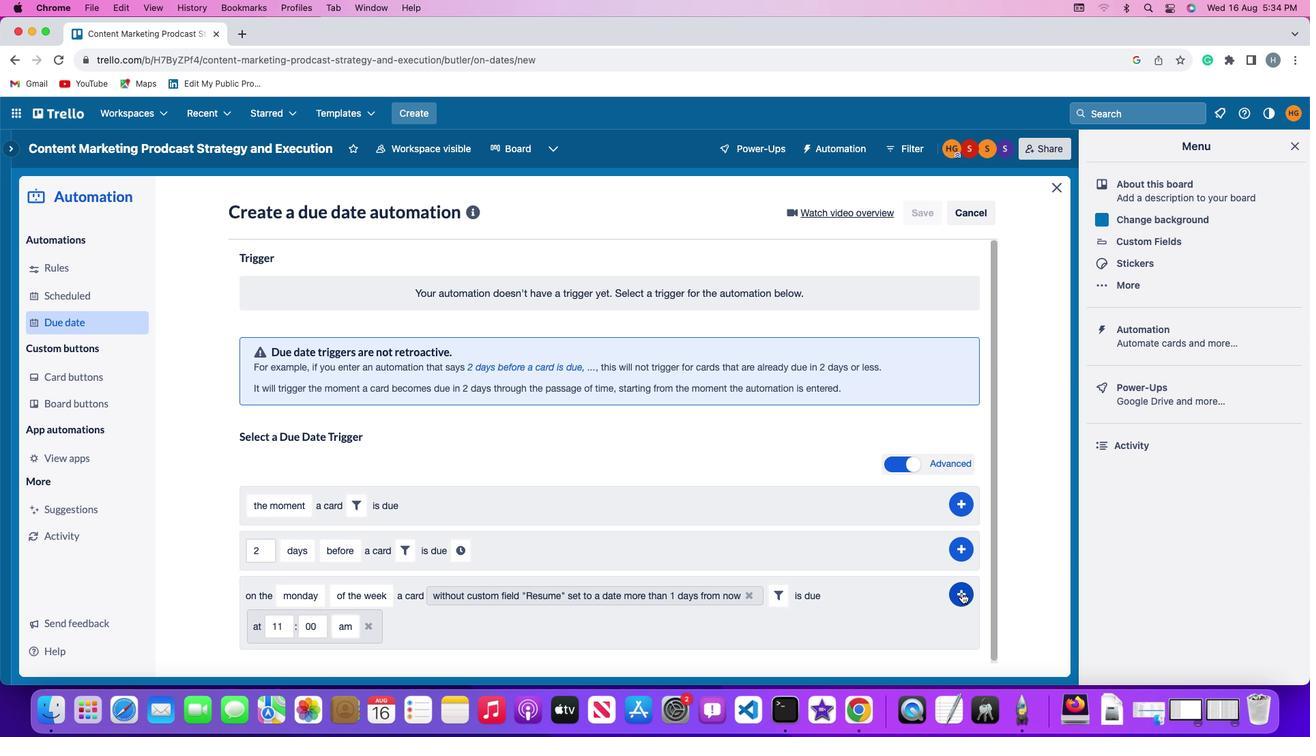 
Action: Mouse pressed left at (987, 591)
Screenshot: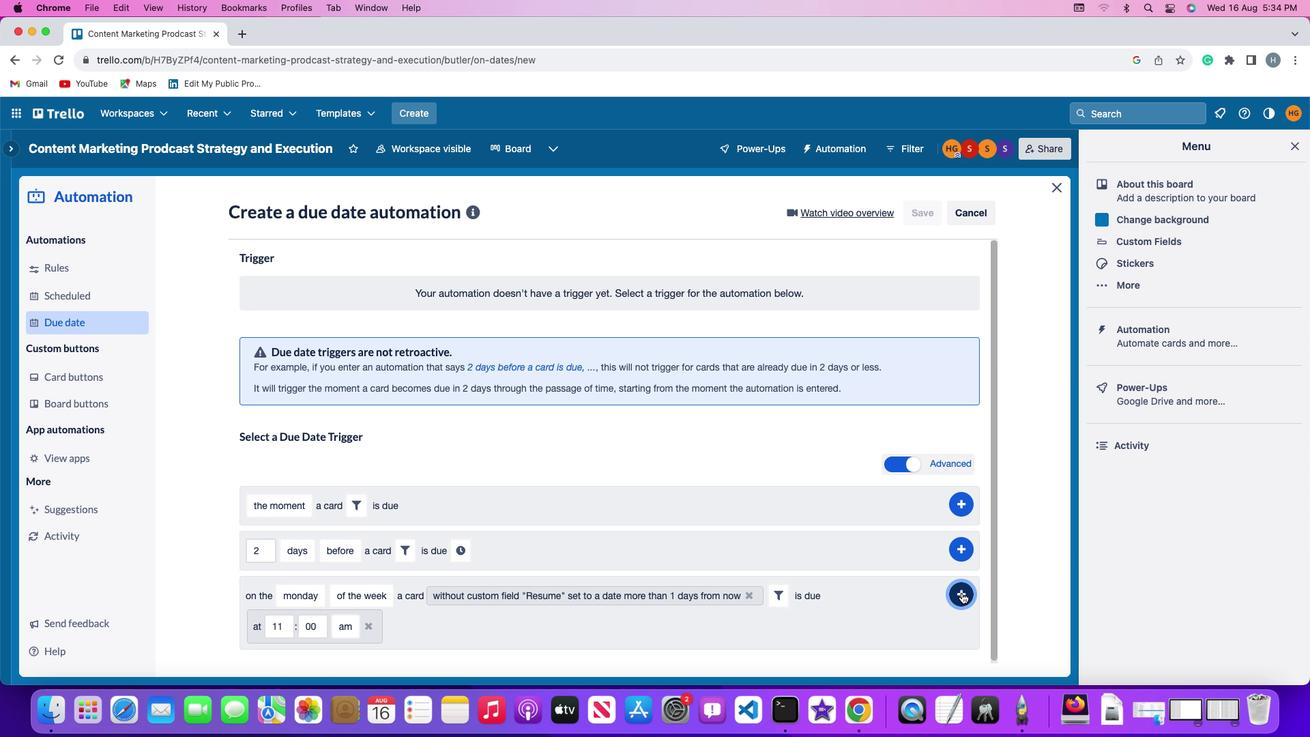 
Action: Mouse moved to (1064, 471)
Screenshot: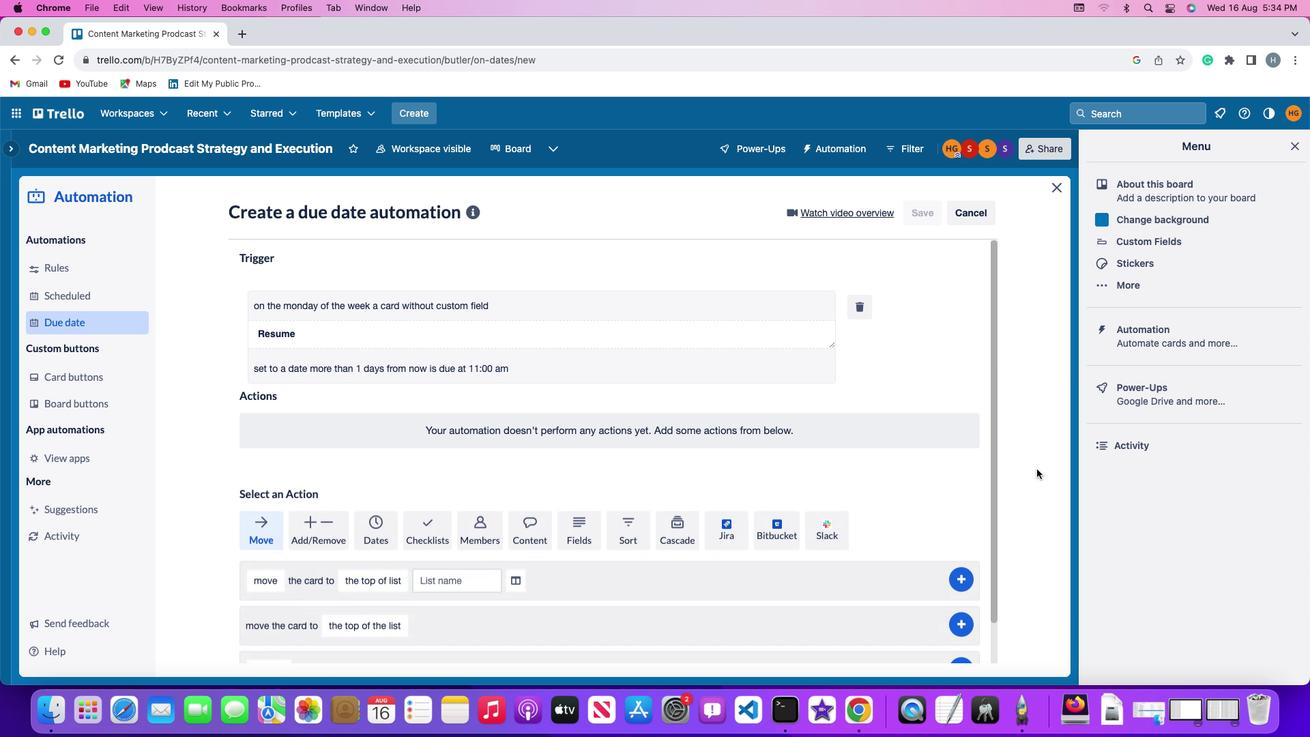 
